 Task: Look for space in Chortkiv, Ukraine from 6th September, 2023 to 12th September, 2023 for 4 adults in price range Rs.10000 to Rs.14000. Place can be private room with 4 bedrooms having 4 beds and 4 bathrooms. Property type can be house, flat, guest house. Amenities needed are: wifi, TV, free parkinig on premises, gym, breakfast. Booking option can be shelf check-in. Required host language is English.
Action: Mouse moved to (588, 137)
Screenshot: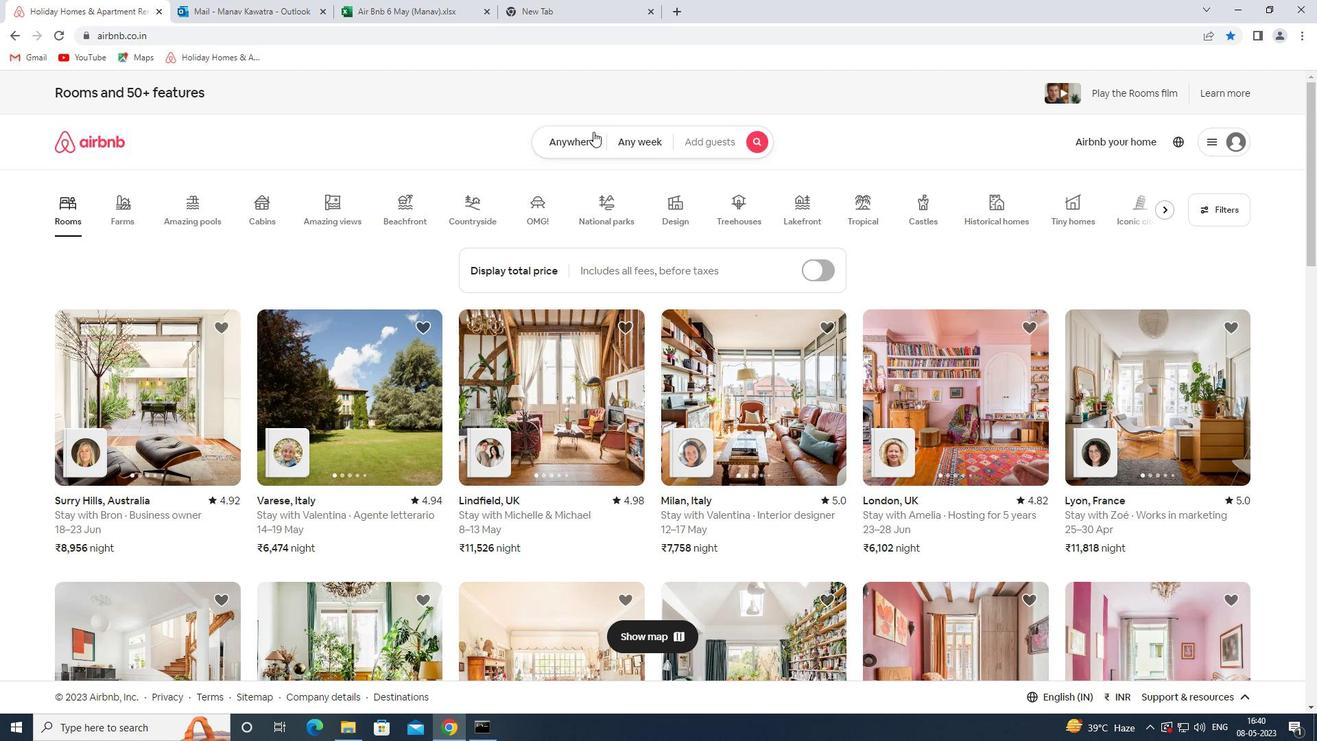 
Action: Mouse pressed left at (588, 137)
Screenshot: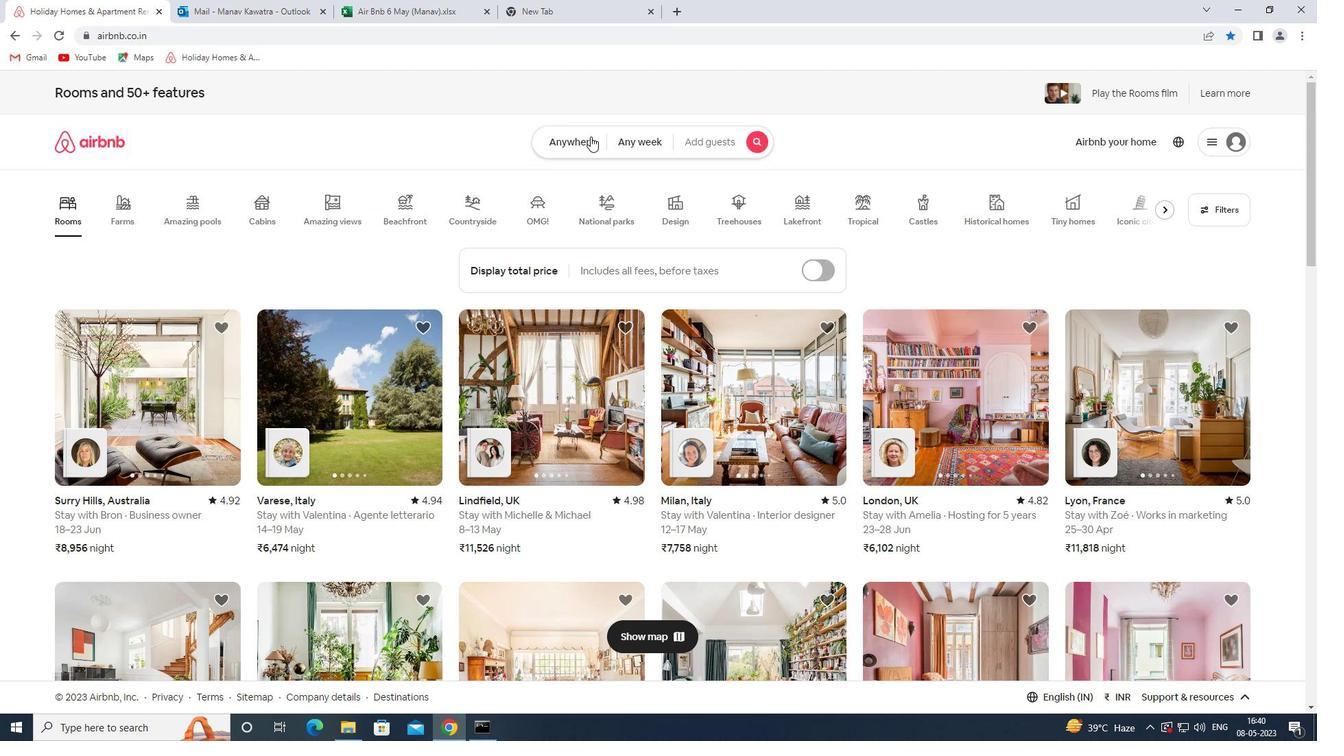 
Action: Mouse moved to (451, 203)
Screenshot: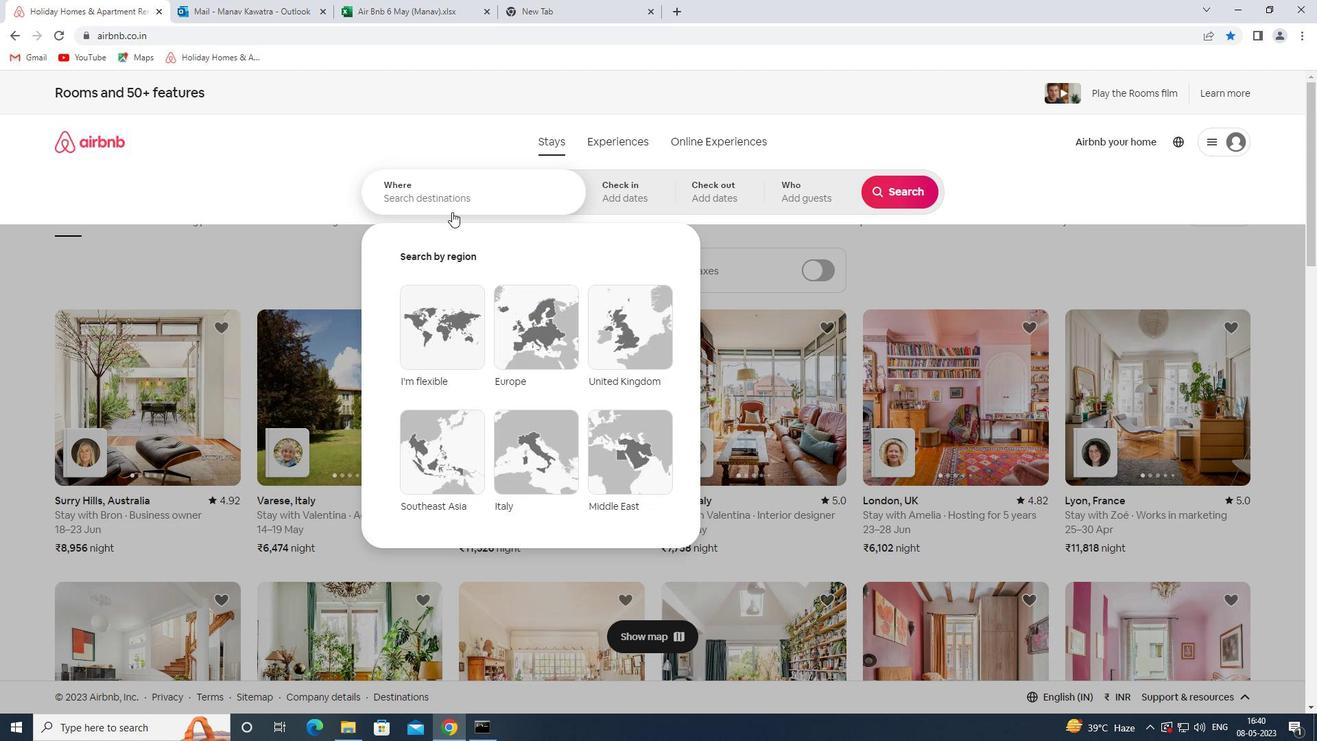 
Action: Mouse pressed left at (451, 203)
Screenshot: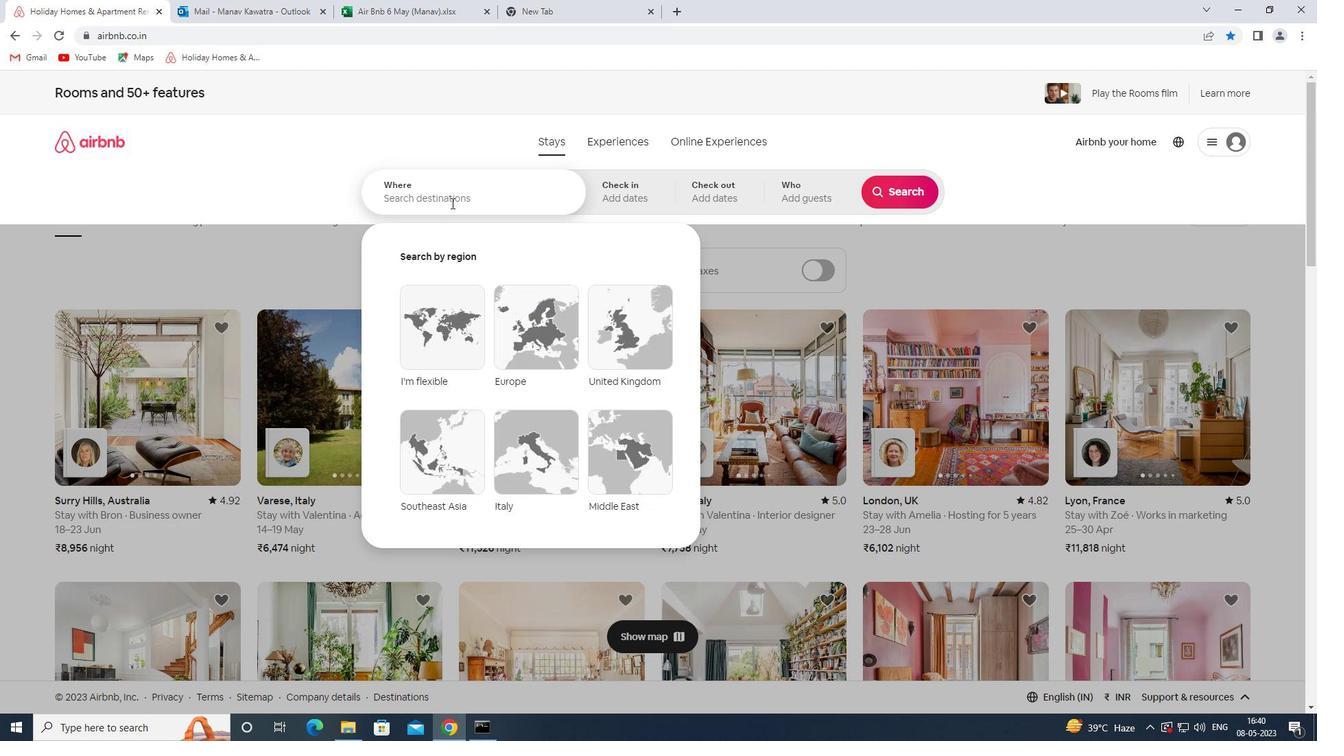 
Action: Key pressed <Key.shift>CHORT<Key.space><Key.backspace>KIV<Key.space><Key.shift>UKE<Key.backspace>RAINE<Key.space><Key.enter>
Screenshot: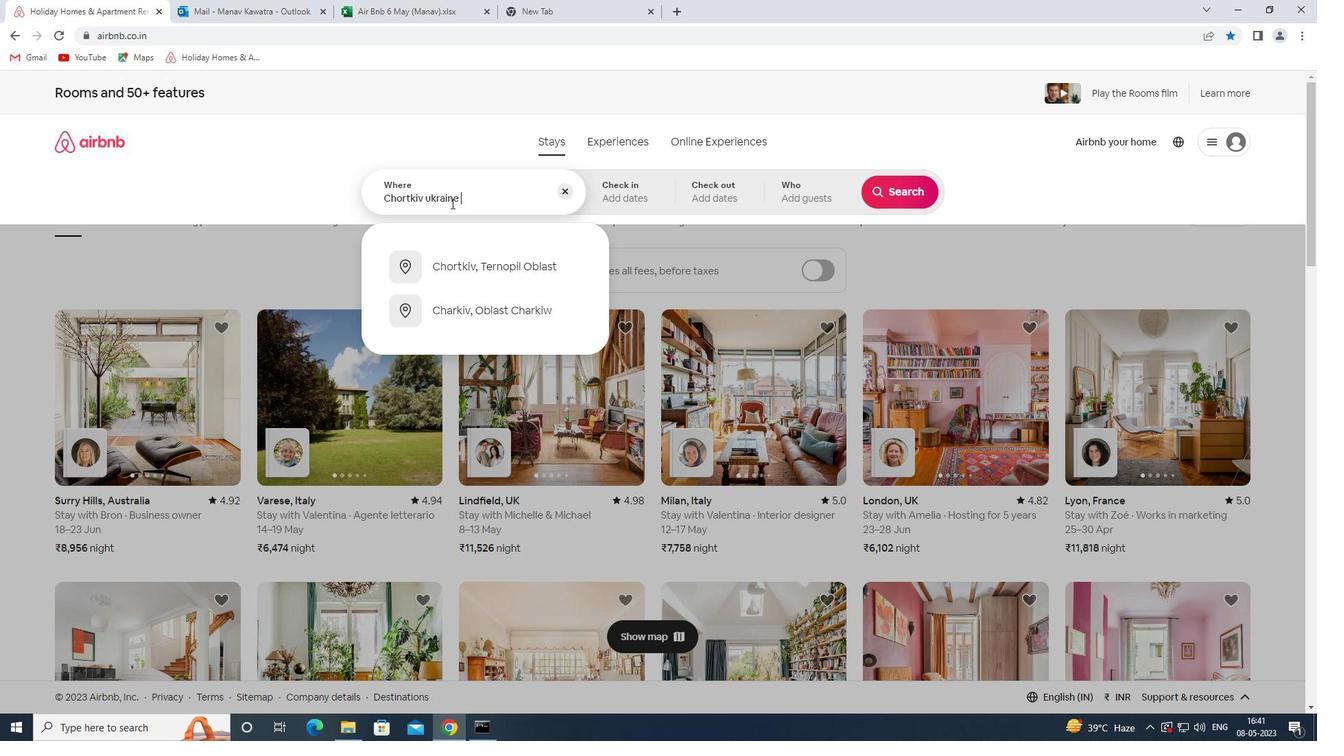 
Action: Mouse moved to (897, 303)
Screenshot: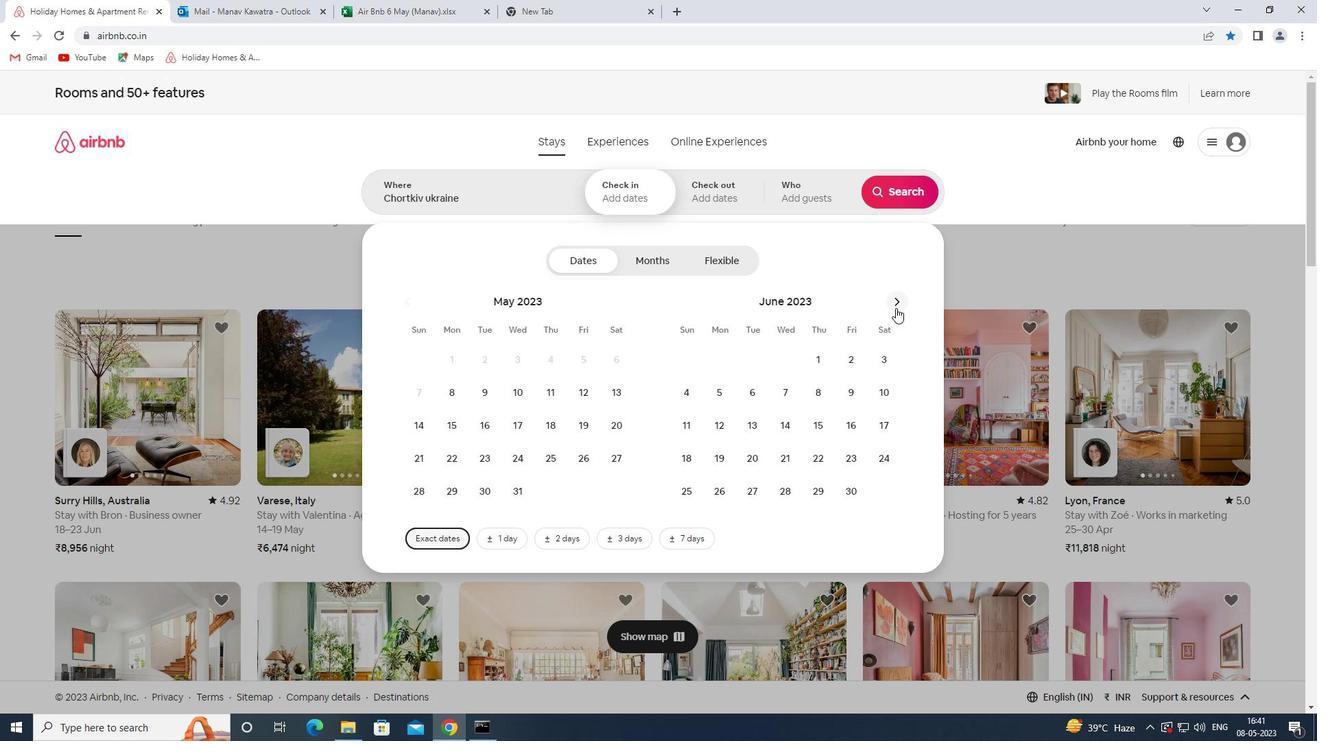 
Action: Mouse pressed left at (897, 303)
Screenshot: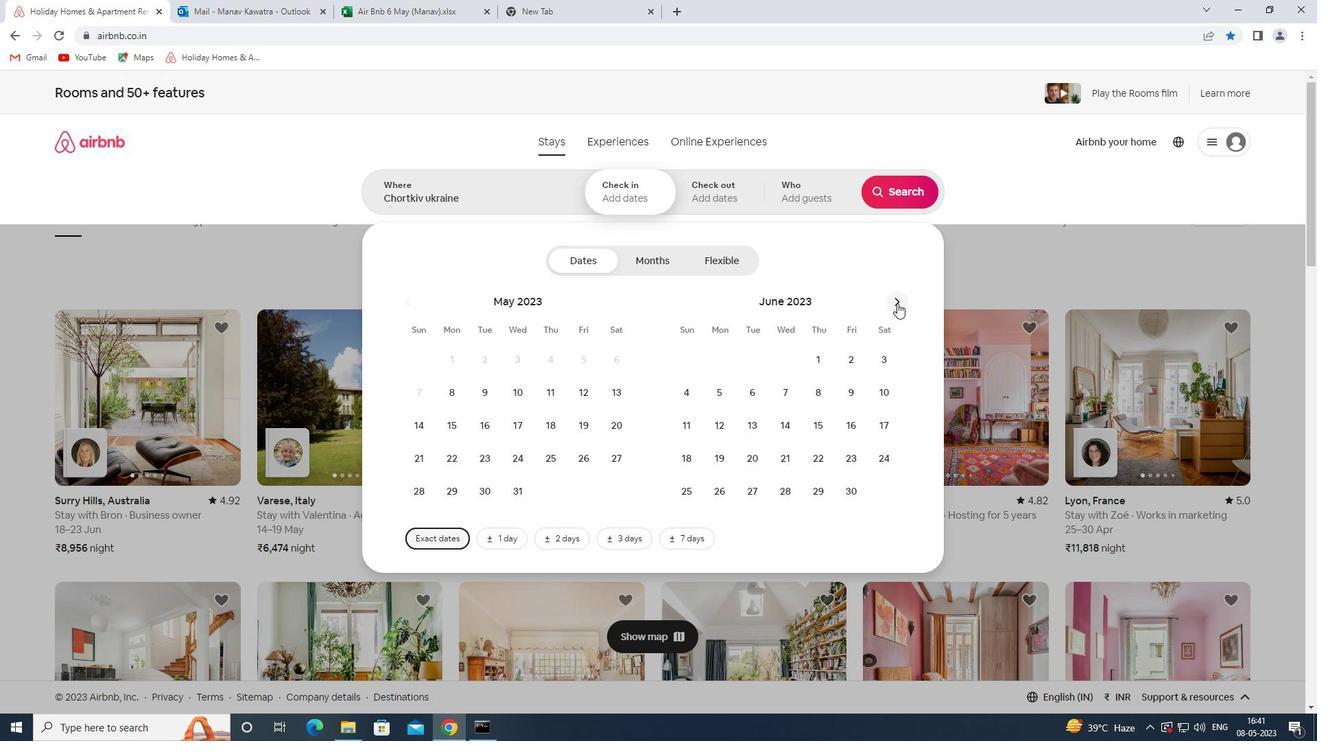
Action: Mouse pressed left at (897, 303)
Screenshot: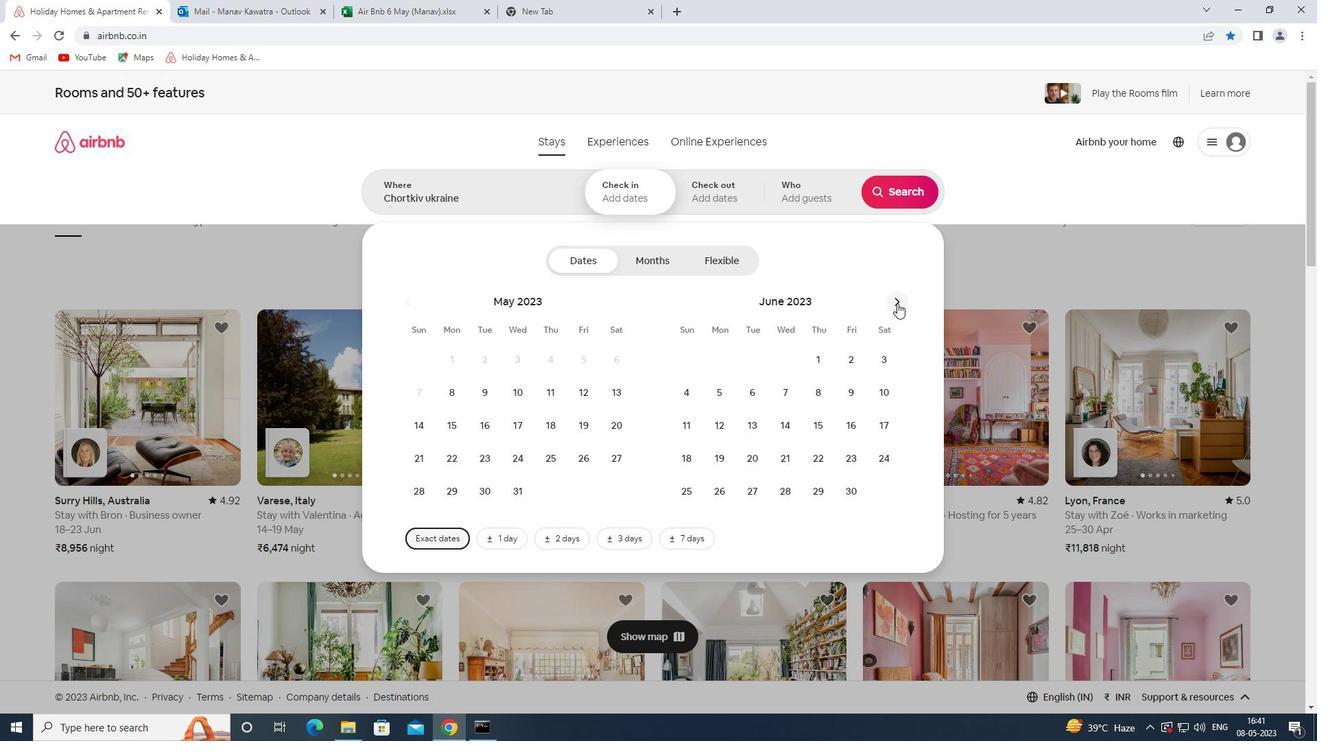 
Action: Mouse moved to (899, 302)
Screenshot: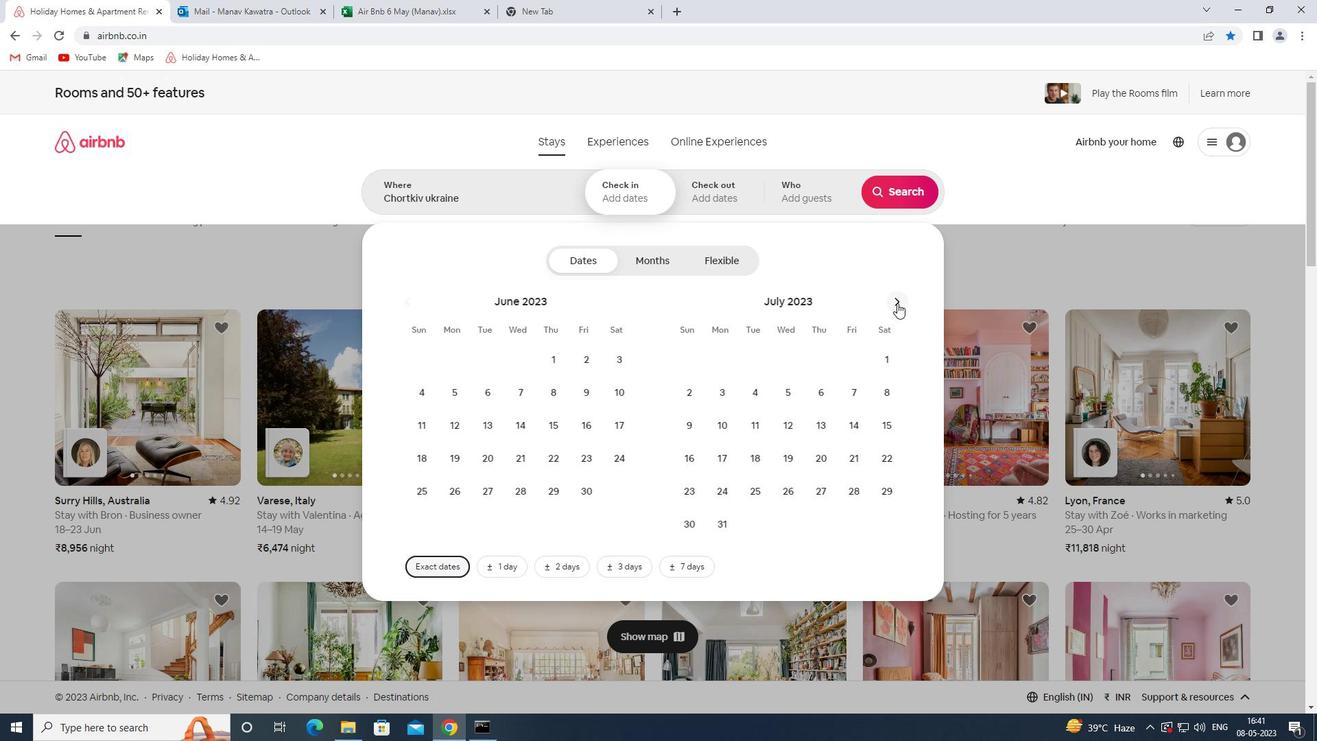 
Action: Mouse pressed left at (899, 302)
Screenshot: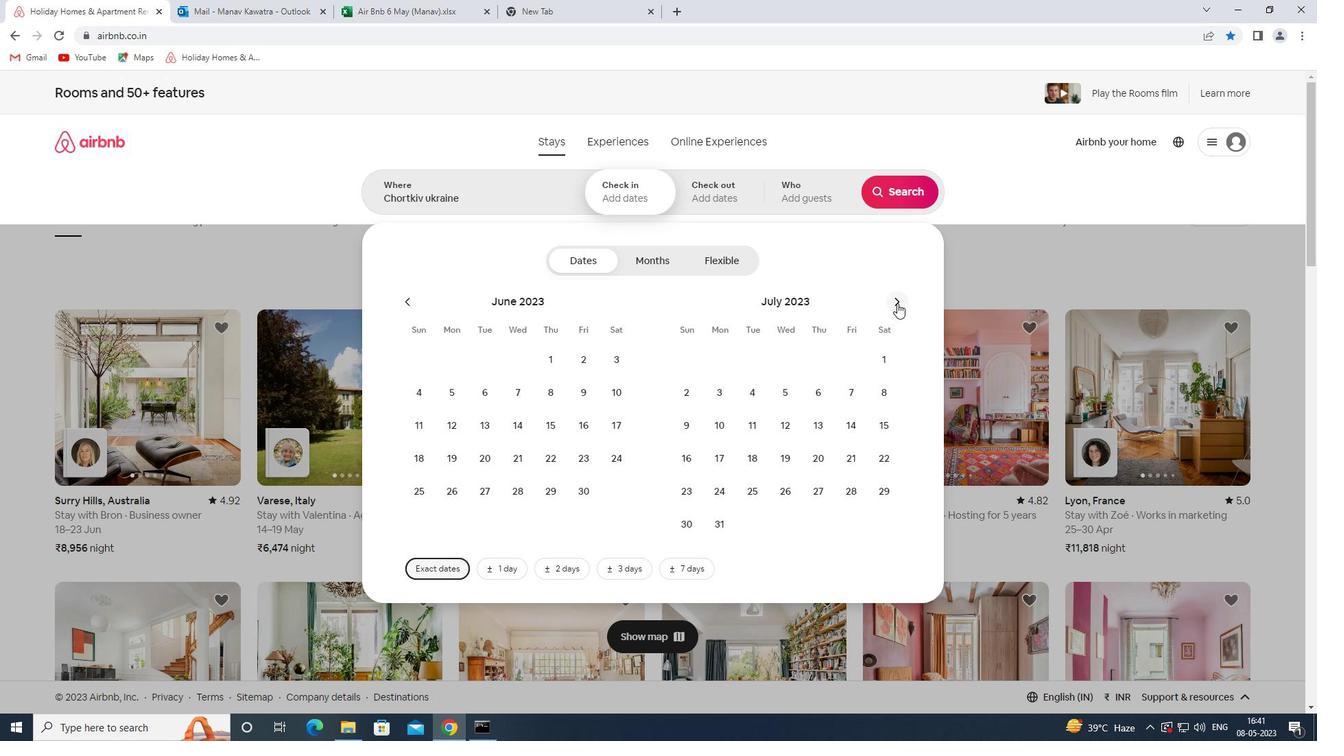 
Action: Mouse moved to (899, 302)
Screenshot: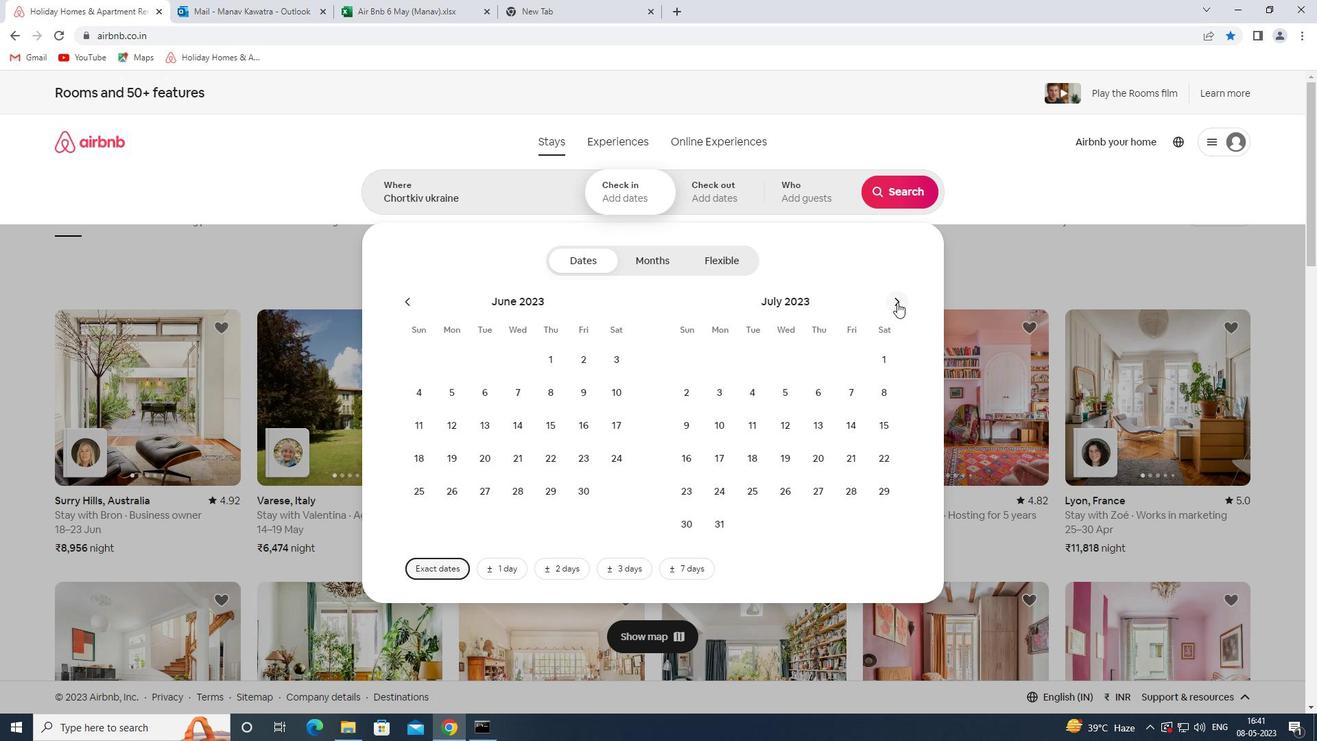 
Action: Mouse pressed left at (899, 302)
Screenshot: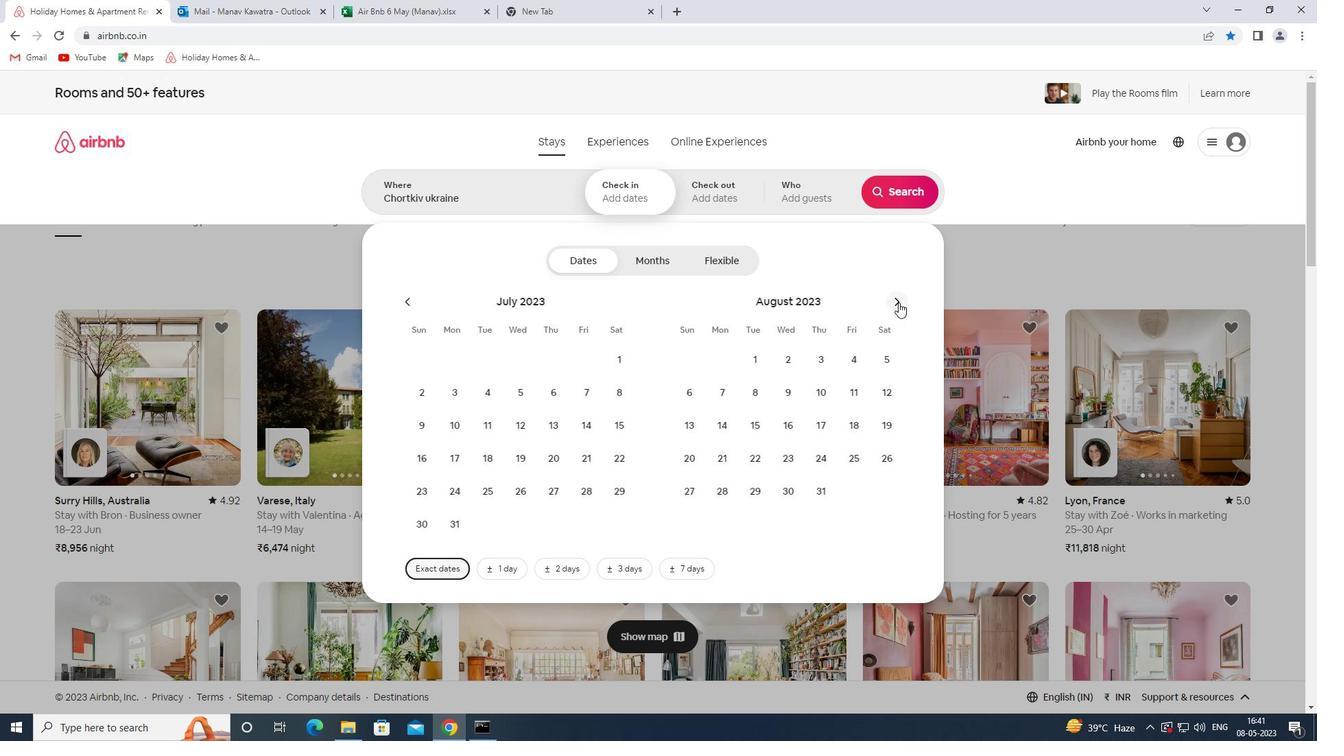 
Action: Mouse moved to (788, 395)
Screenshot: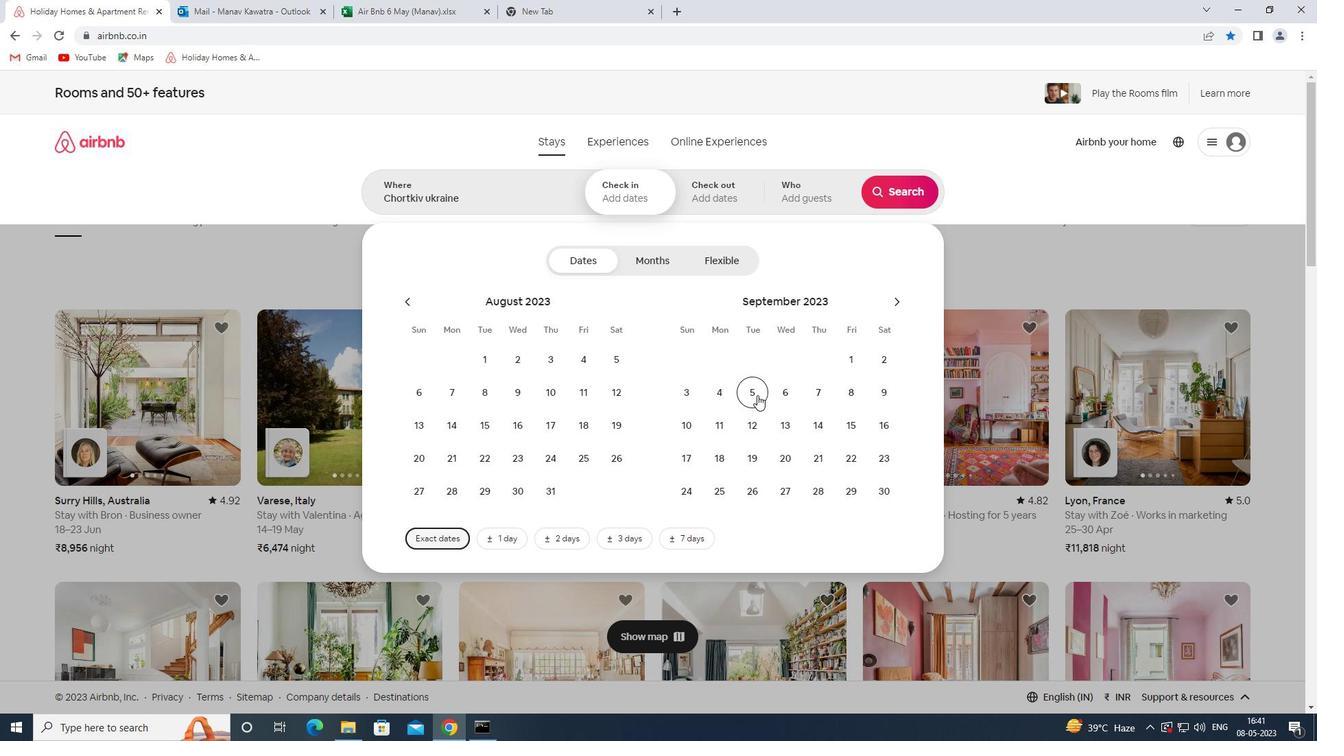 
Action: Mouse pressed left at (788, 395)
Screenshot: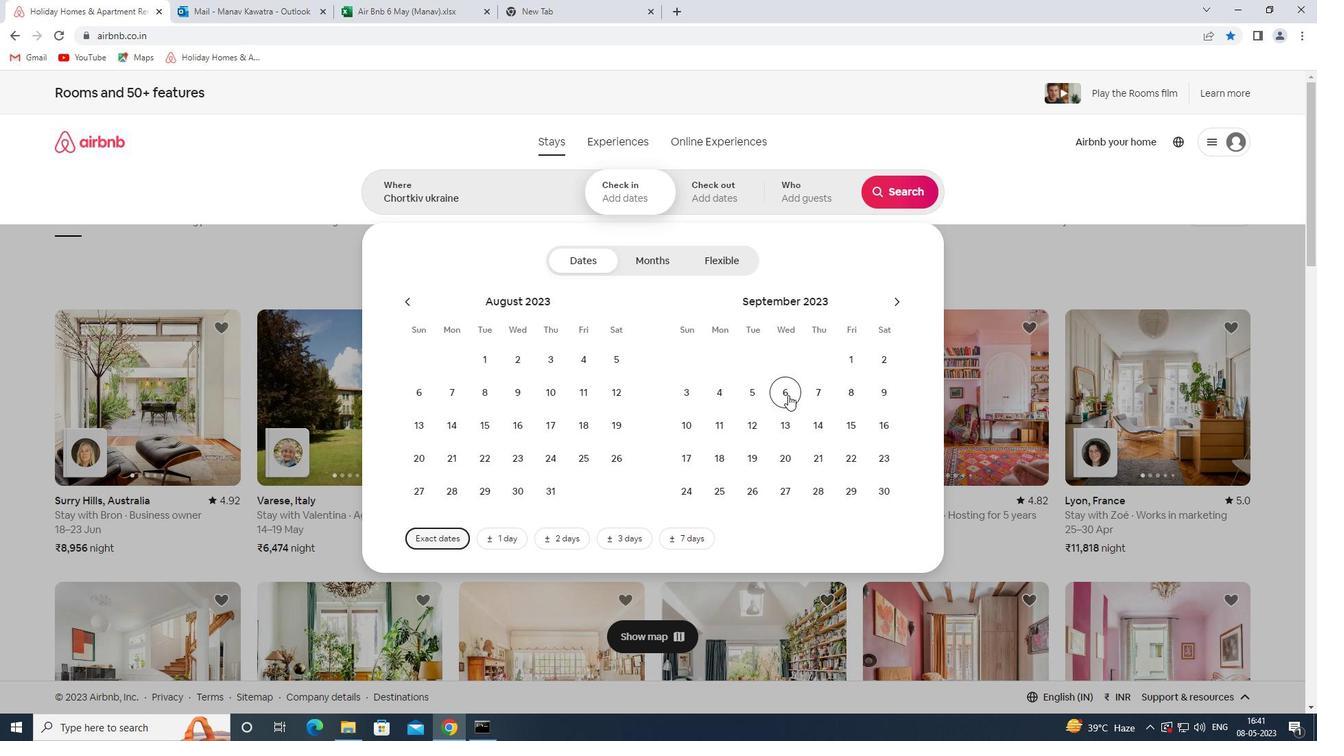 
Action: Mouse moved to (746, 423)
Screenshot: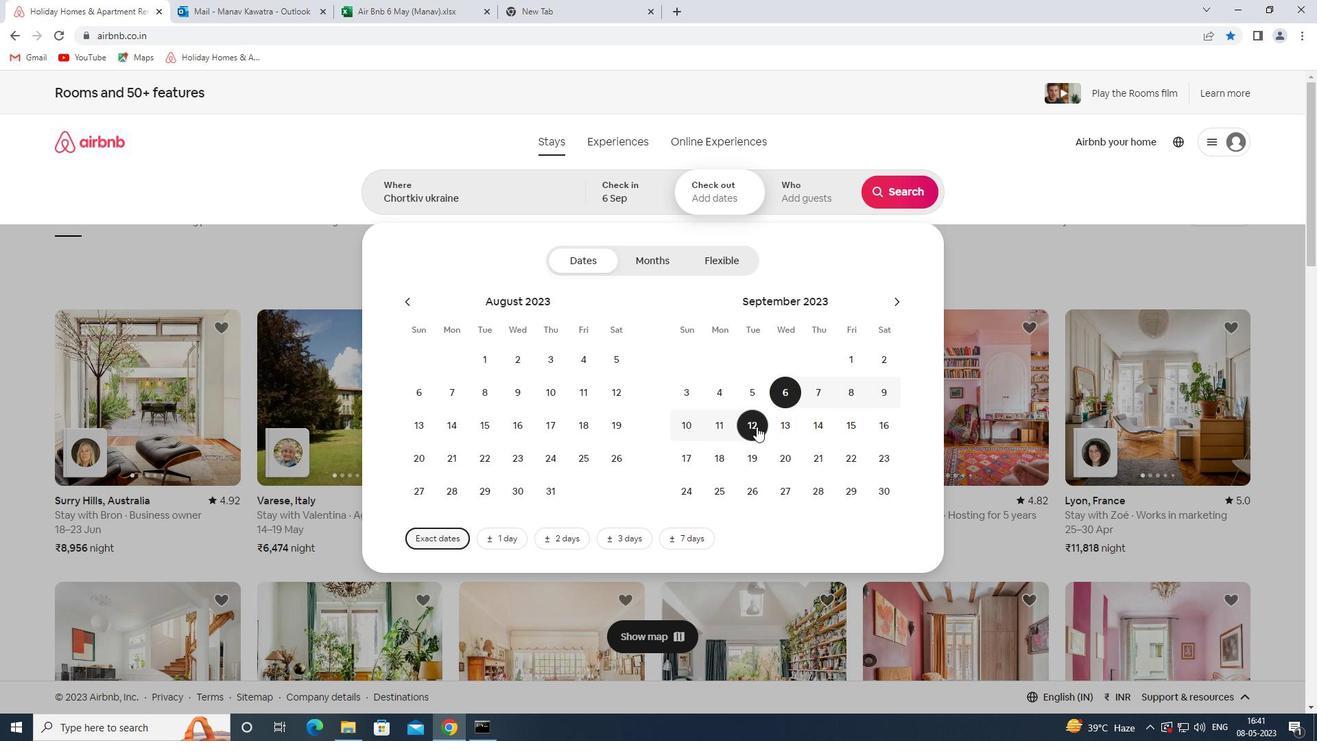 
Action: Mouse pressed left at (746, 423)
Screenshot: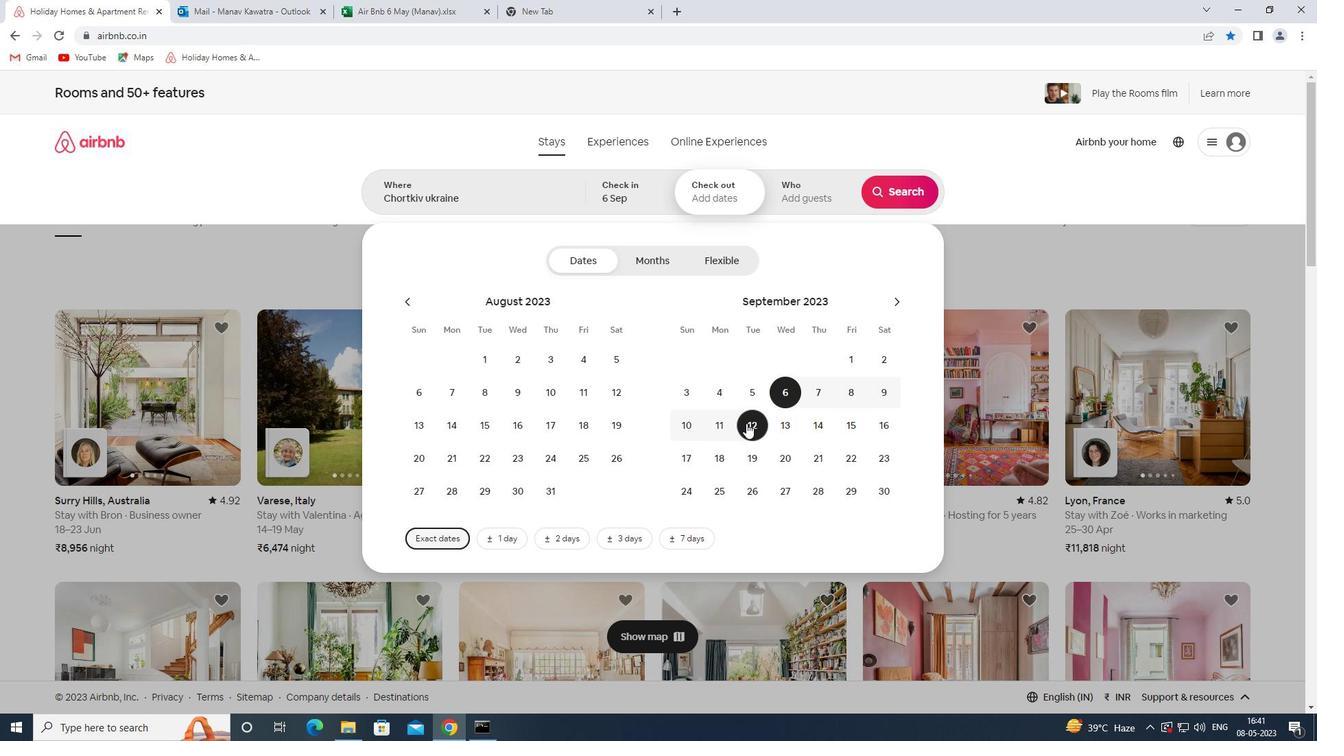 
Action: Mouse moved to (801, 200)
Screenshot: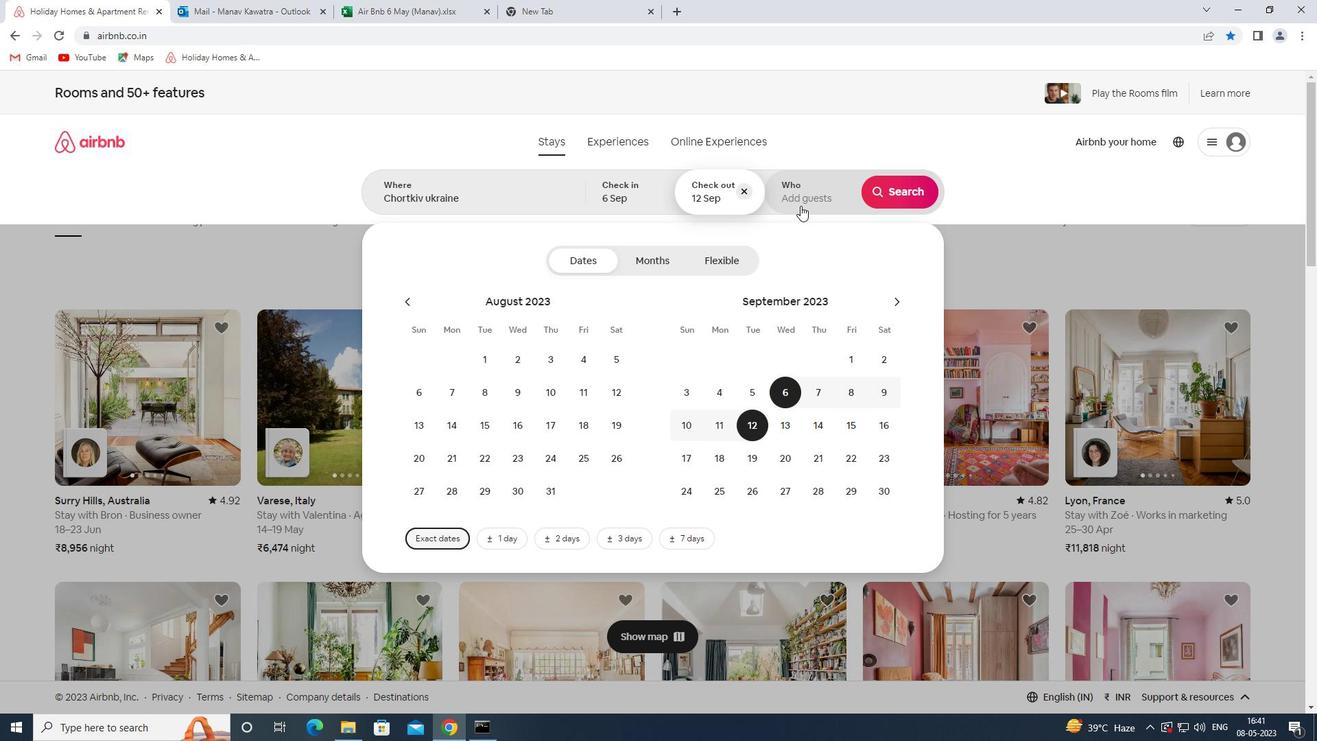 
Action: Mouse pressed left at (801, 200)
Screenshot: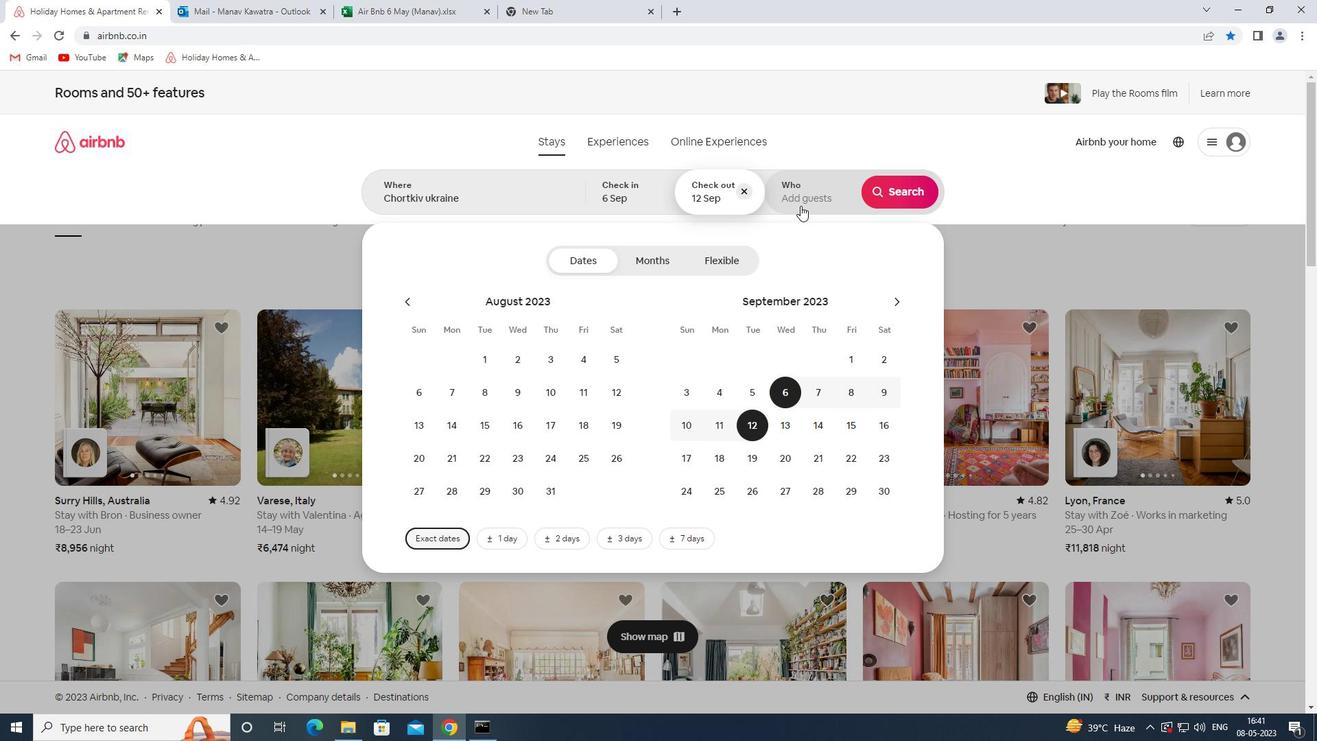 
Action: Mouse moved to (890, 262)
Screenshot: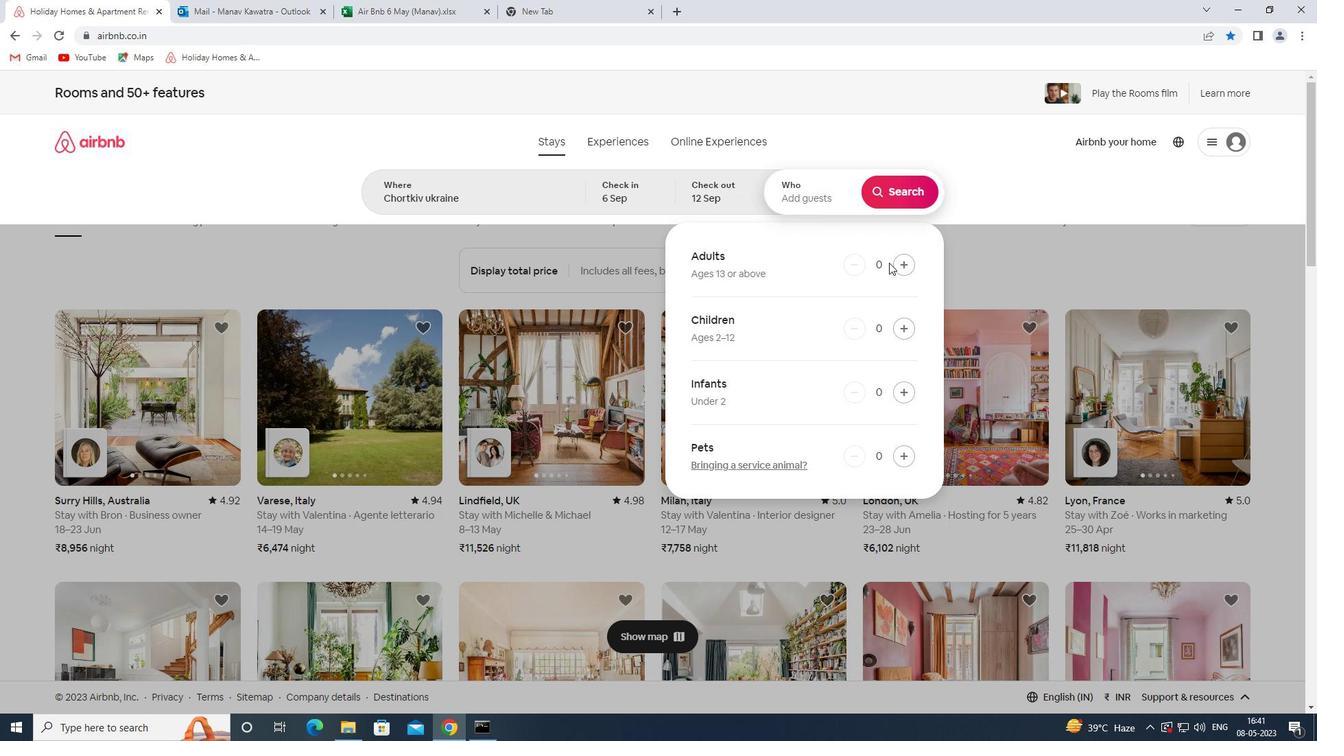 
Action: Mouse pressed left at (890, 262)
Screenshot: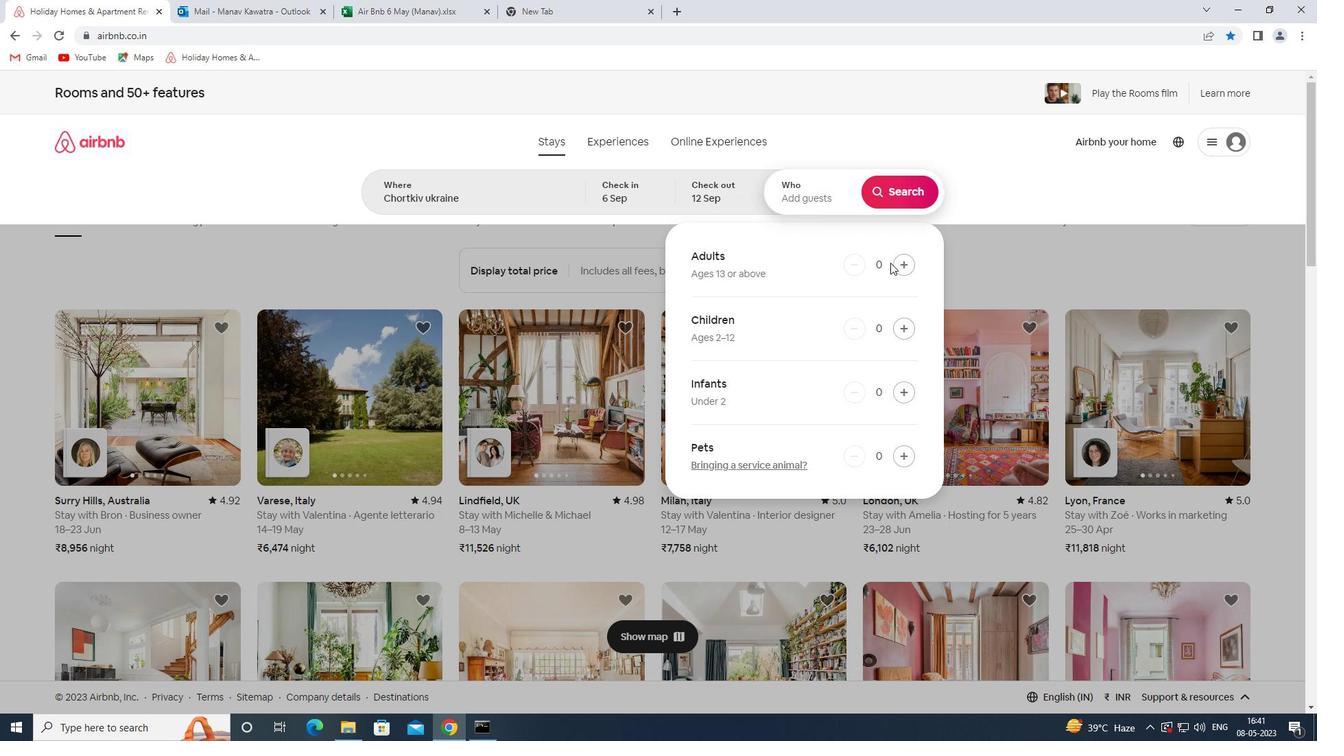 
Action: Mouse pressed left at (890, 262)
Screenshot: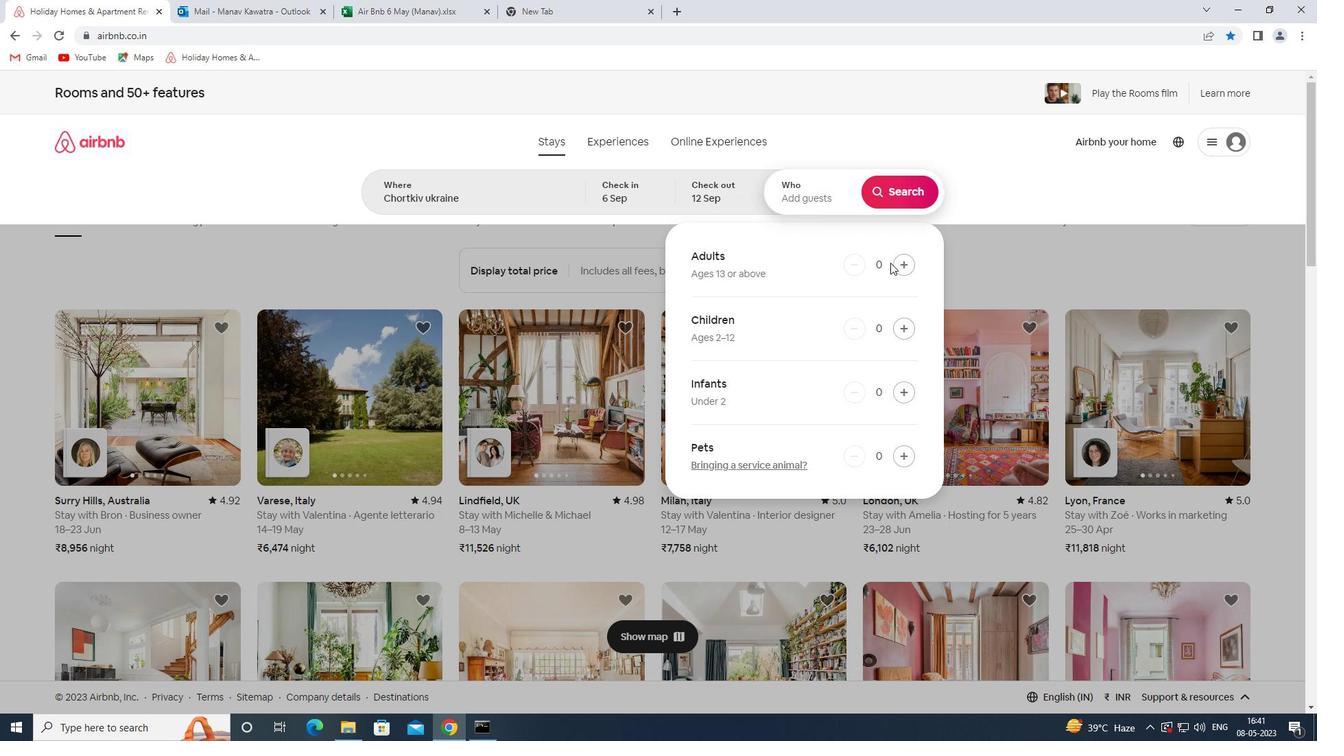 
Action: Mouse moved to (903, 263)
Screenshot: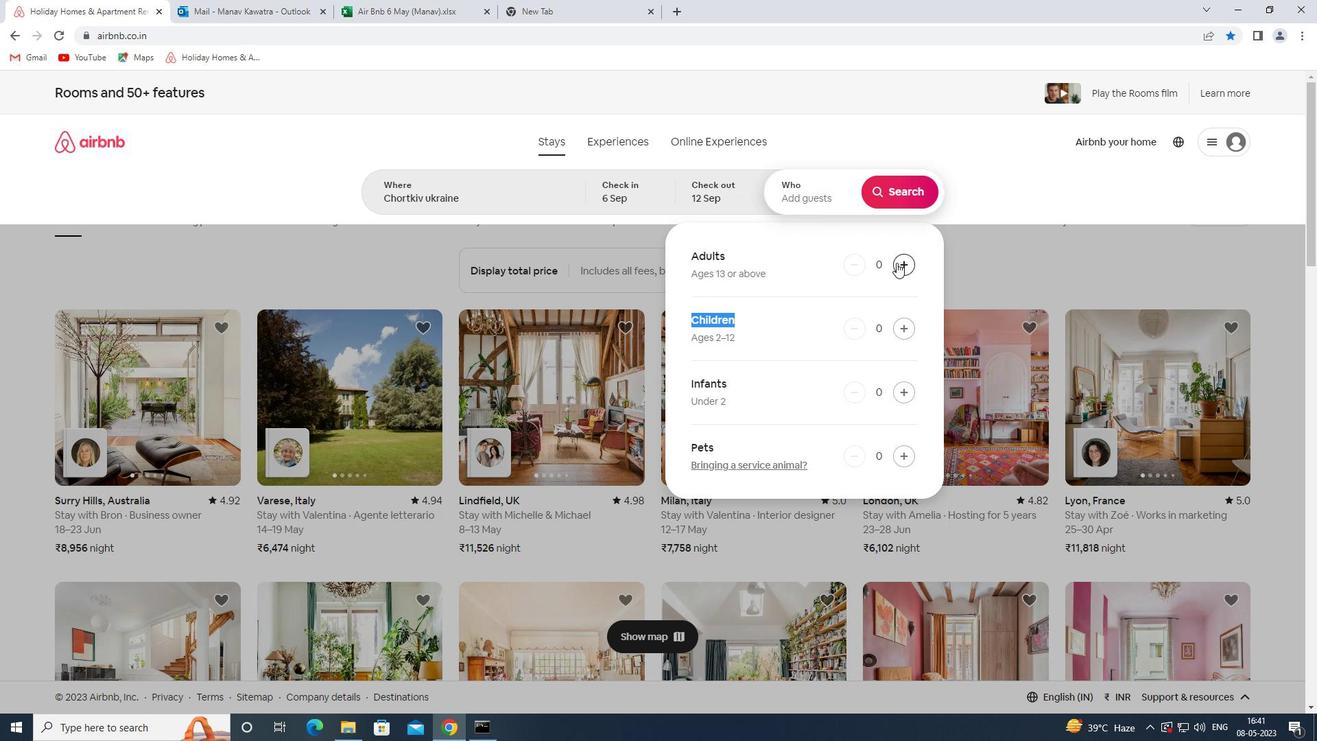 
Action: Mouse pressed left at (903, 263)
Screenshot: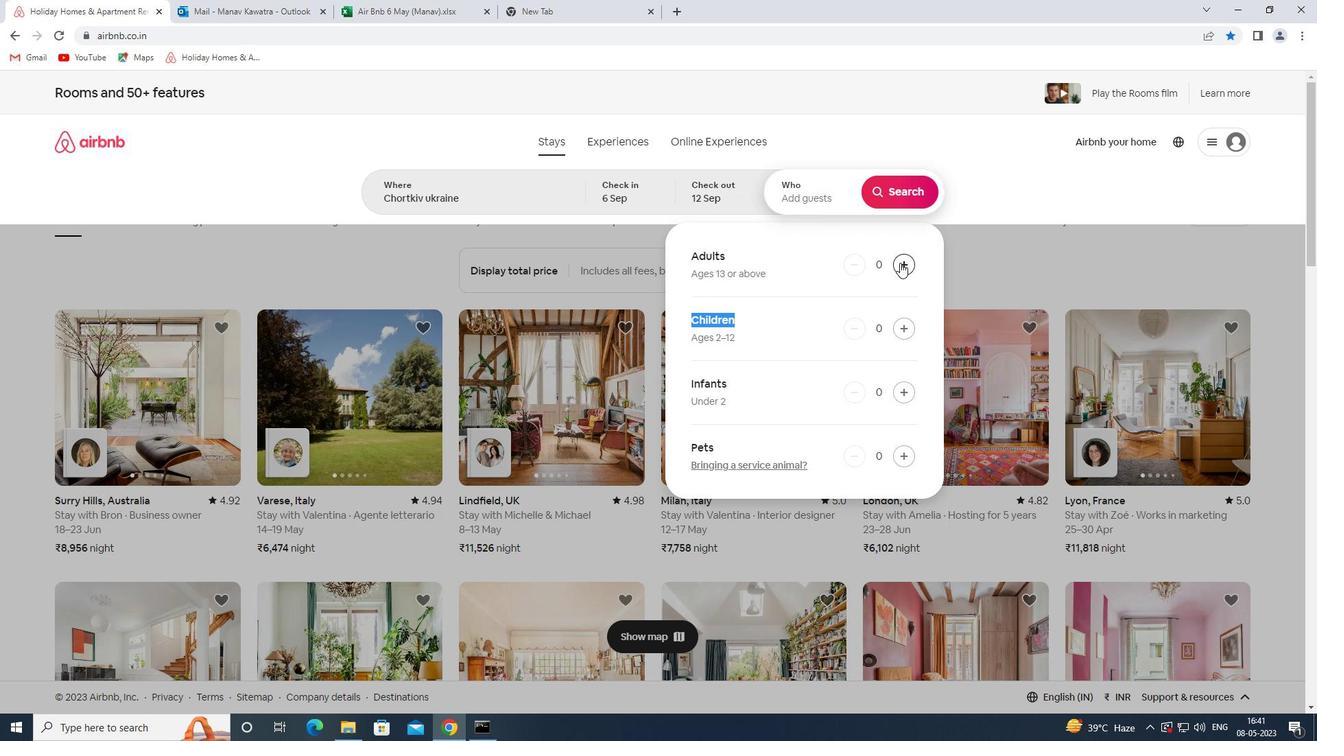 
Action: Mouse pressed left at (903, 263)
Screenshot: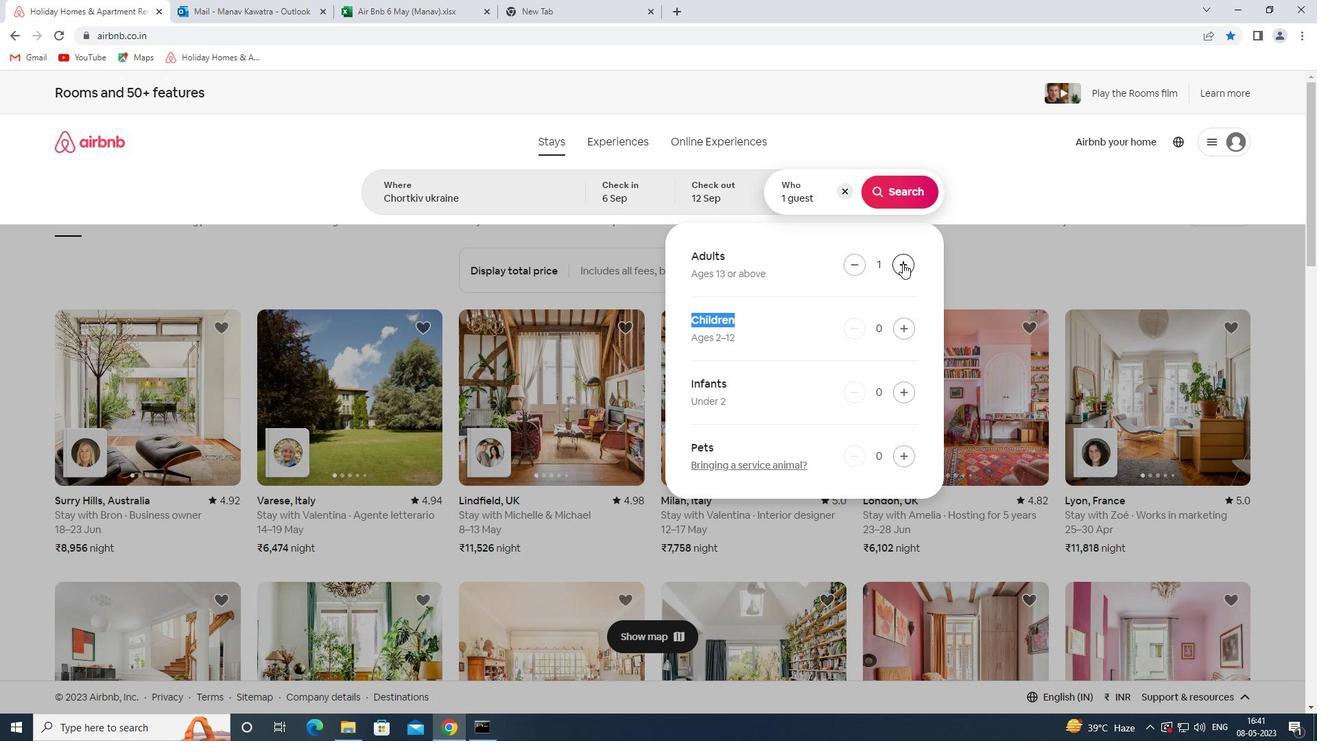 
Action: Mouse pressed left at (903, 263)
Screenshot: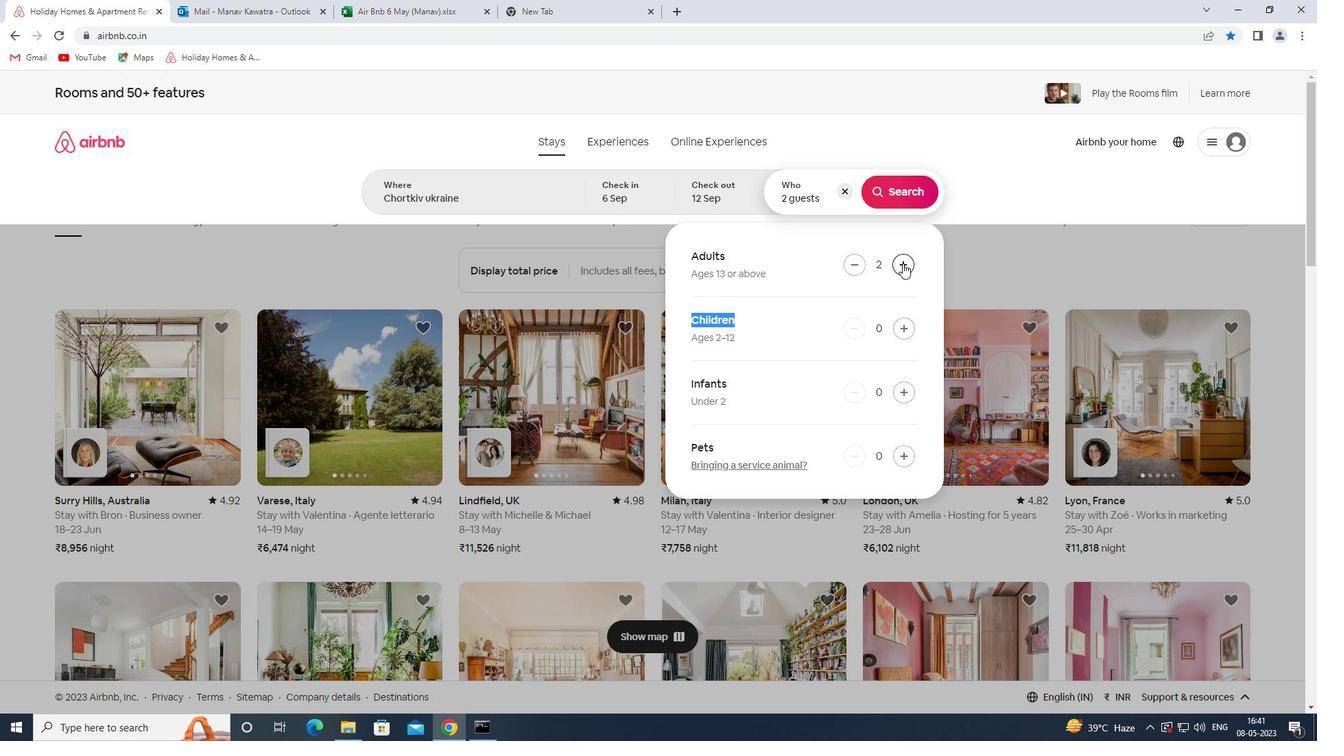 
Action: Mouse pressed left at (903, 263)
Screenshot: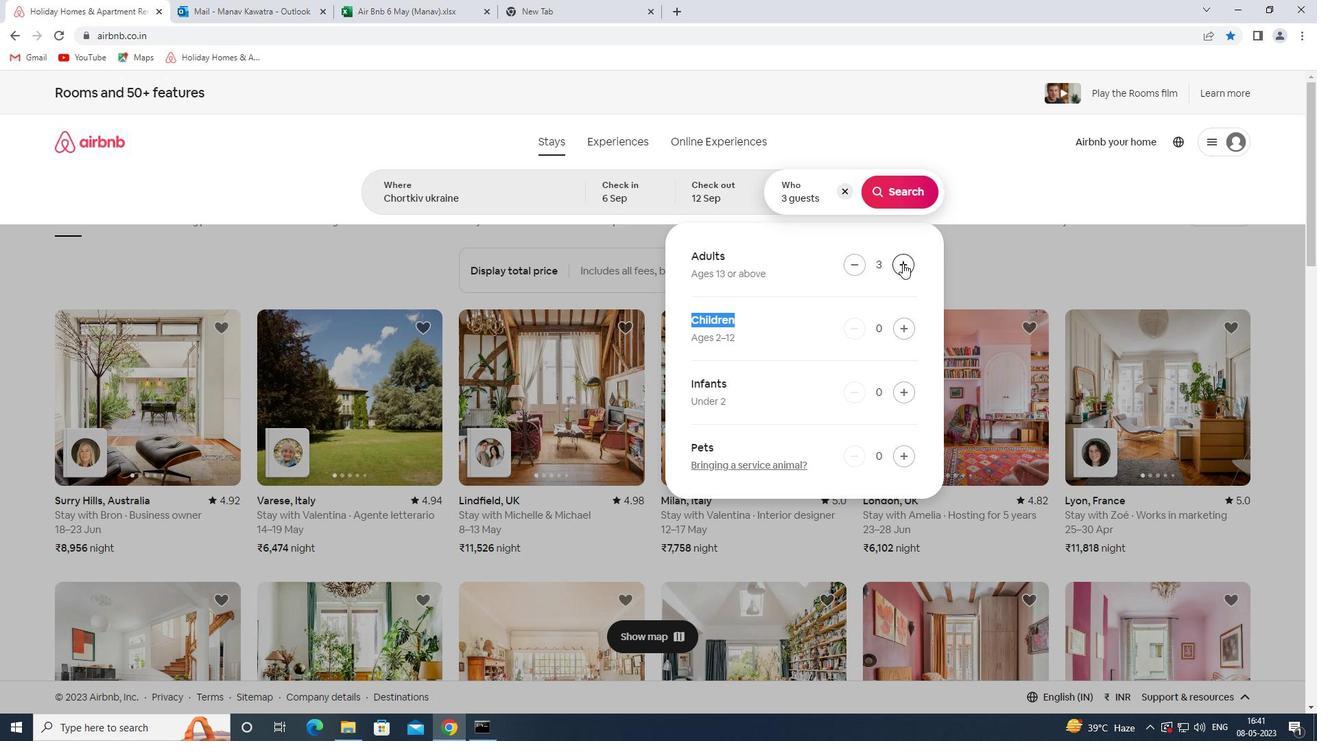 
Action: Mouse moved to (893, 204)
Screenshot: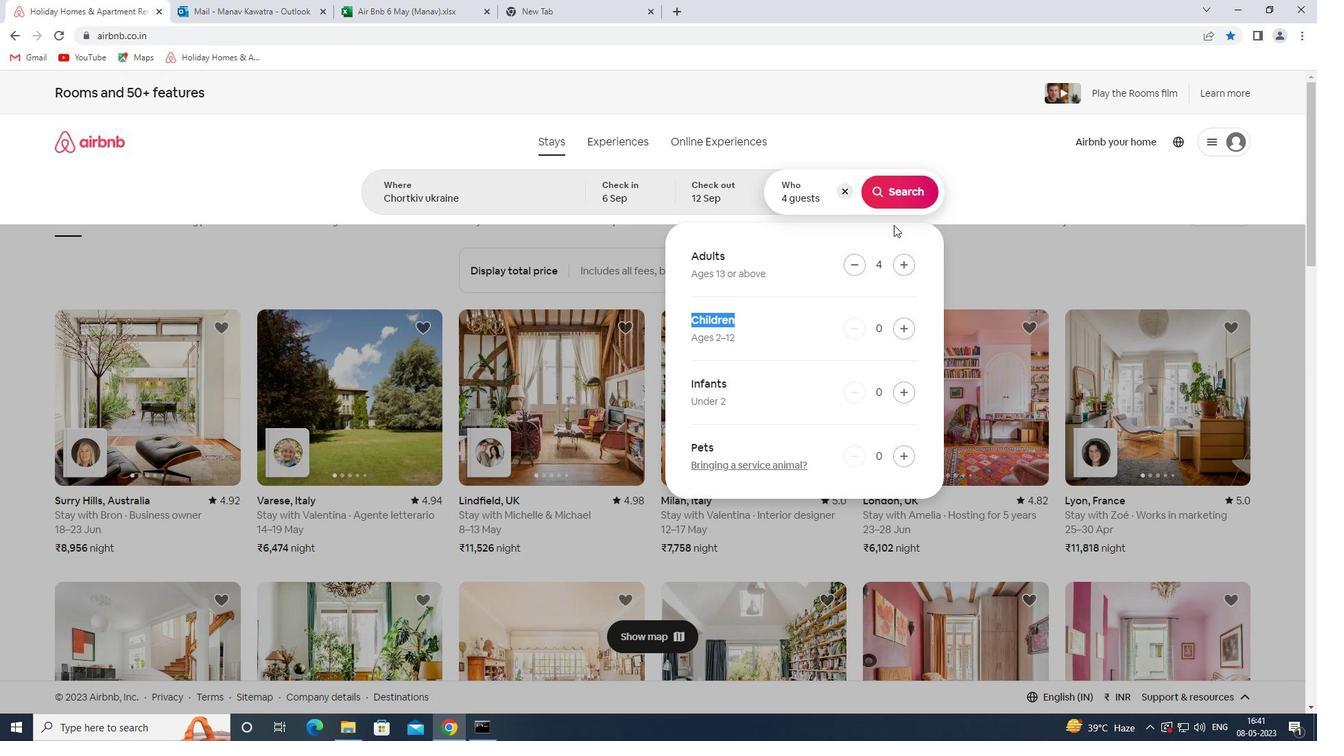 
Action: Mouse pressed left at (893, 204)
Screenshot: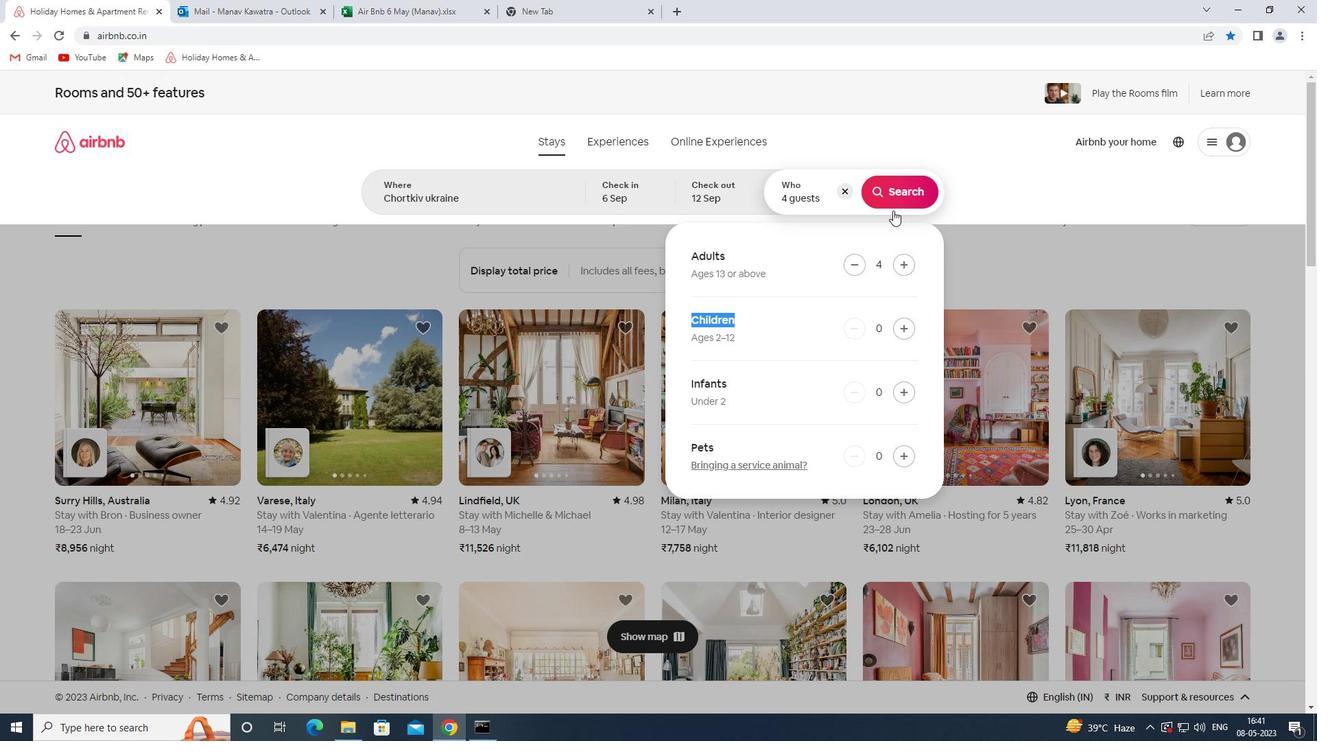 
Action: Mouse moved to (1239, 150)
Screenshot: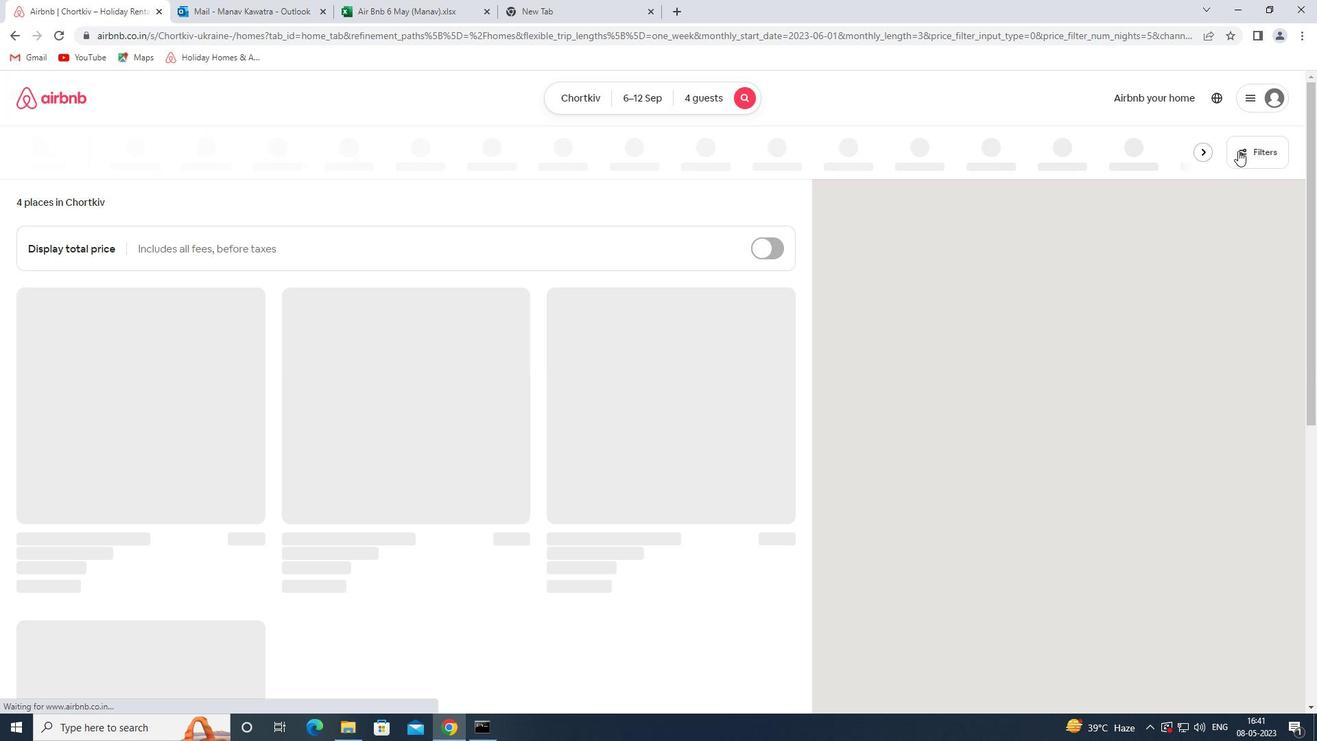 
Action: Mouse pressed left at (1239, 150)
Screenshot: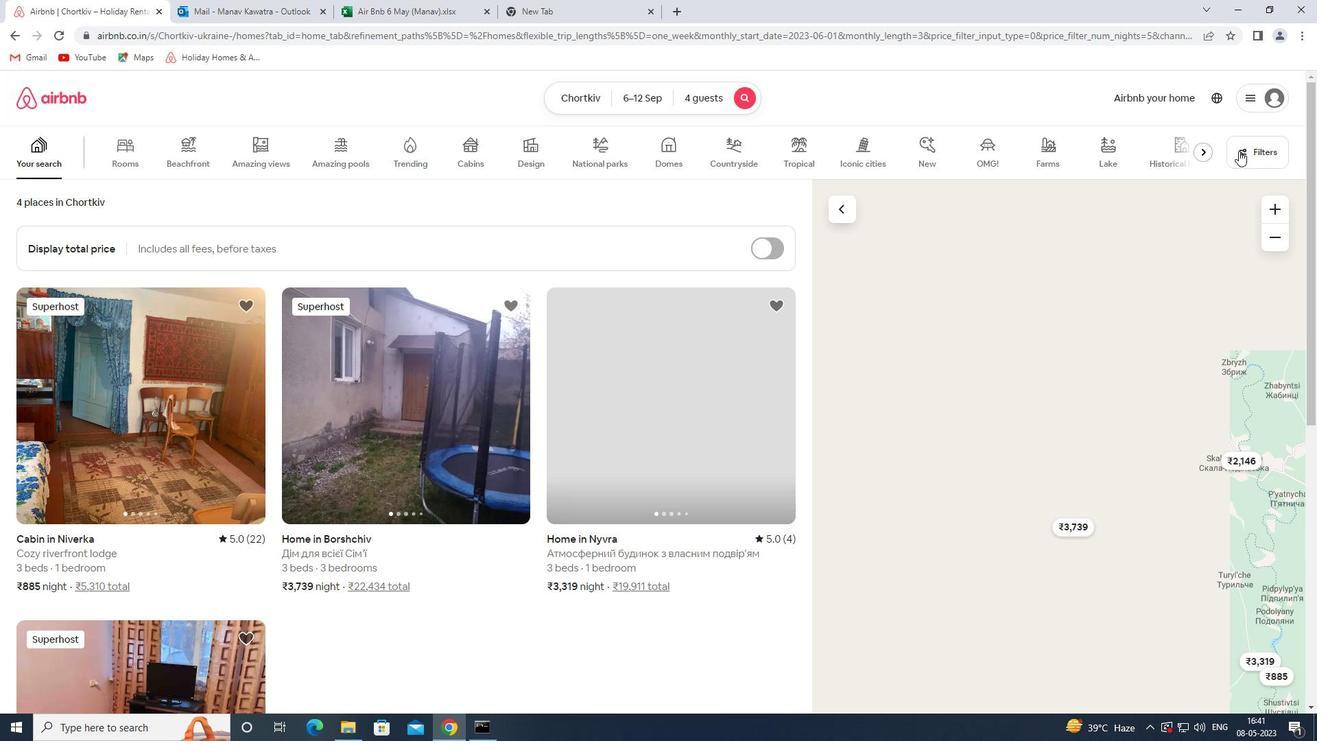 
Action: Mouse moved to (491, 493)
Screenshot: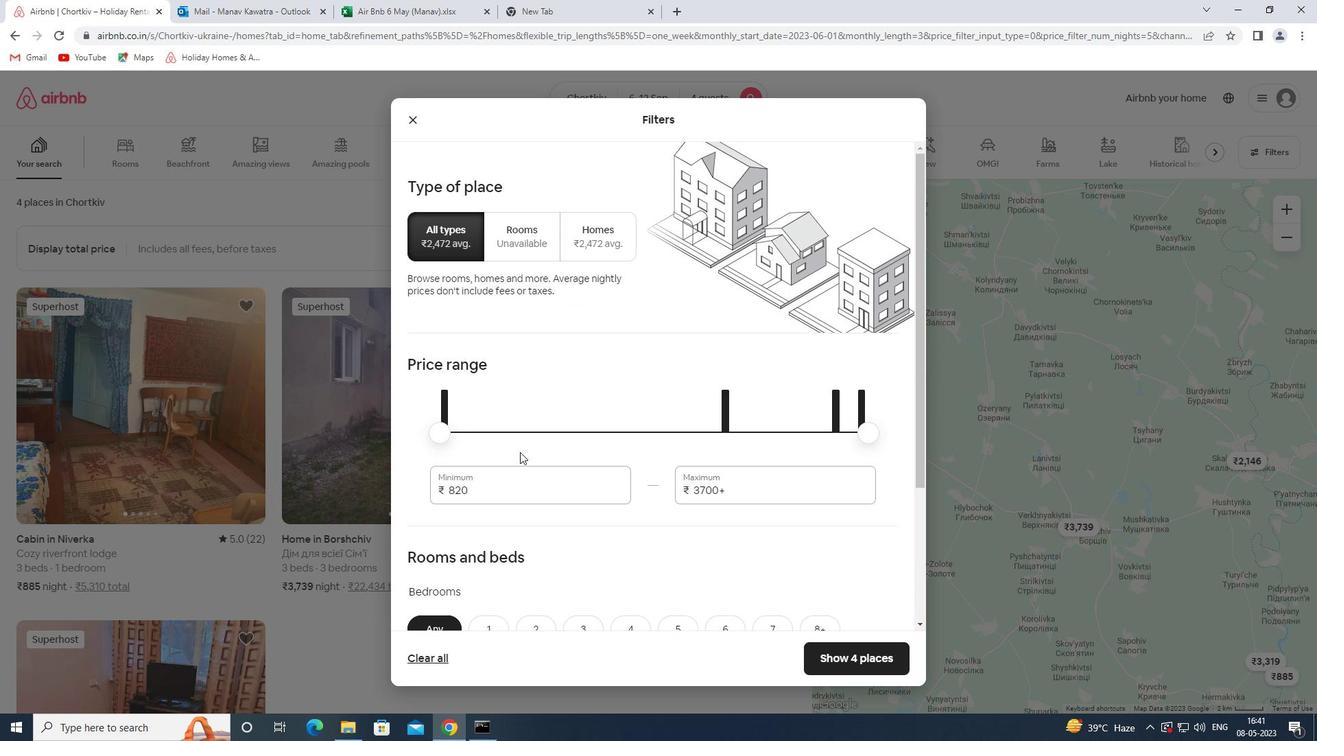 
Action: Mouse pressed left at (491, 493)
Screenshot: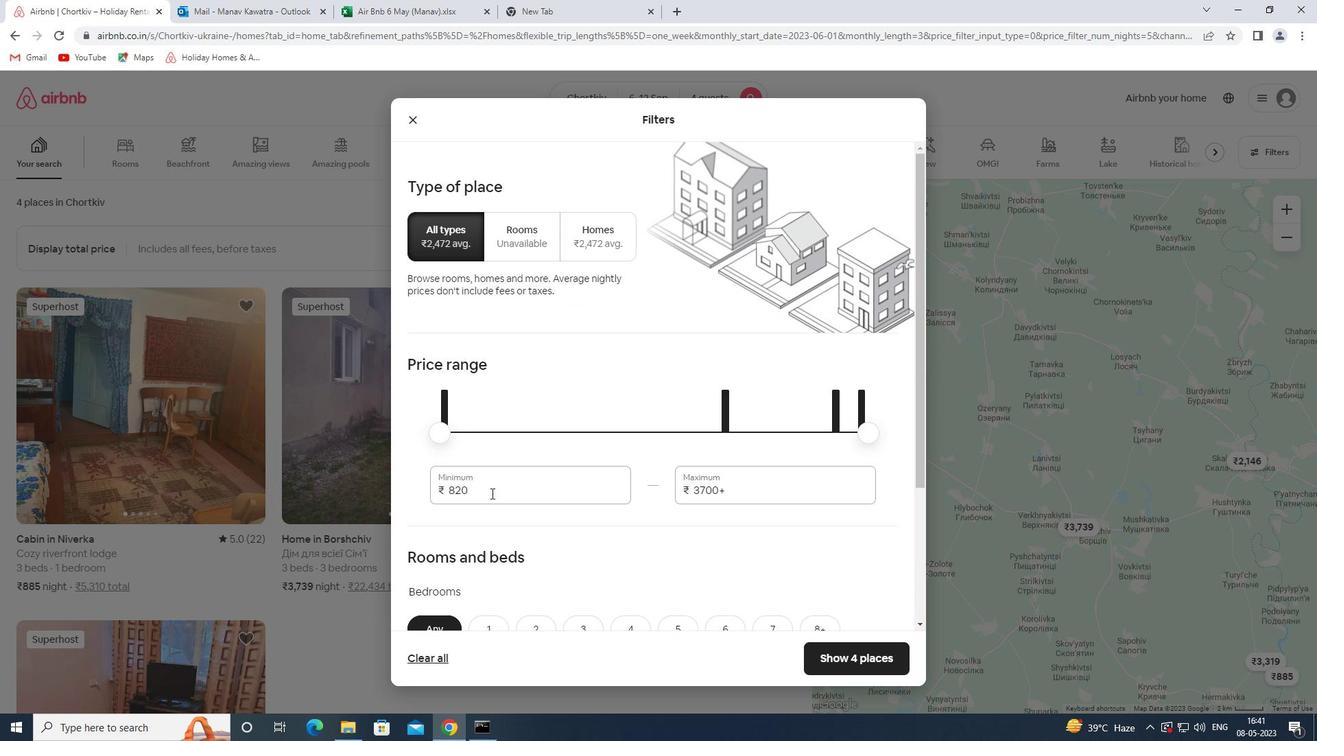 
Action: Mouse pressed left at (491, 493)
Screenshot: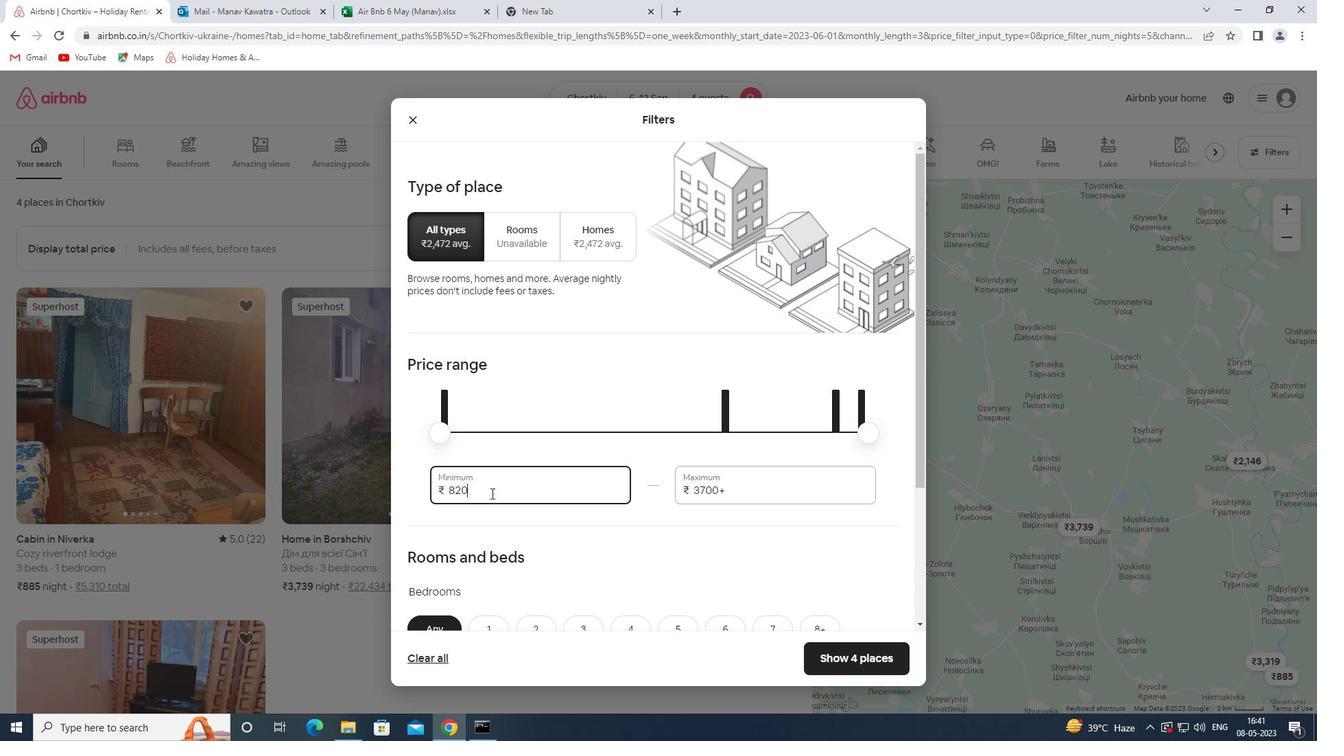 
Action: Key pressed 10000<Key.tab>14000
Screenshot: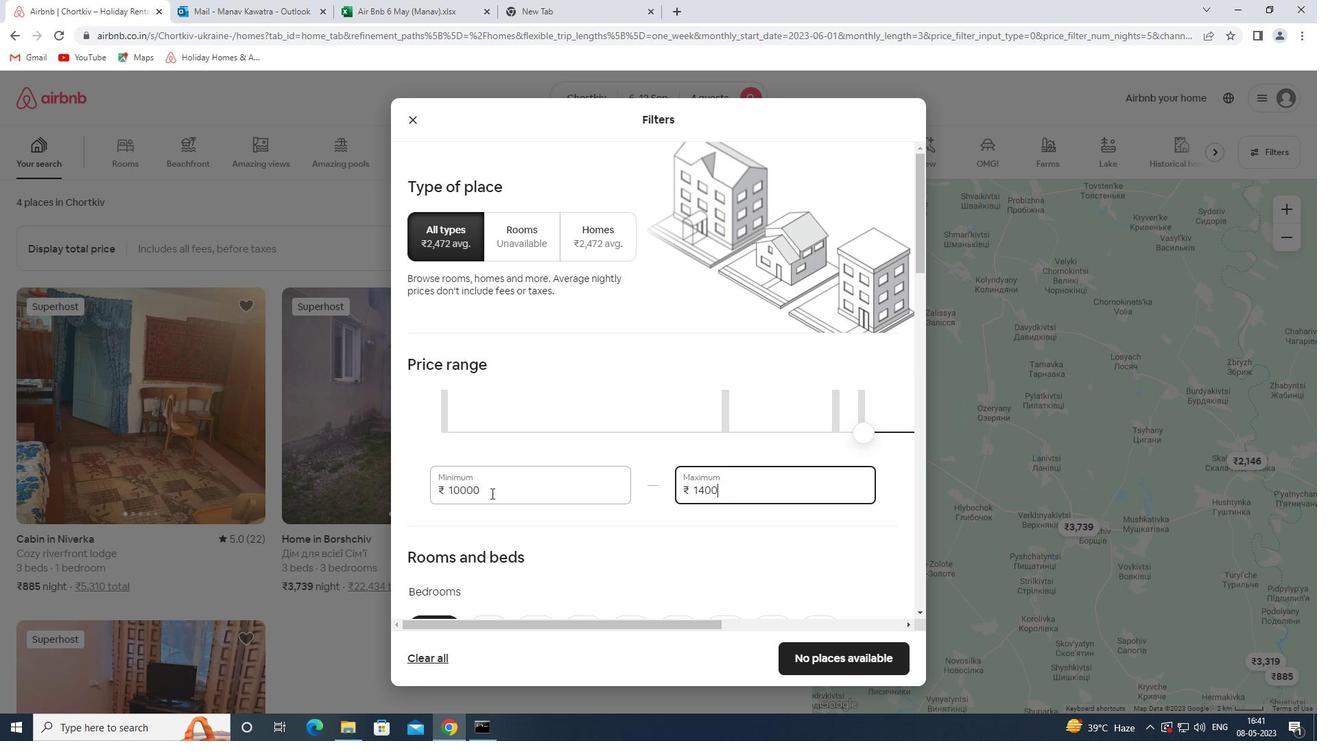 
Action: Mouse scrolled (491, 492) with delta (0, 0)
Screenshot: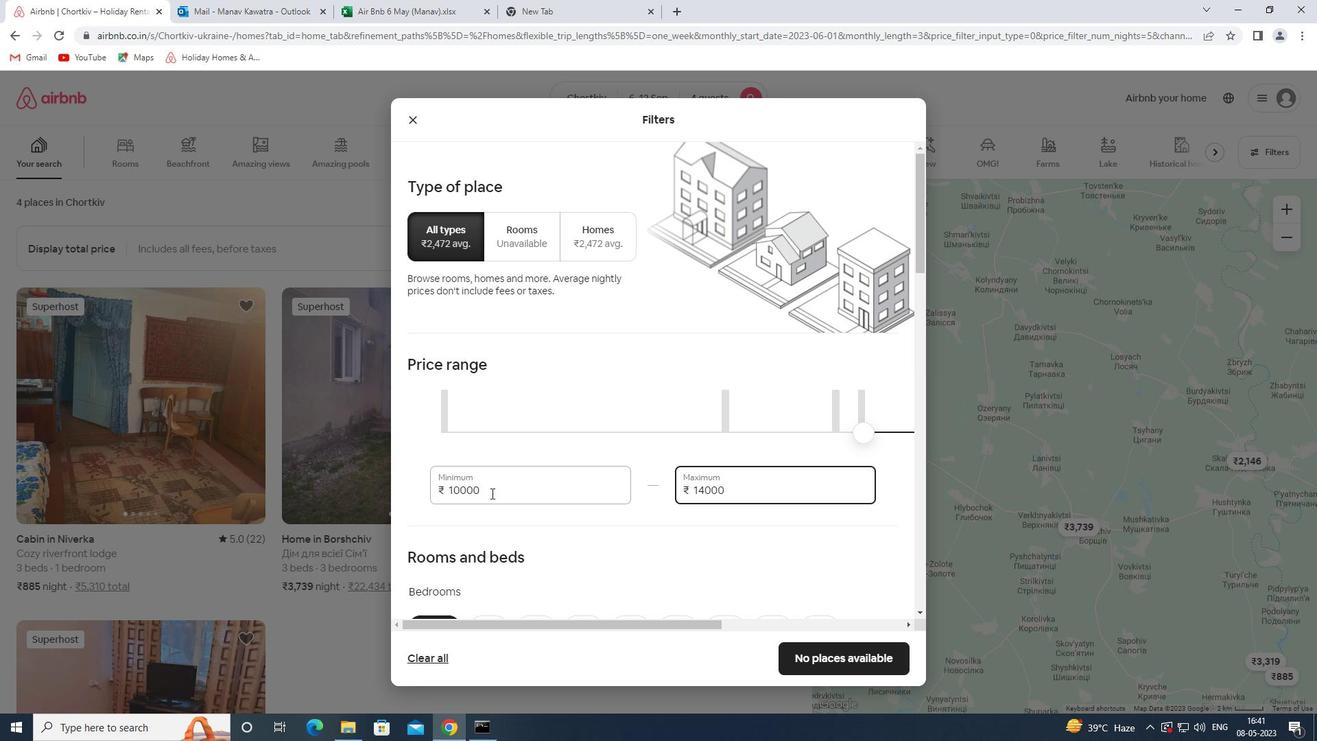 
Action: Mouse scrolled (491, 492) with delta (0, 0)
Screenshot: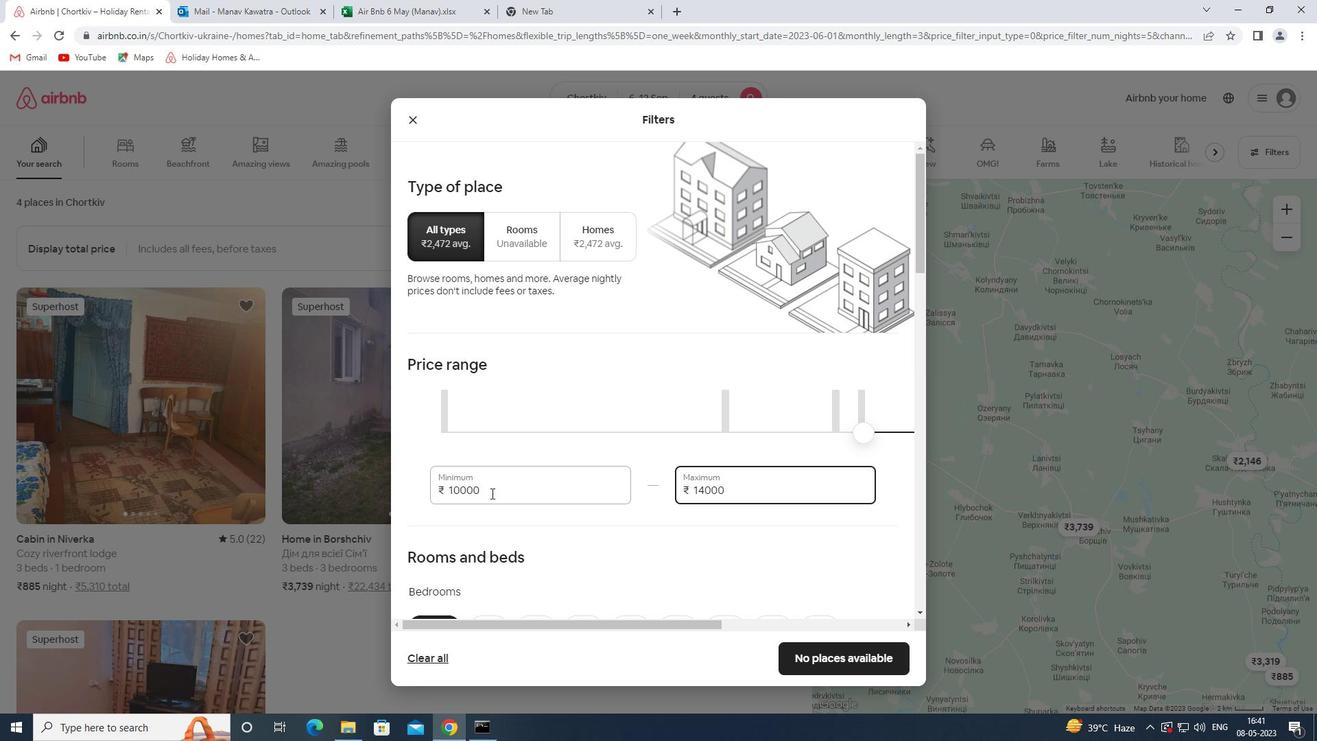 
Action: Mouse scrolled (491, 492) with delta (0, 0)
Screenshot: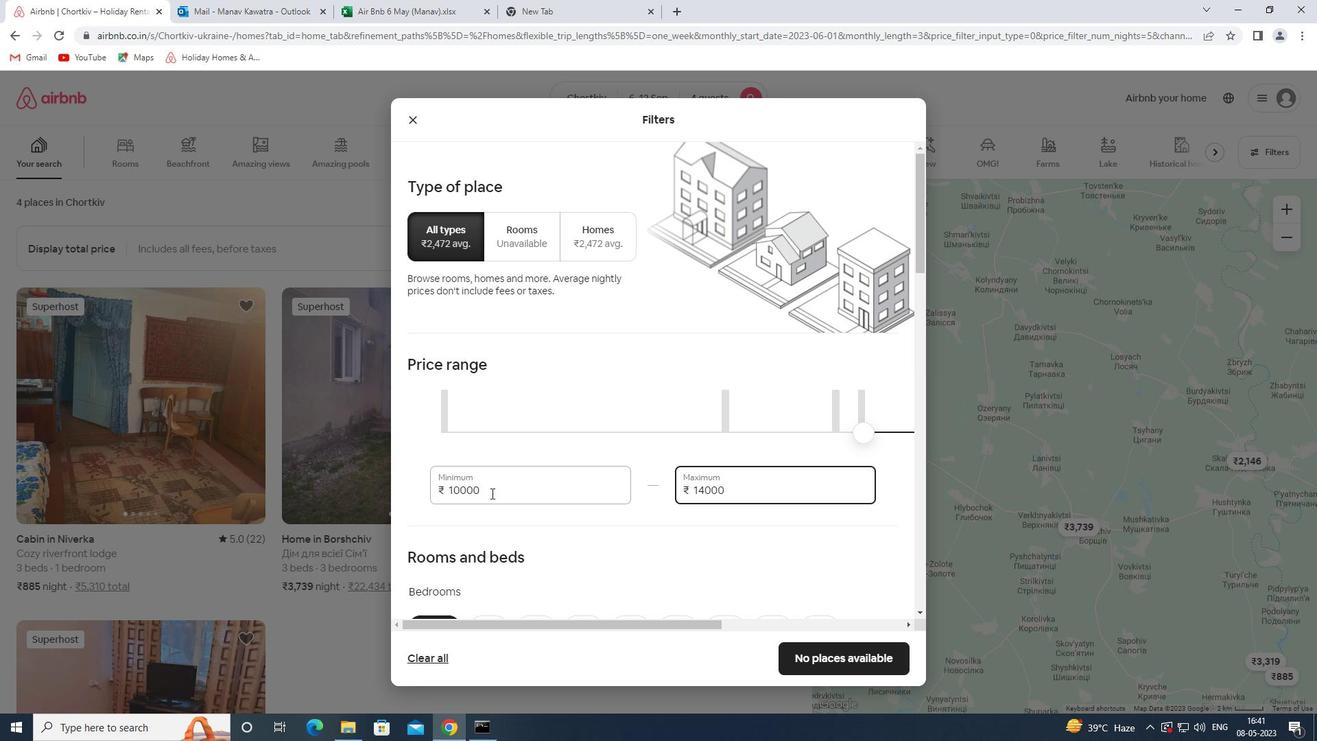 
Action: Mouse moved to (638, 419)
Screenshot: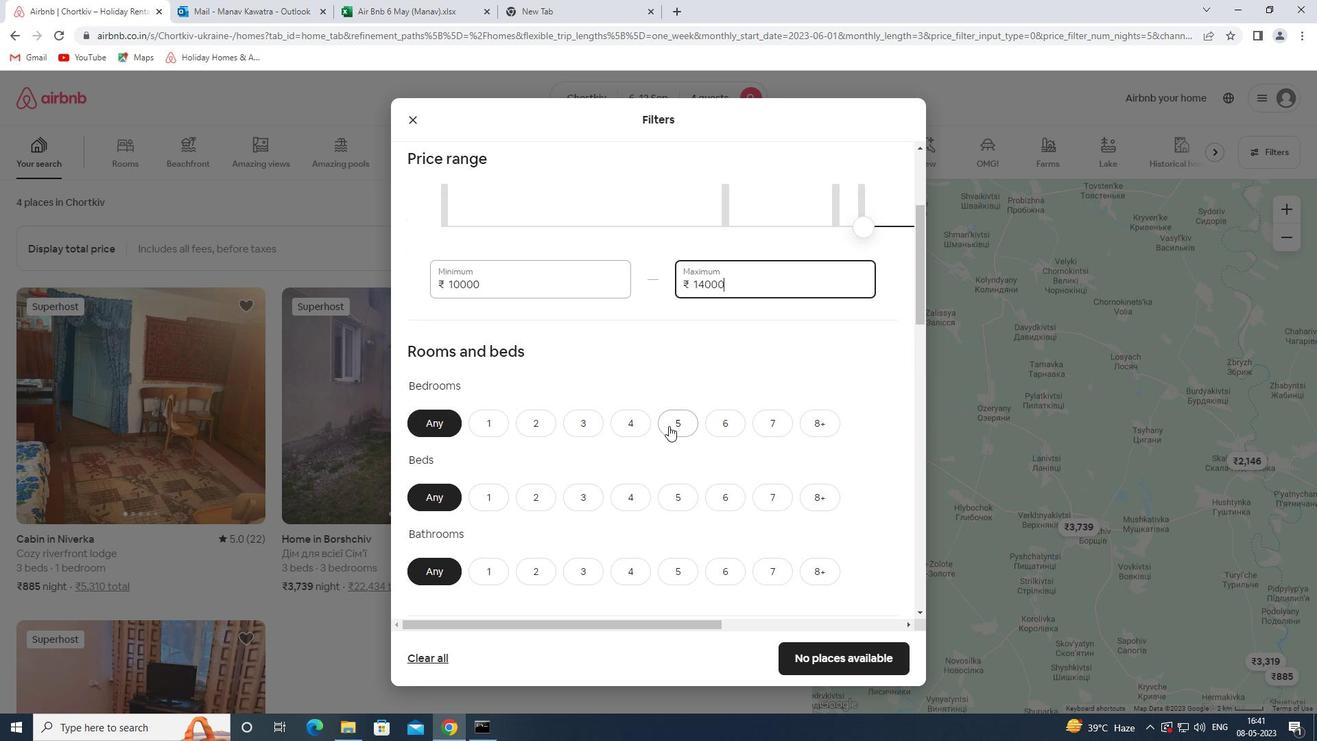 
Action: Mouse pressed left at (638, 419)
Screenshot: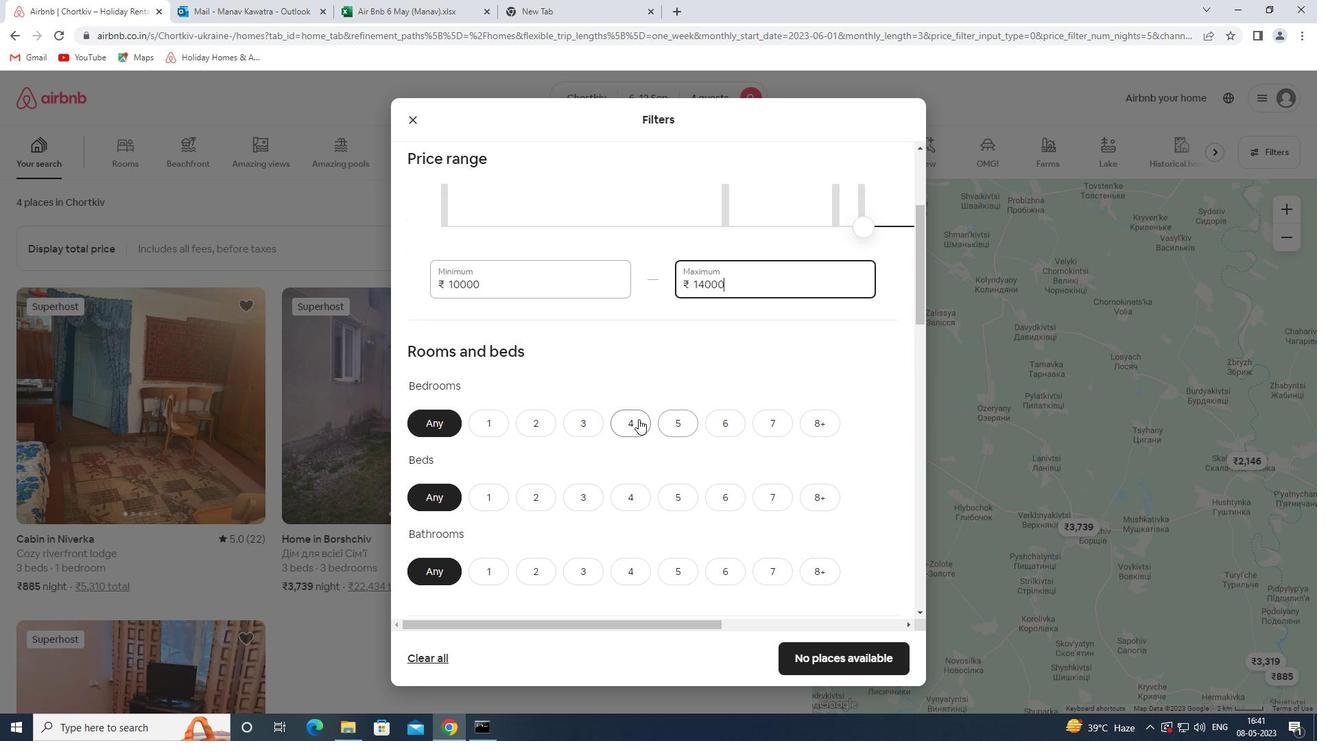 
Action: Mouse moved to (633, 498)
Screenshot: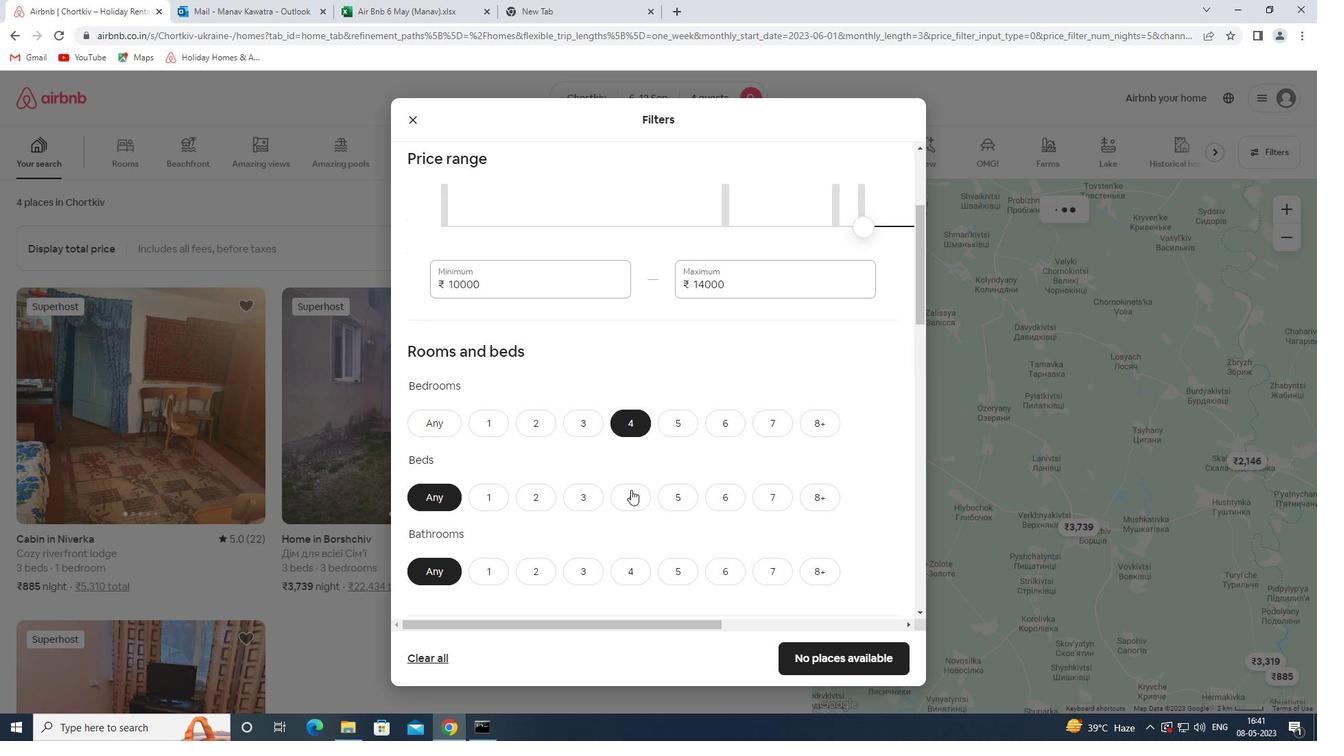 
Action: Mouse pressed left at (633, 498)
Screenshot: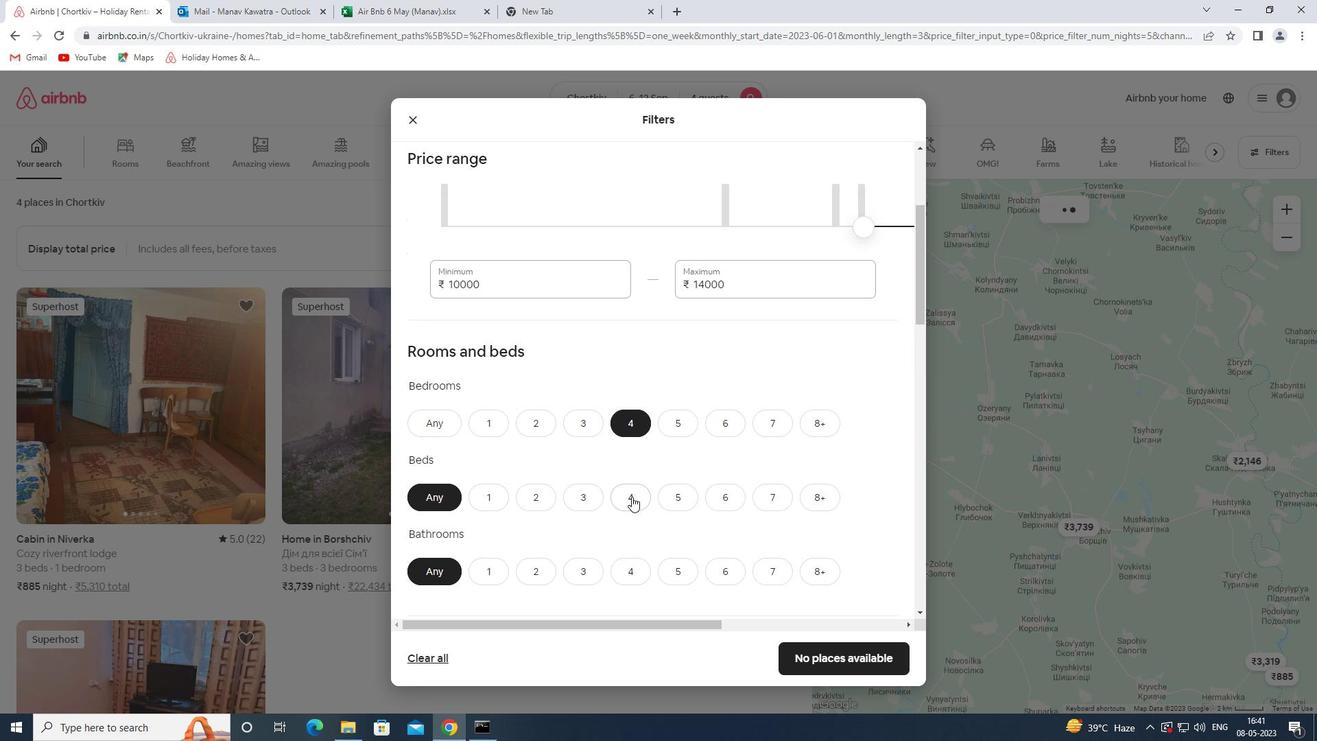 
Action: Mouse moved to (633, 578)
Screenshot: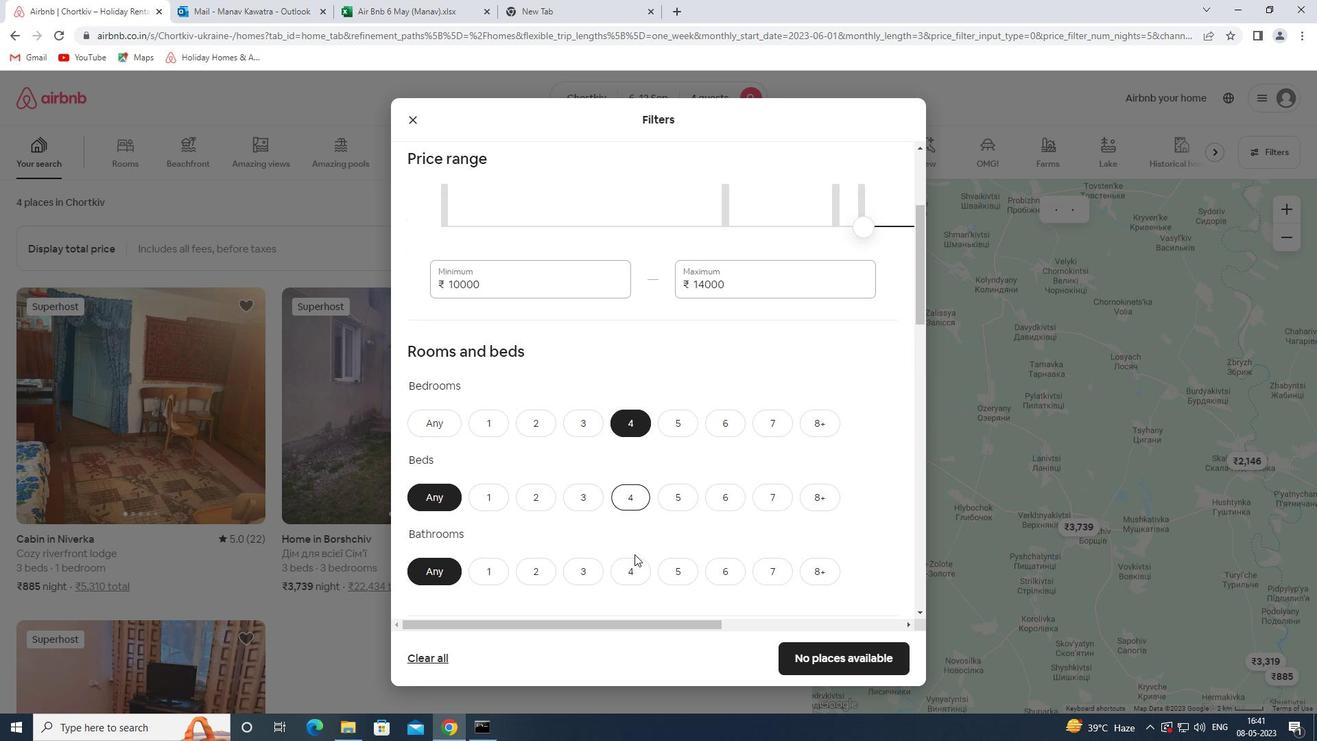
Action: Mouse pressed left at (633, 578)
Screenshot: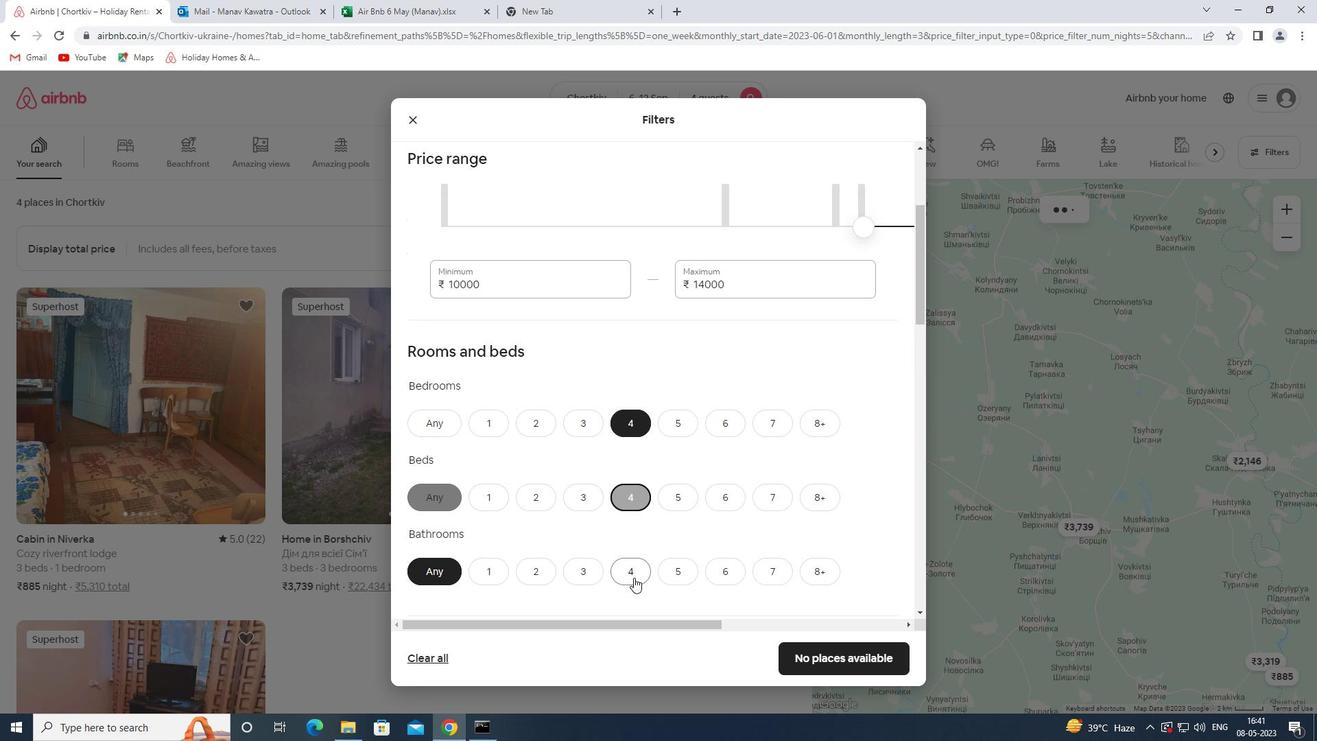 
Action: Mouse moved to (669, 503)
Screenshot: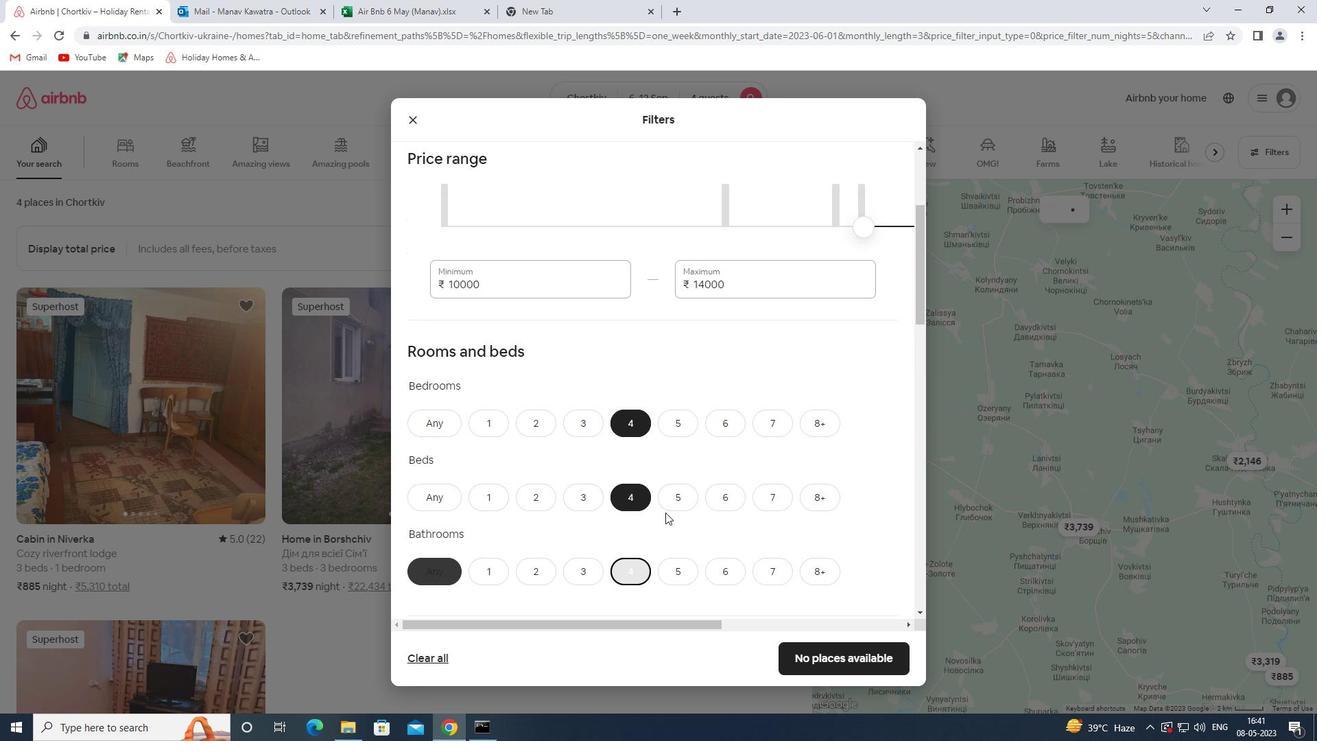 
Action: Mouse scrolled (669, 502) with delta (0, 0)
Screenshot: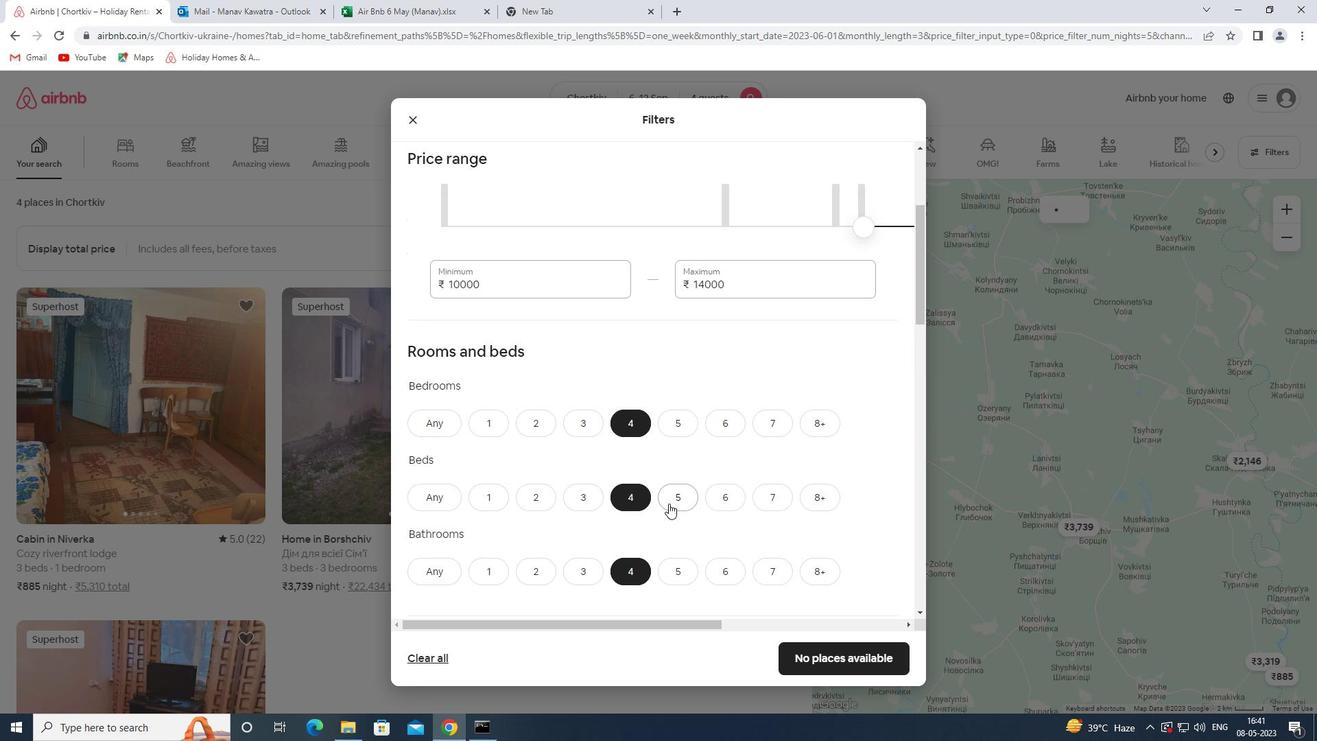
Action: Mouse scrolled (669, 502) with delta (0, 0)
Screenshot: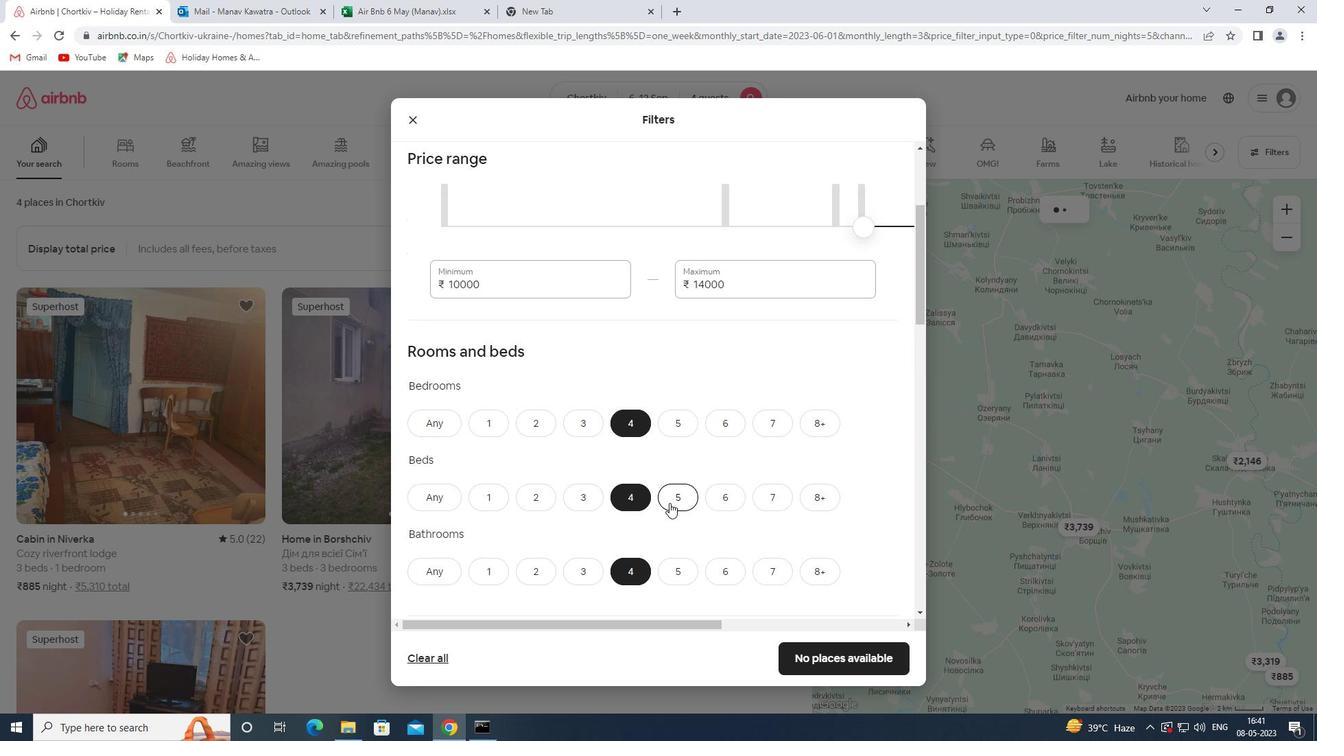 
Action: Mouse scrolled (669, 502) with delta (0, 0)
Screenshot: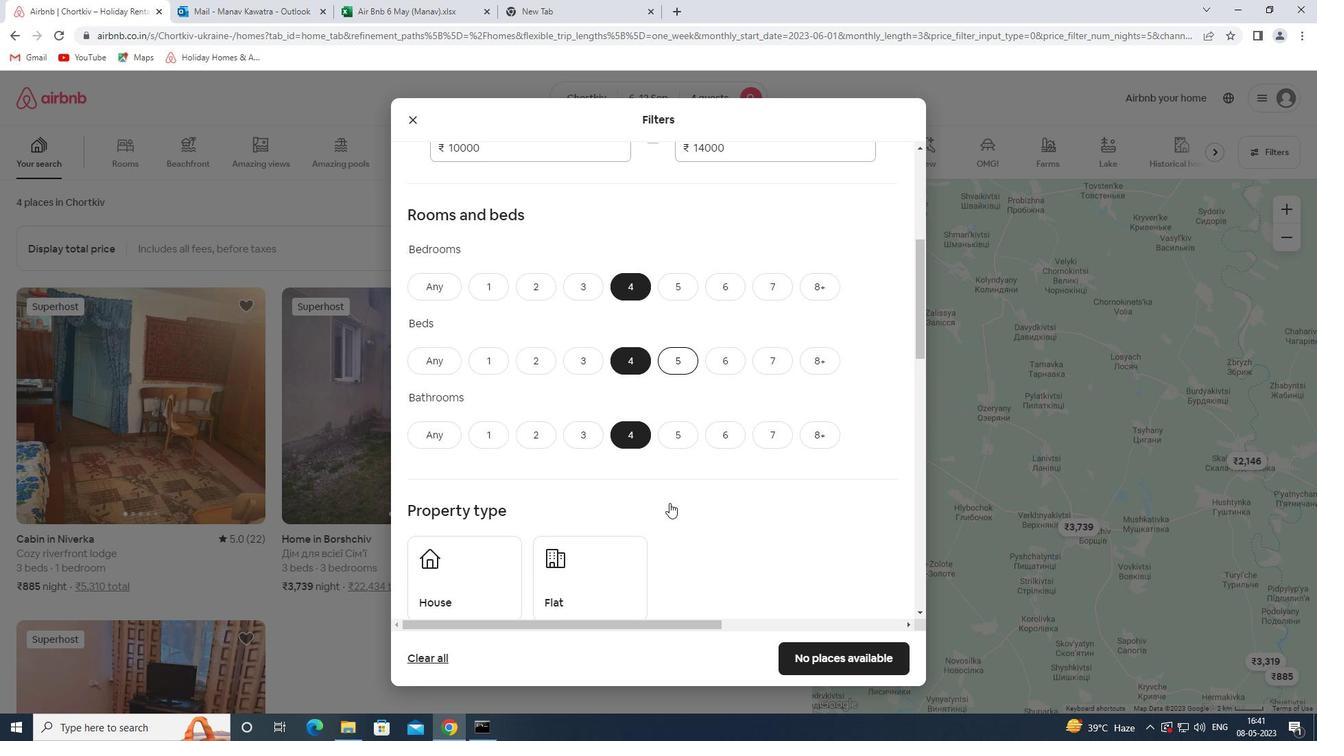 
Action: Mouse scrolled (669, 502) with delta (0, 0)
Screenshot: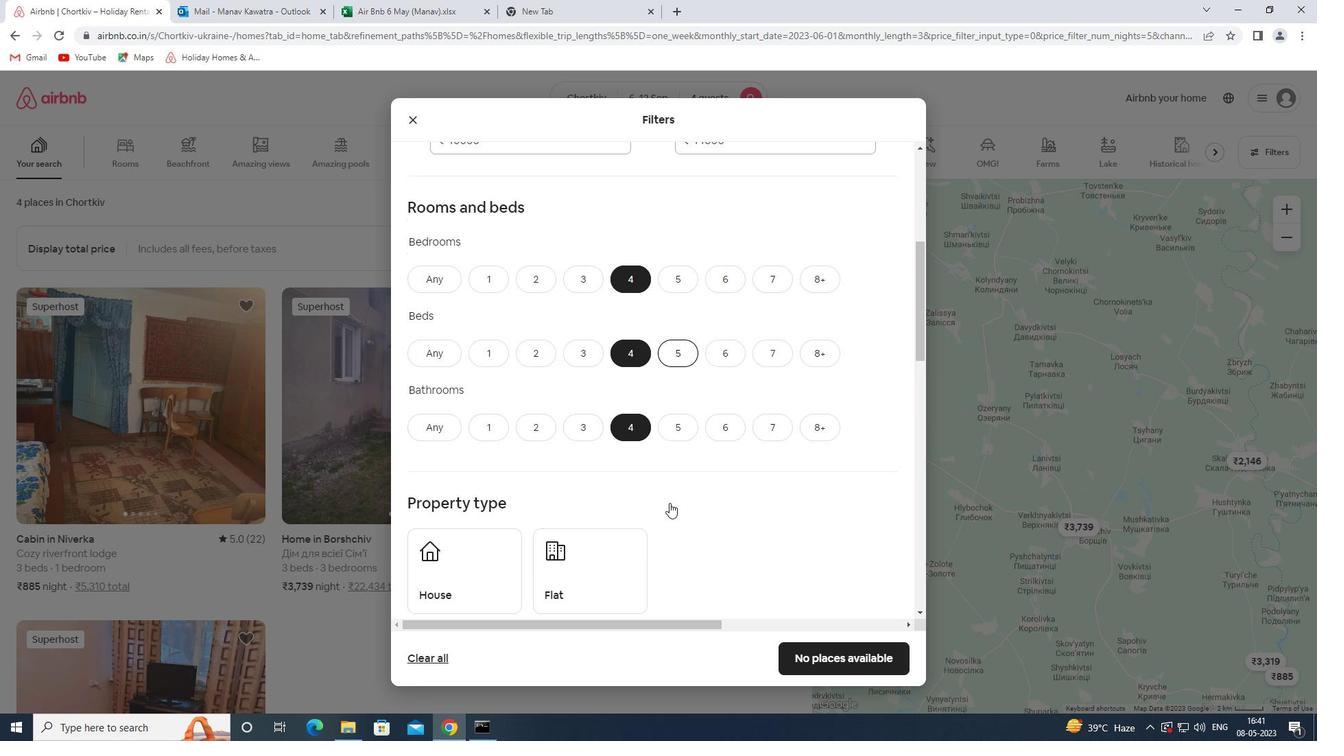 
Action: Mouse scrolled (669, 502) with delta (0, 0)
Screenshot: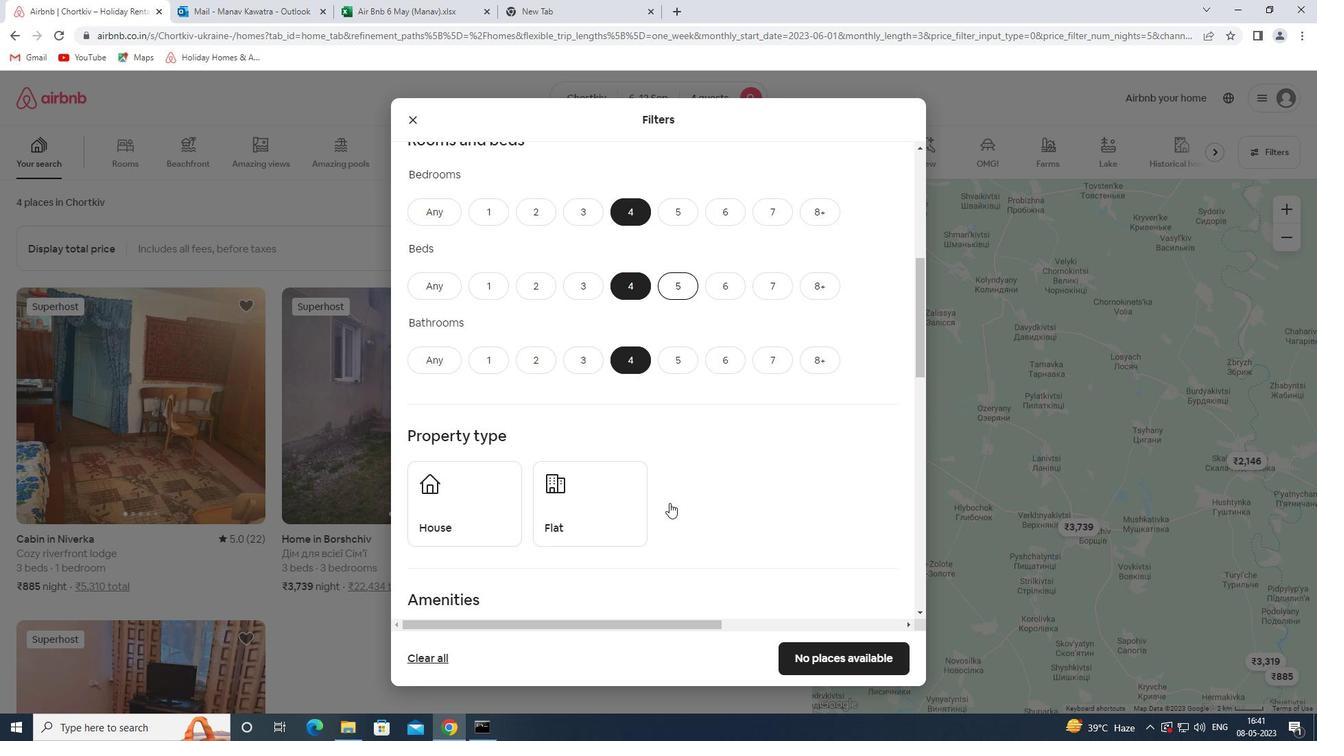 
Action: Mouse moved to (470, 367)
Screenshot: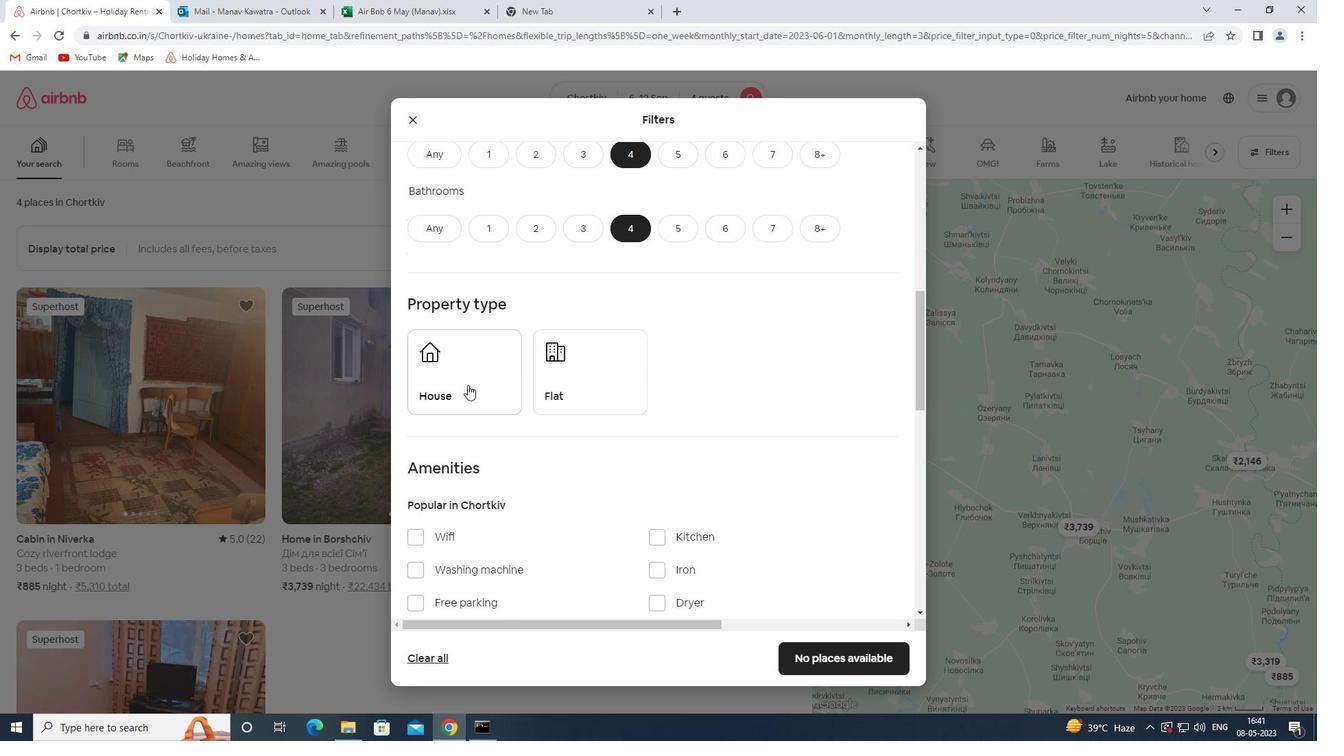 
Action: Mouse pressed left at (470, 367)
Screenshot: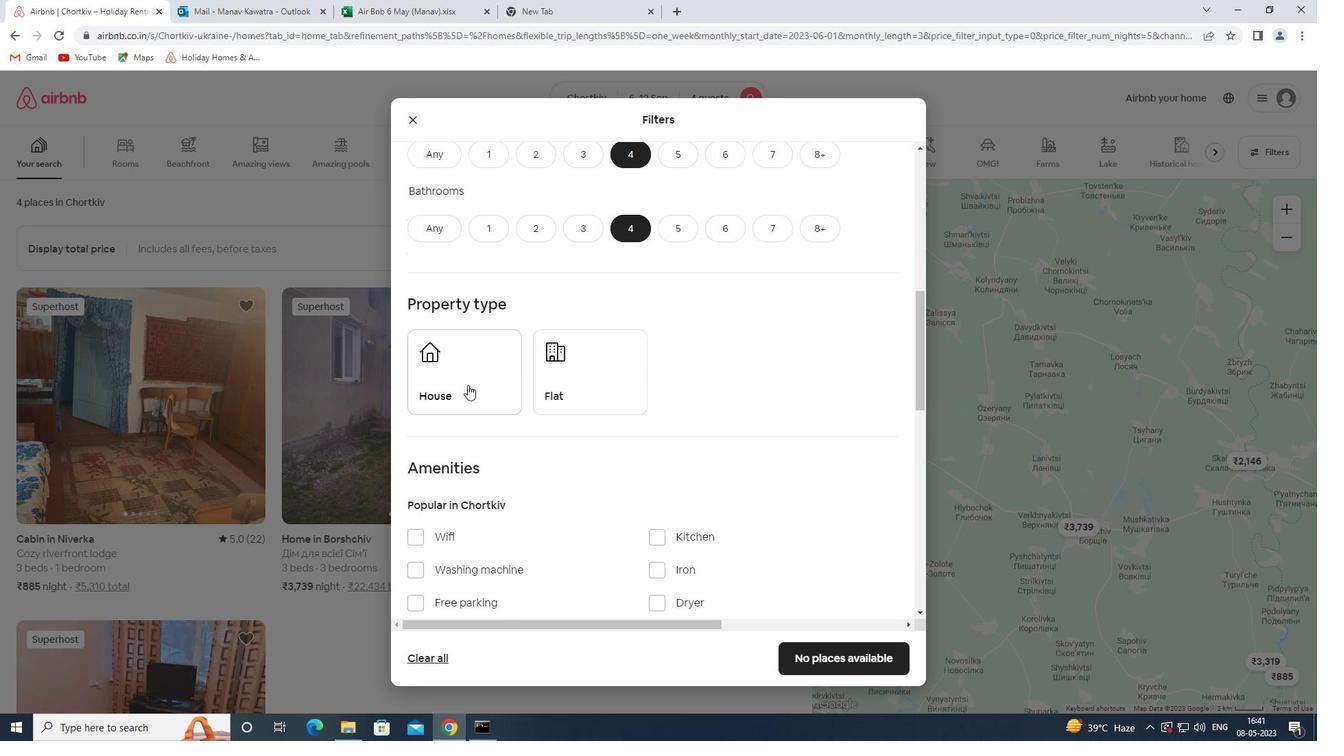
Action: Mouse moved to (581, 396)
Screenshot: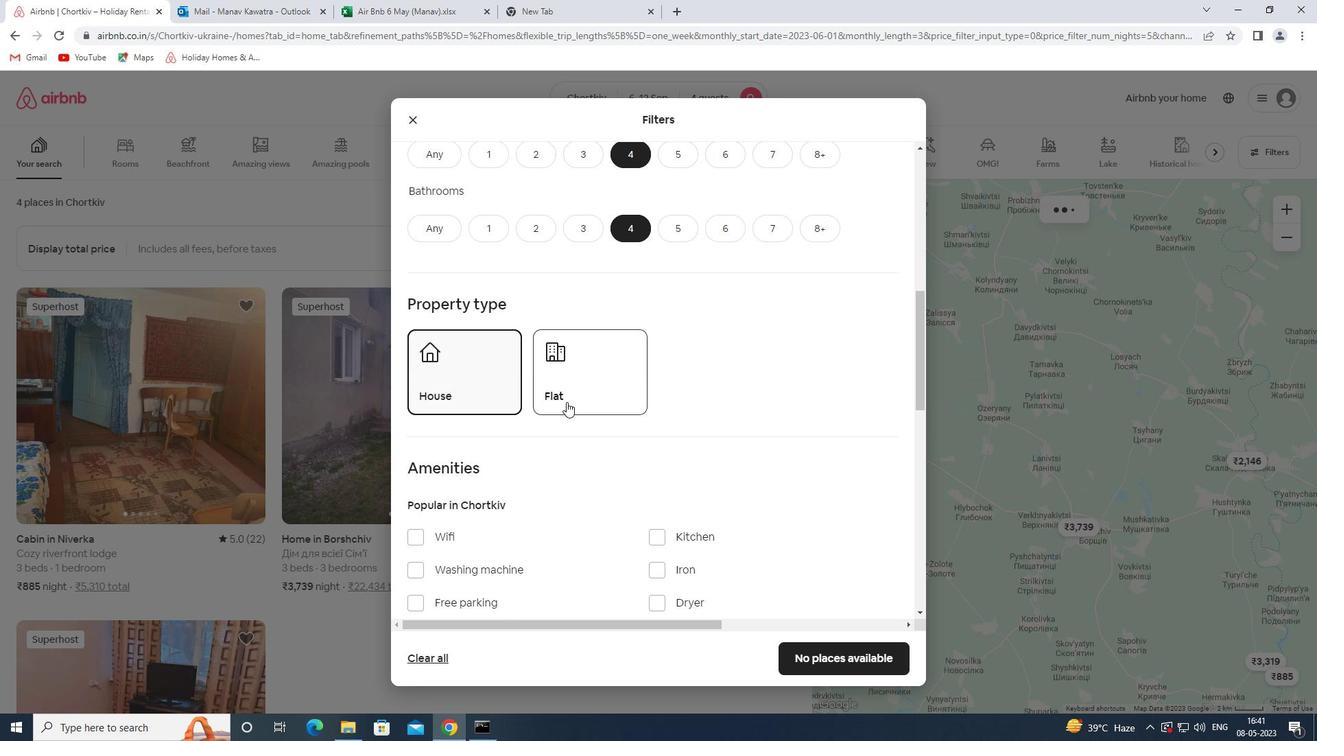 
Action: Mouse pressed left at (581, 396)
Screenshot: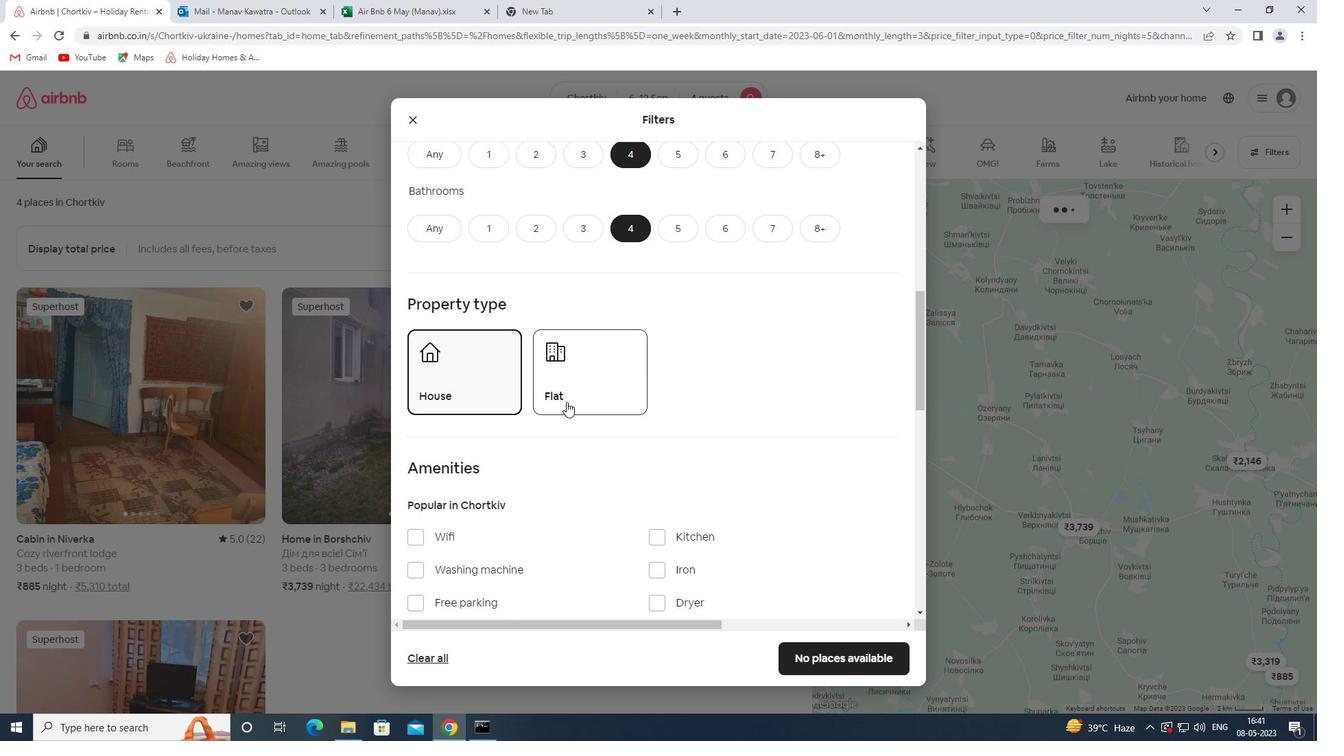 
Action: Mouse moved to (618, 427)
Screenshot: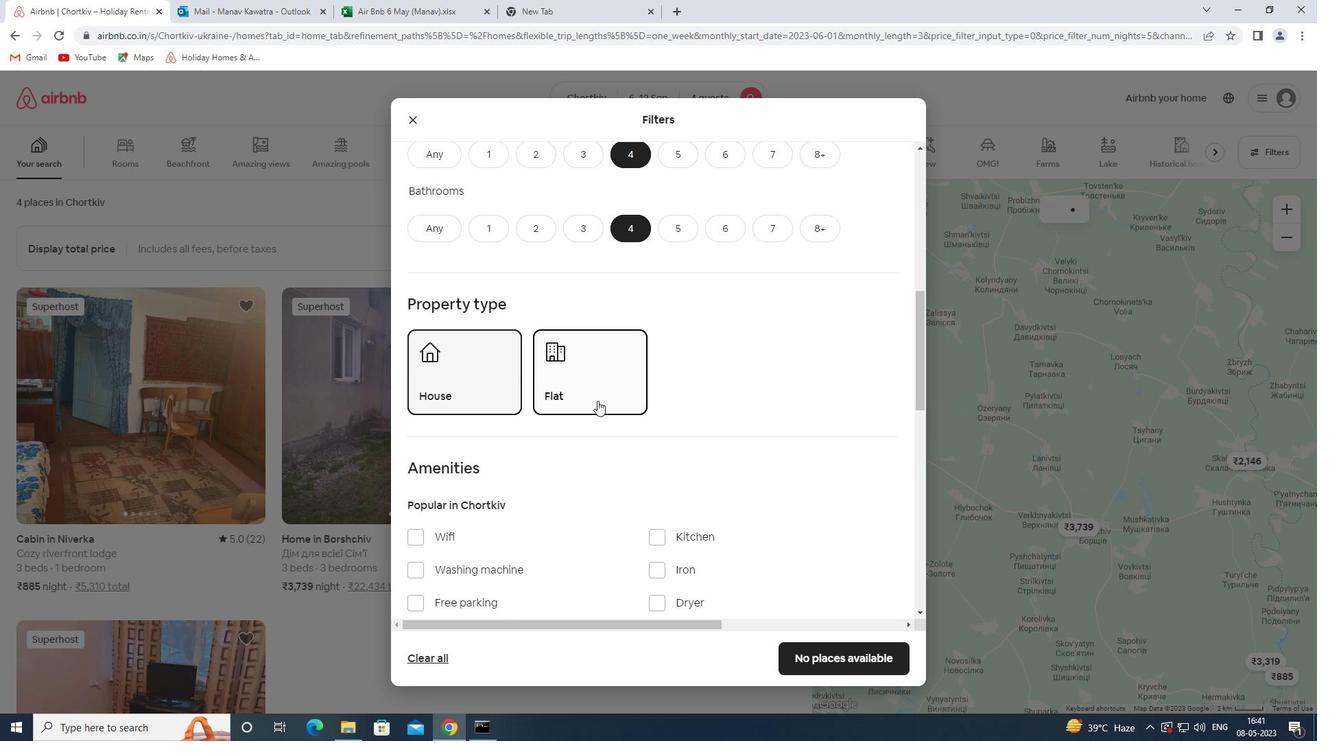 
Action: Mouse scrolled (618, 426) with delta (0, 0)
Screenshot: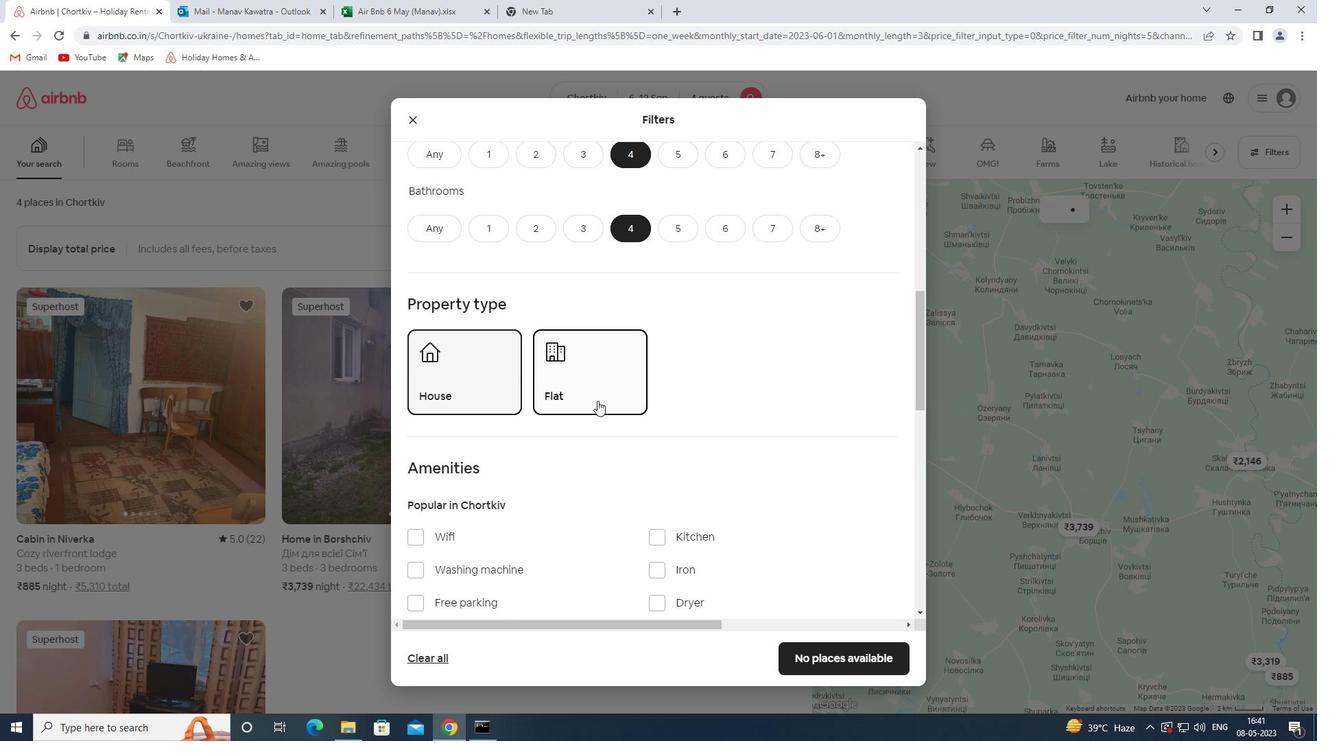 
Action: Mouse scrolled (618, 426) with delta (0, 0)
Screenshot: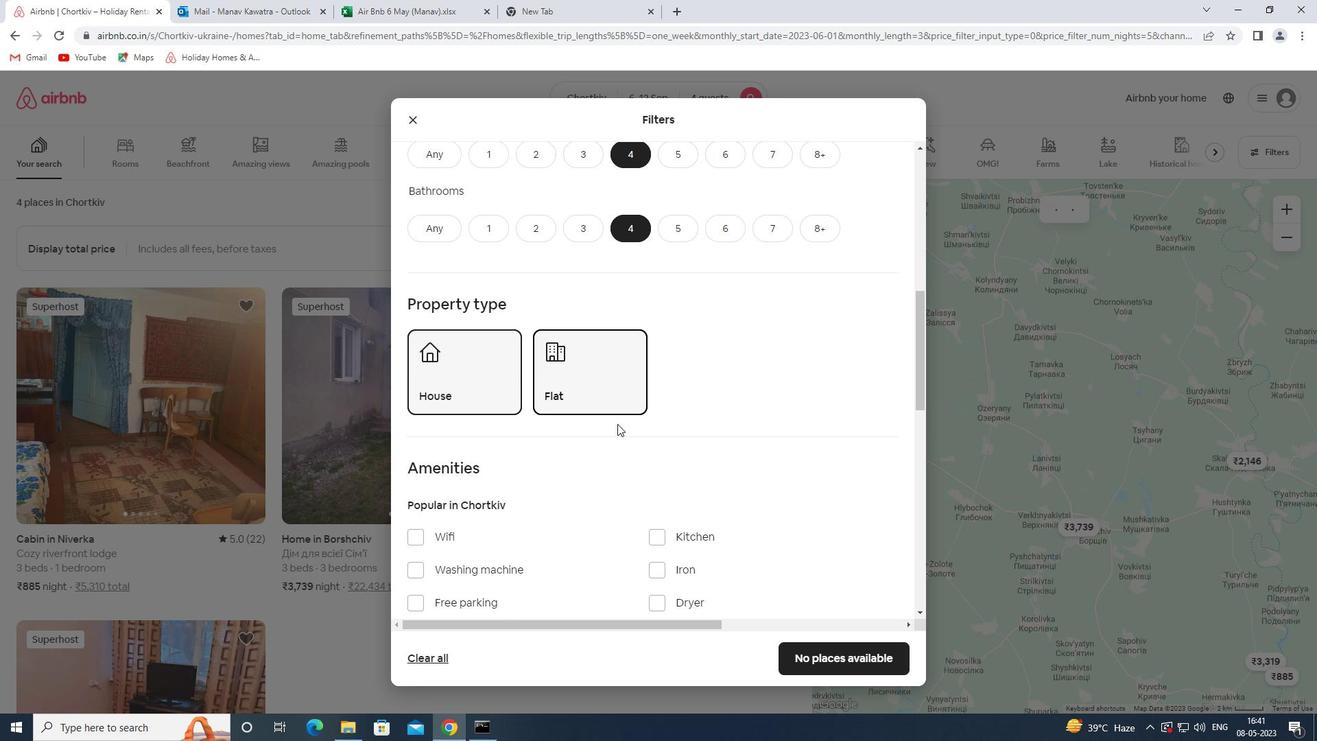 
Action: Mouse scrolled (618, 426) with delta (0, 0)
Screenshot: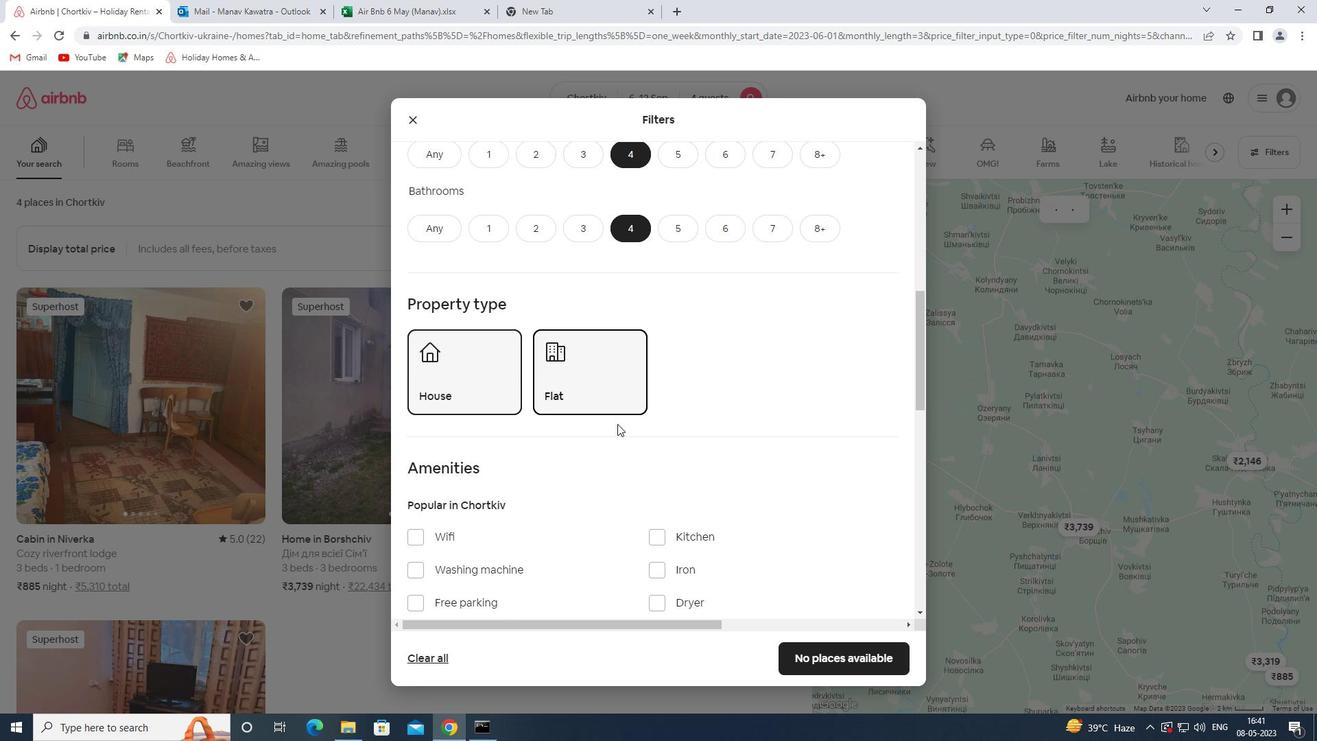 
Action: Mouse moved to (436, 395)
Screenshot: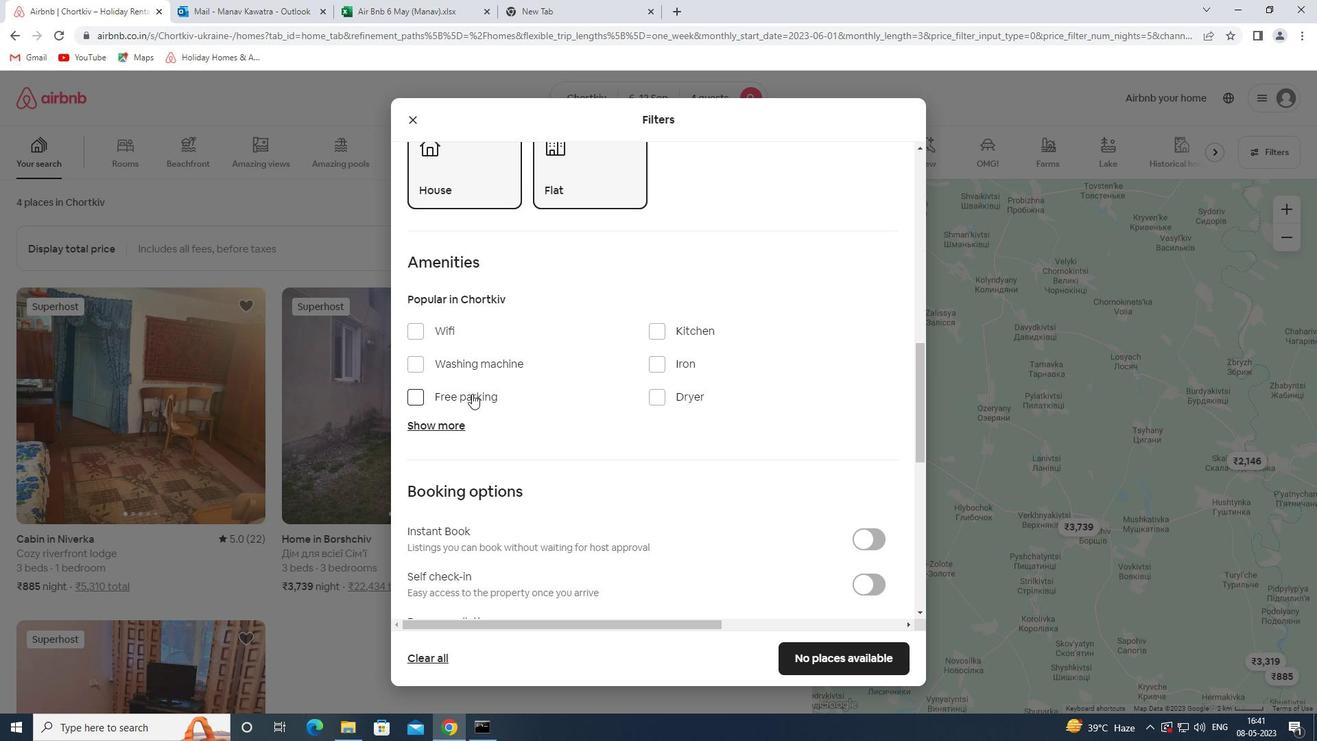 
Action: Mouse pressed left at (436, 395)
Screenshot: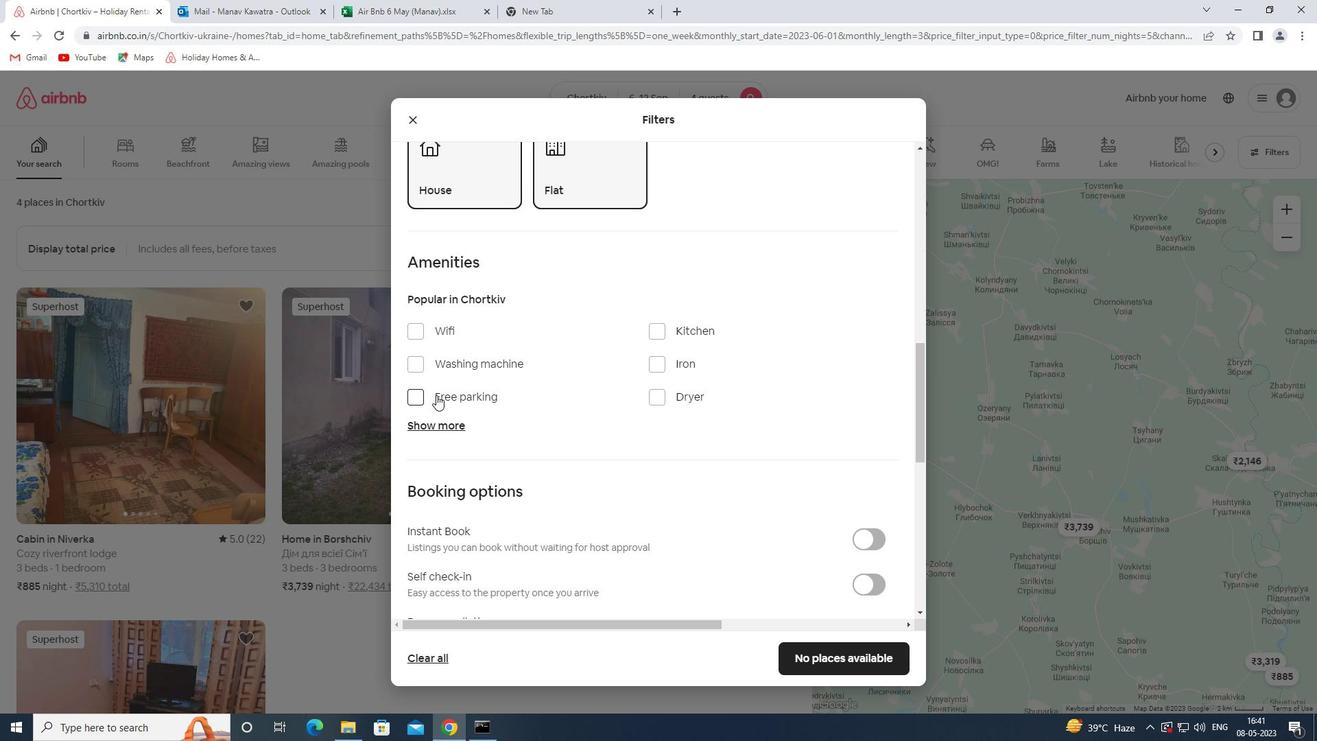 
Action: Mouse moved to (445, 328)
Screenshot: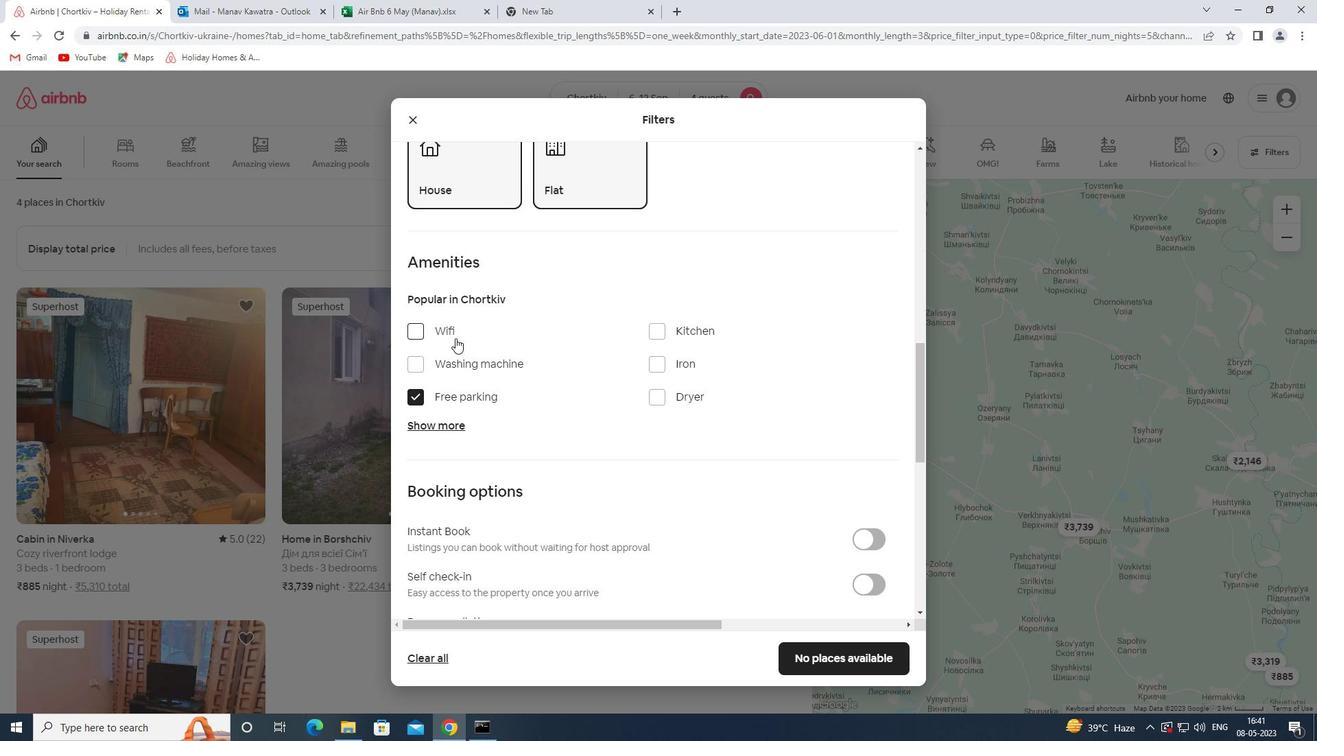 
Action: Mouse pressed left at (445, 328)
Screenshot: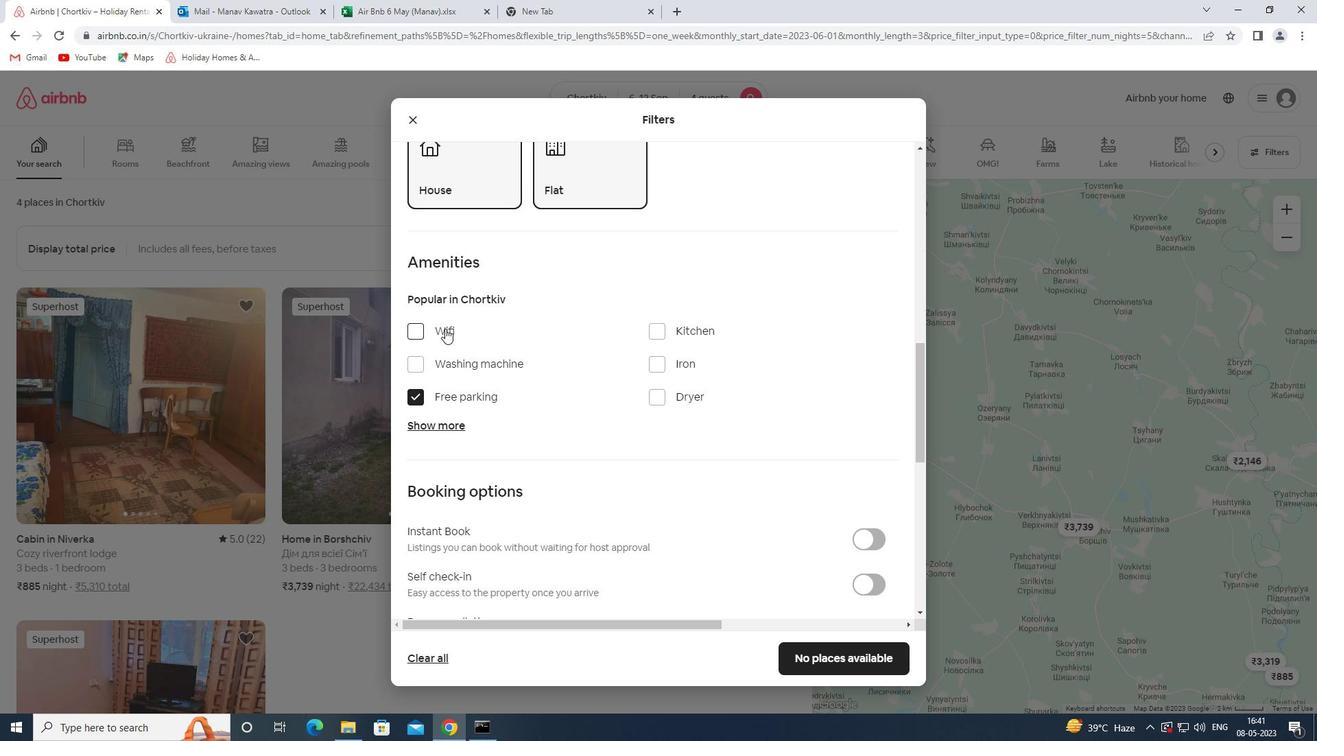 
Action: Mouse moved to (457, 426)
Screenshot: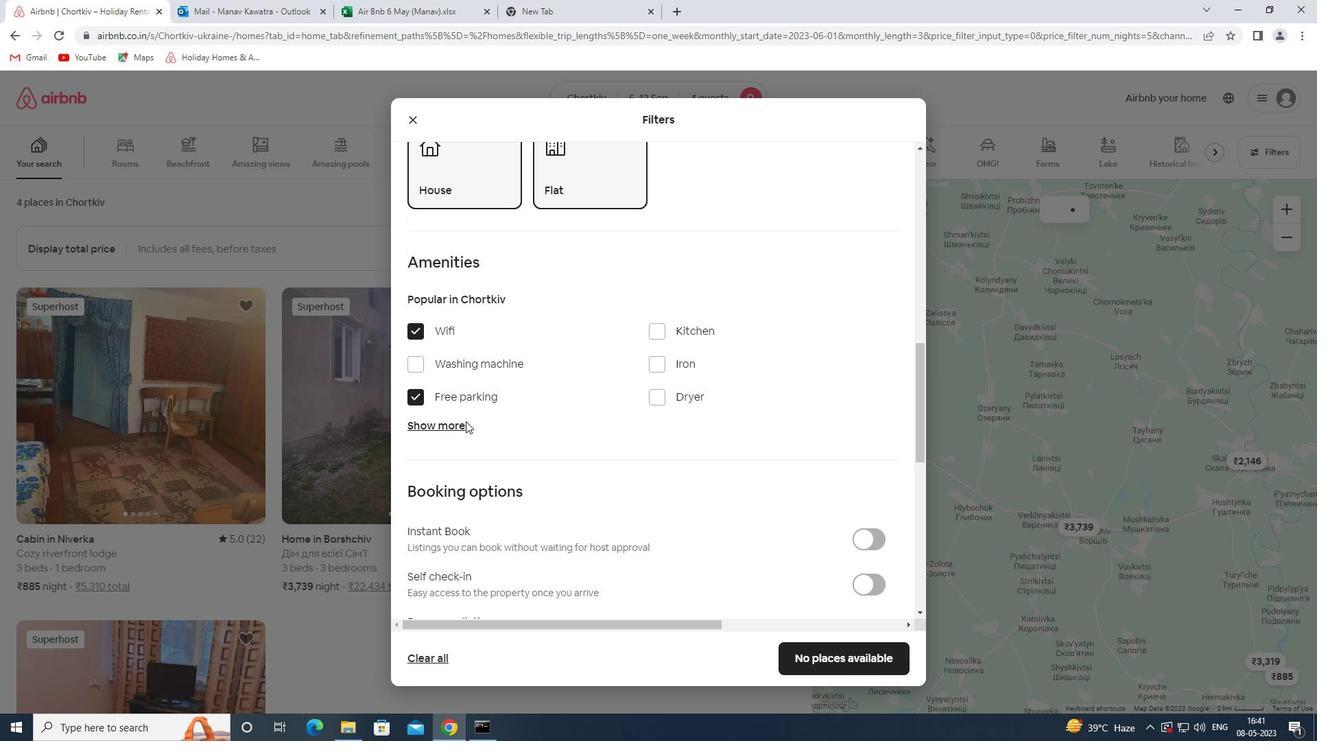 
Action: Mouse pressed left at (457, 426)
Screenshot: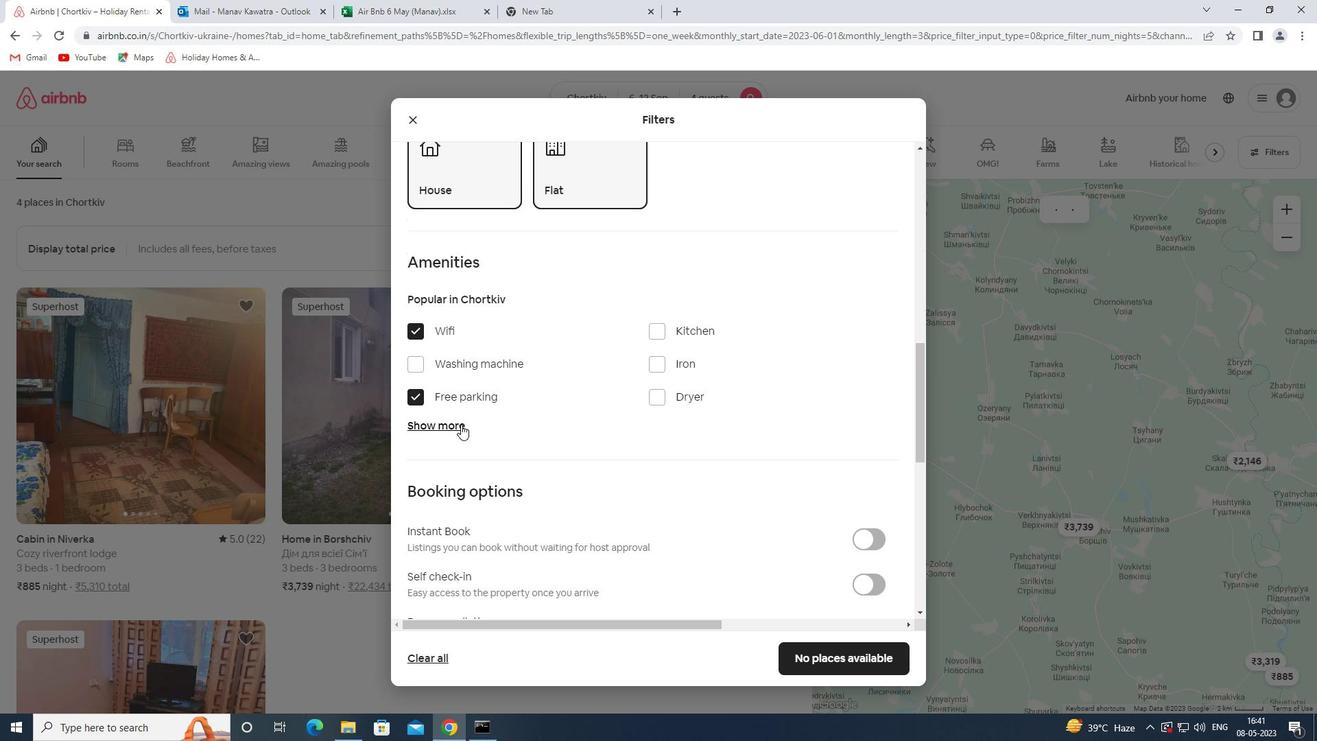 
Action: Mouse moved to (660, 436)
Screenshot: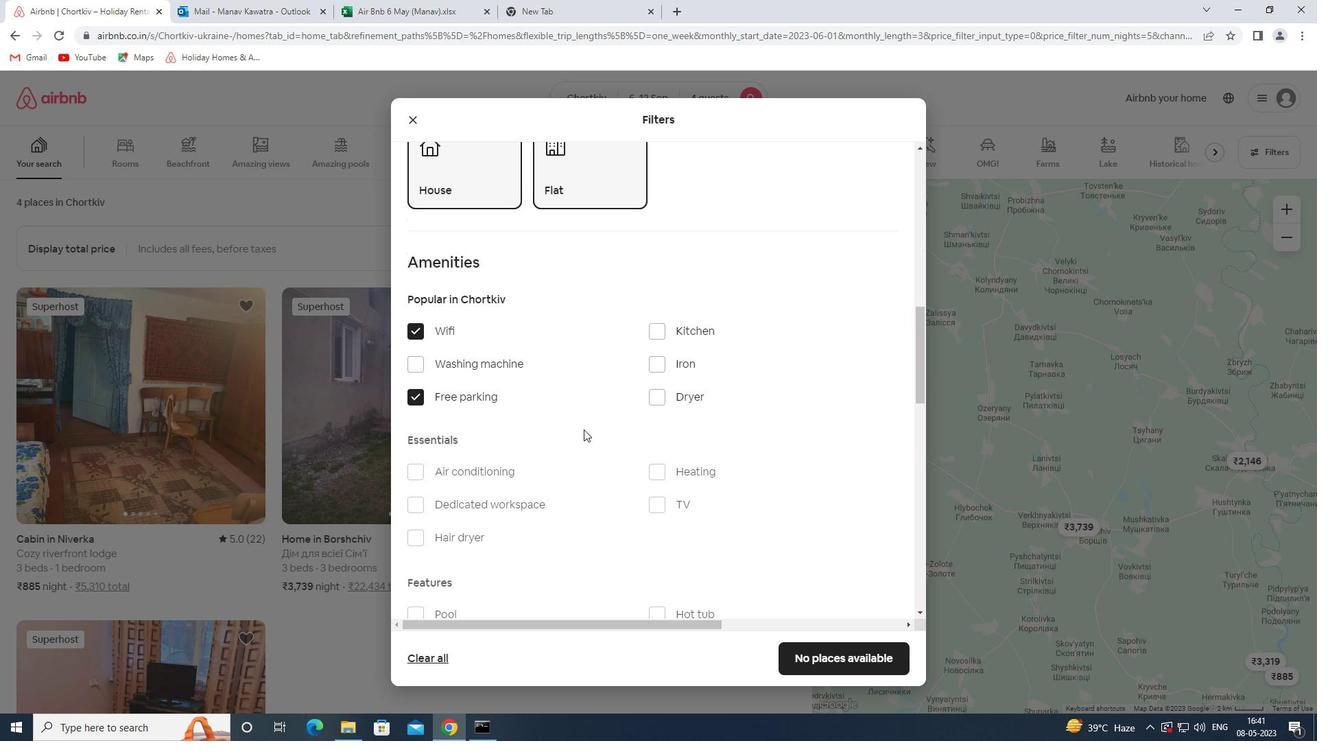 
Action: Mouse scrolled (660, 435) with delta (0, 0)
Screenshot: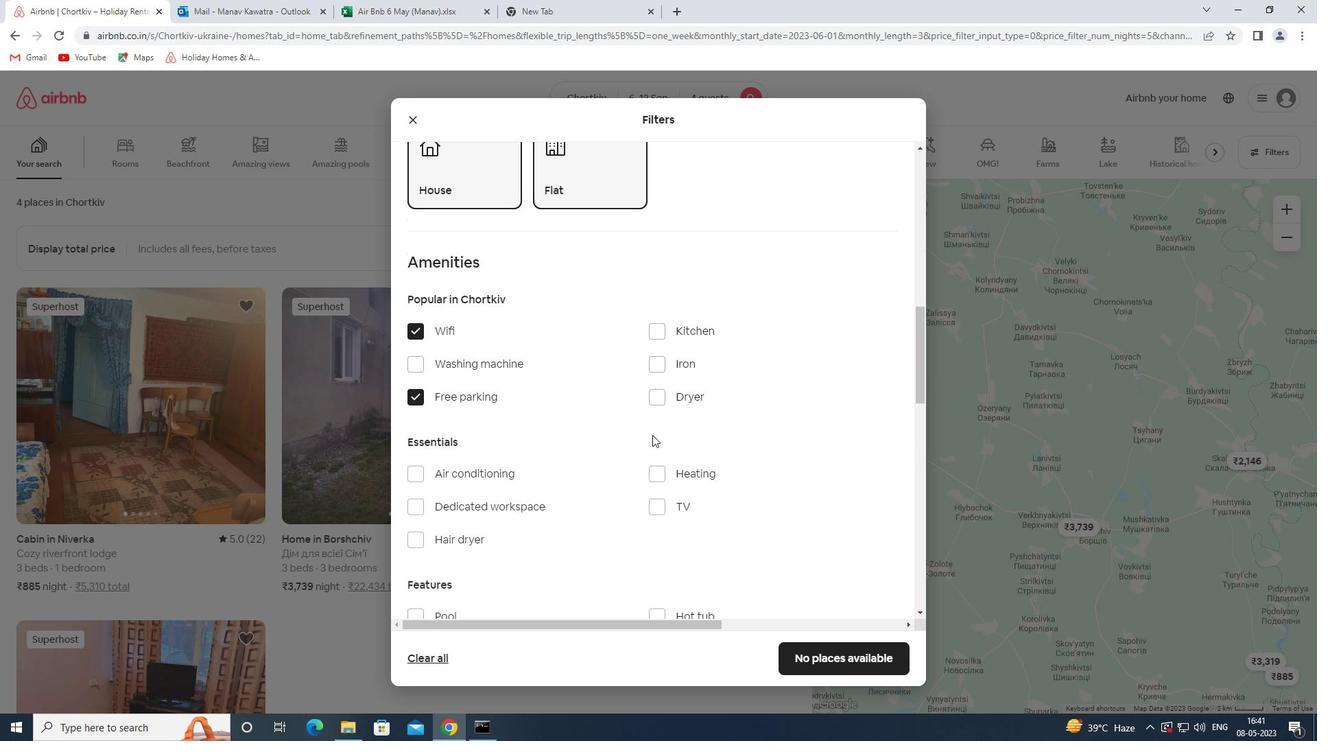 
Action: Mouse scrolled (660, 435) with delta (0, 0)
Screenshot: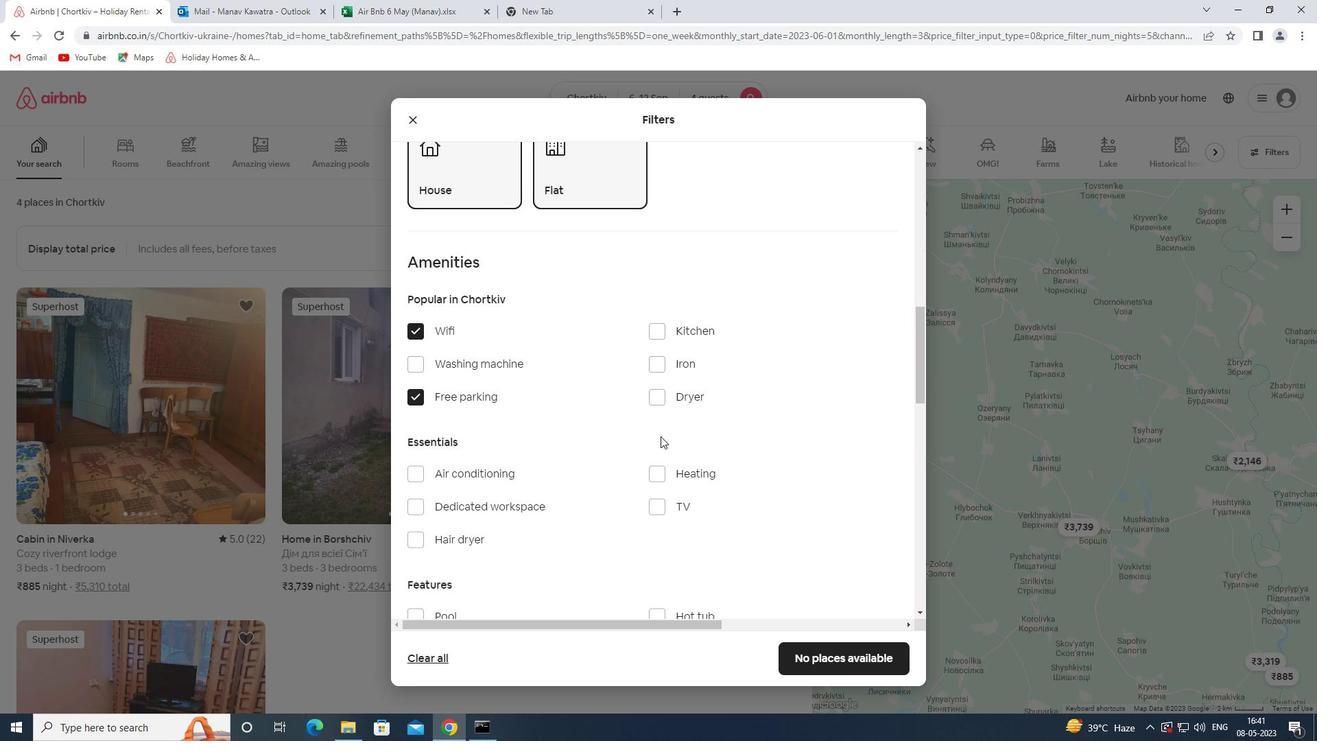 
Action: Mouse scrolled (660, 435) with delta (0, 0)
Screenshot: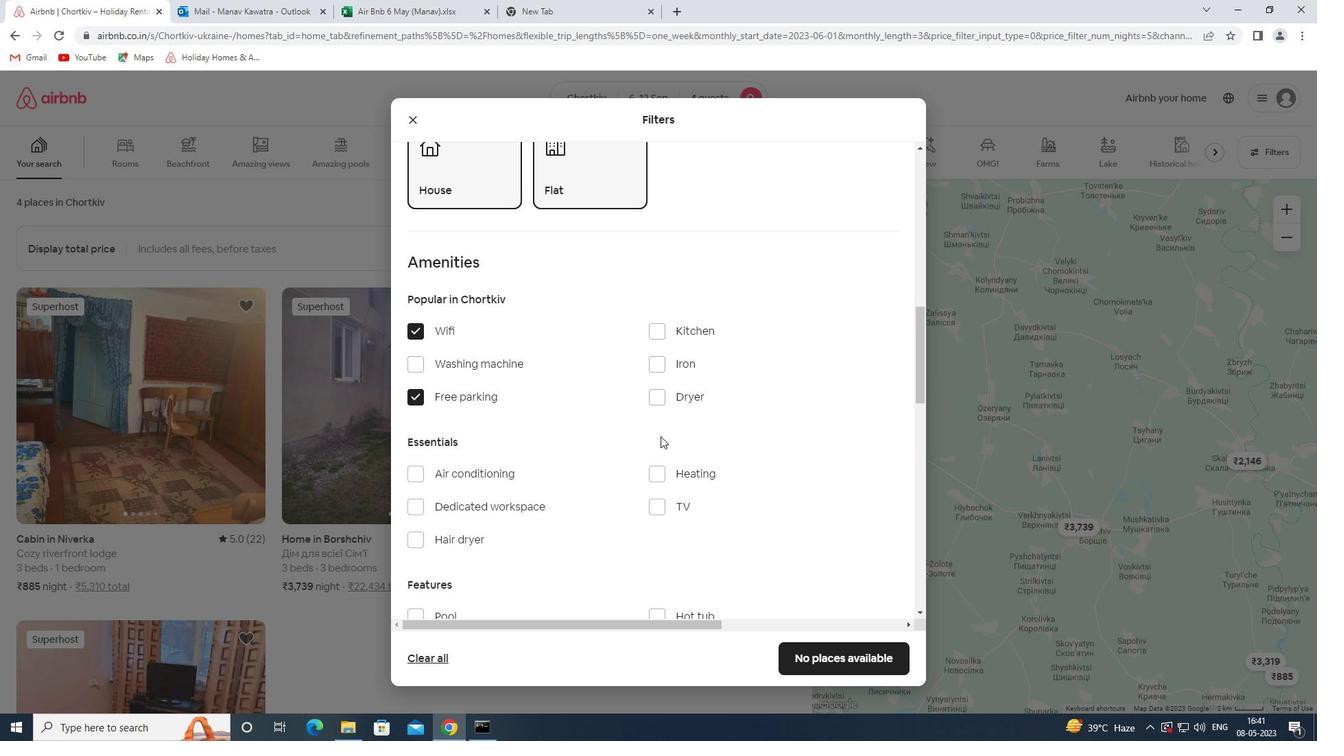 
Action: Mouse moved to (668, 300)
Screenshot: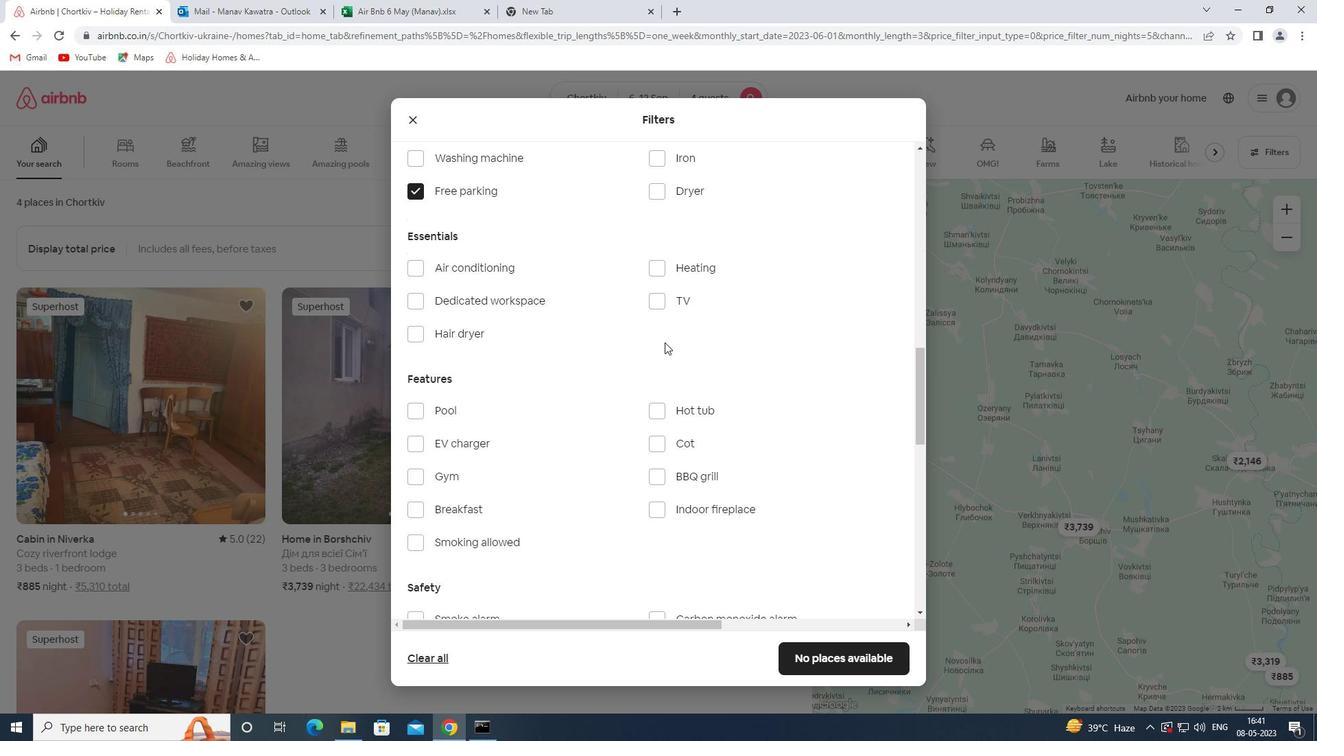 
Action: Mouse pressed left at (668, 300)
Screenshot: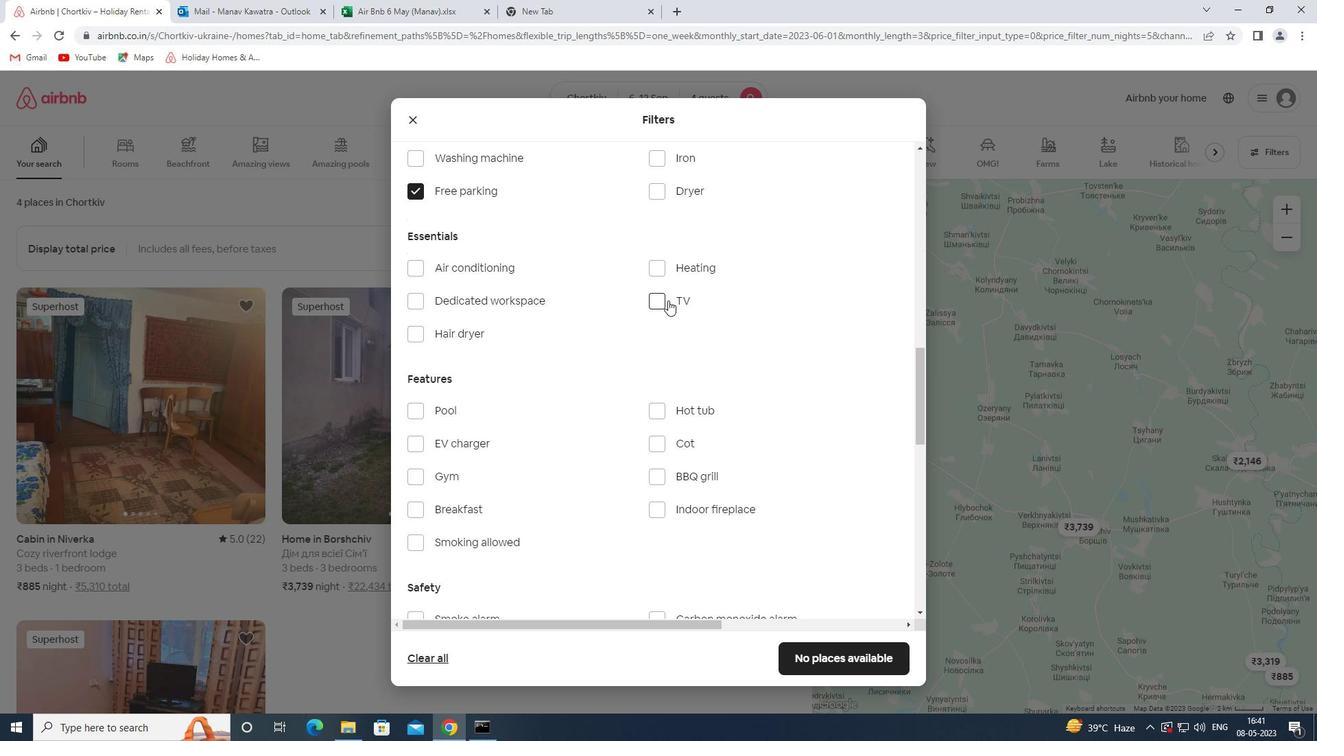 
Action: Mouse moved to (451, 477)
Screenshot: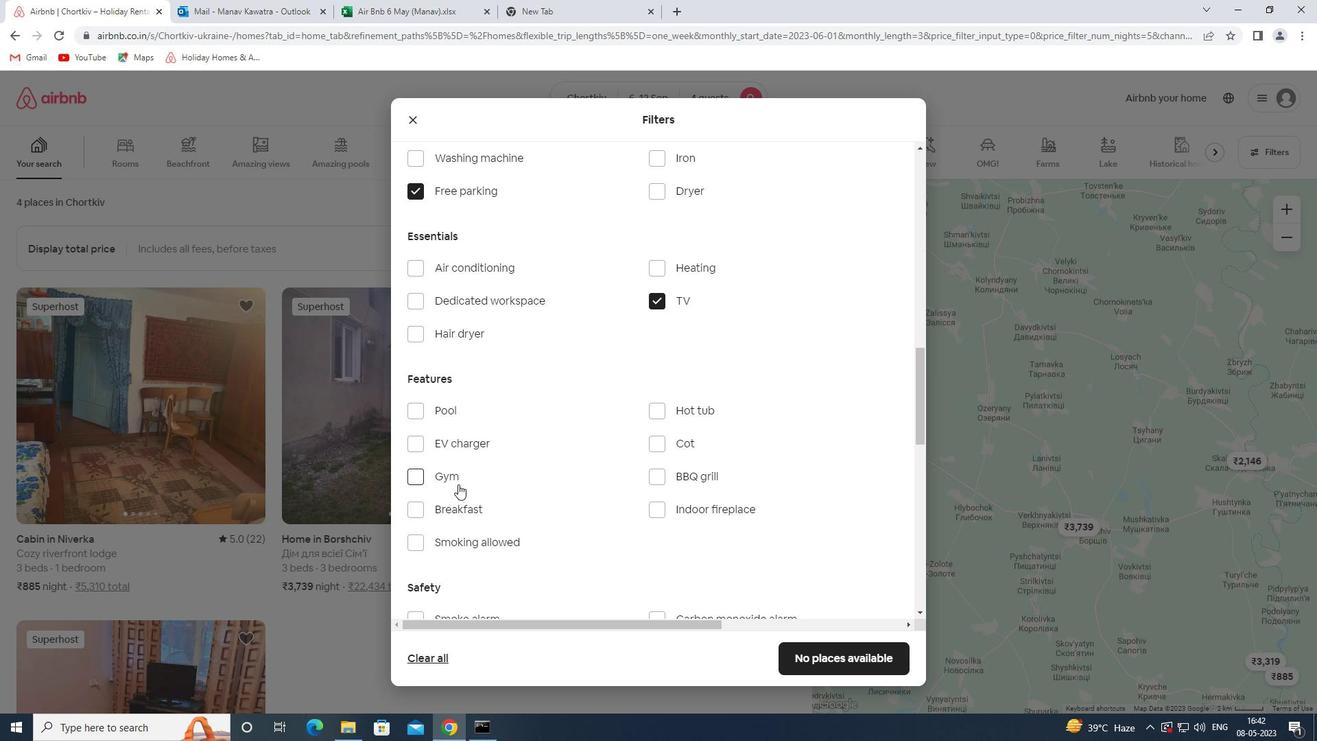
Action: Mouse pressed left at (451, 477)
Screenshot: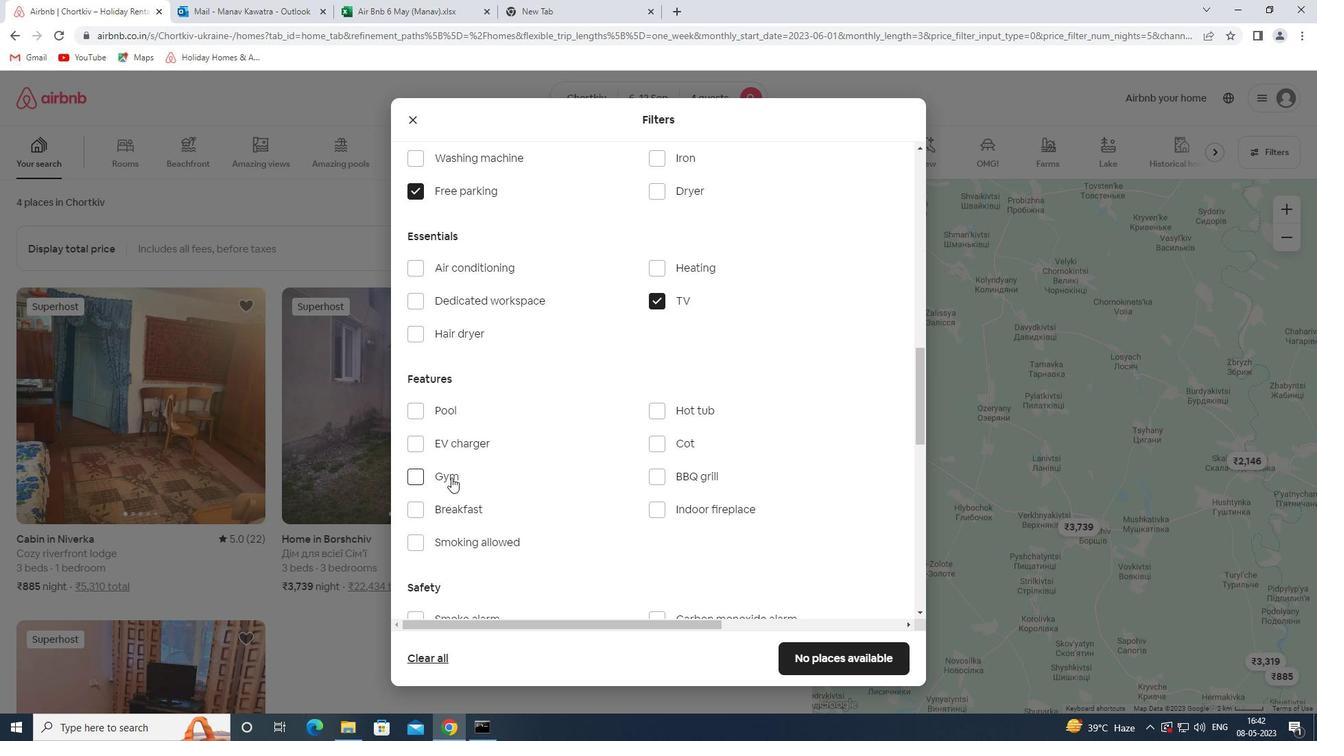 
Action: Mouse moved to (463, 513)
Screenshot: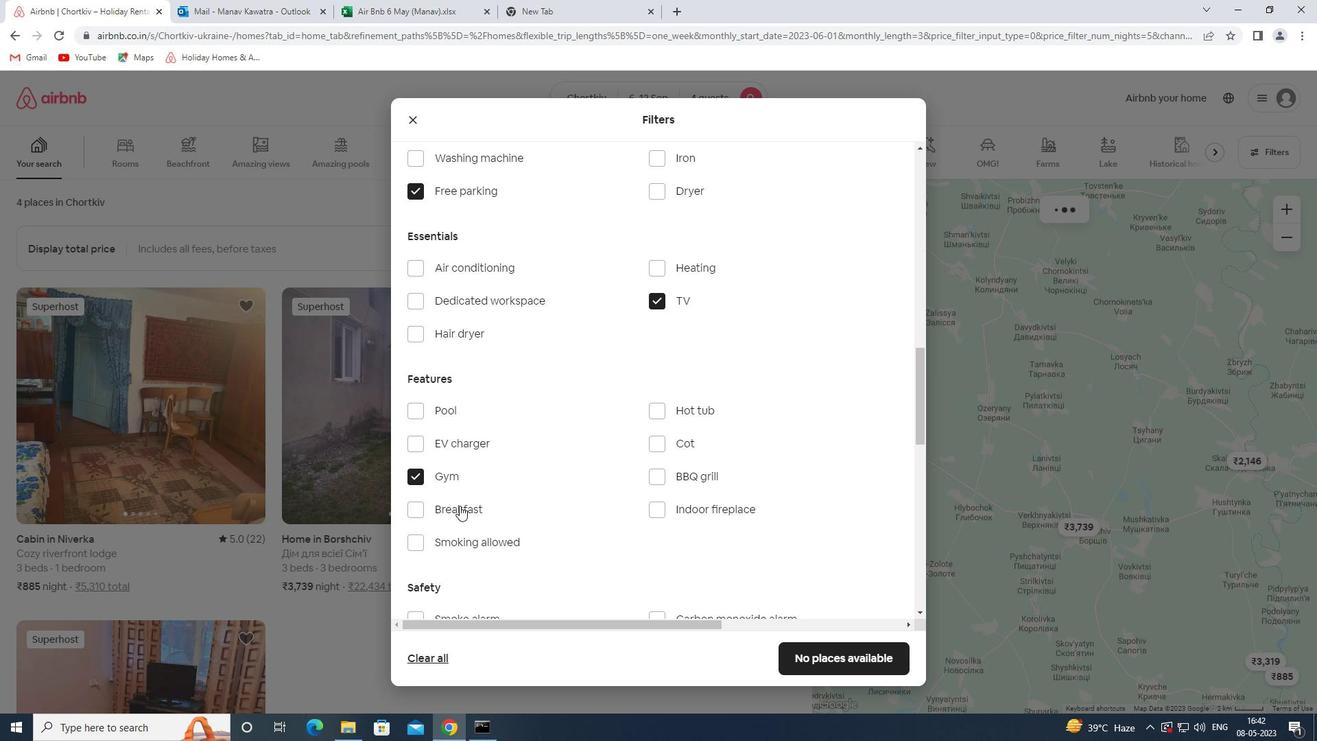 
Action: Mouse pressed left at (463, 513)
Screenshot: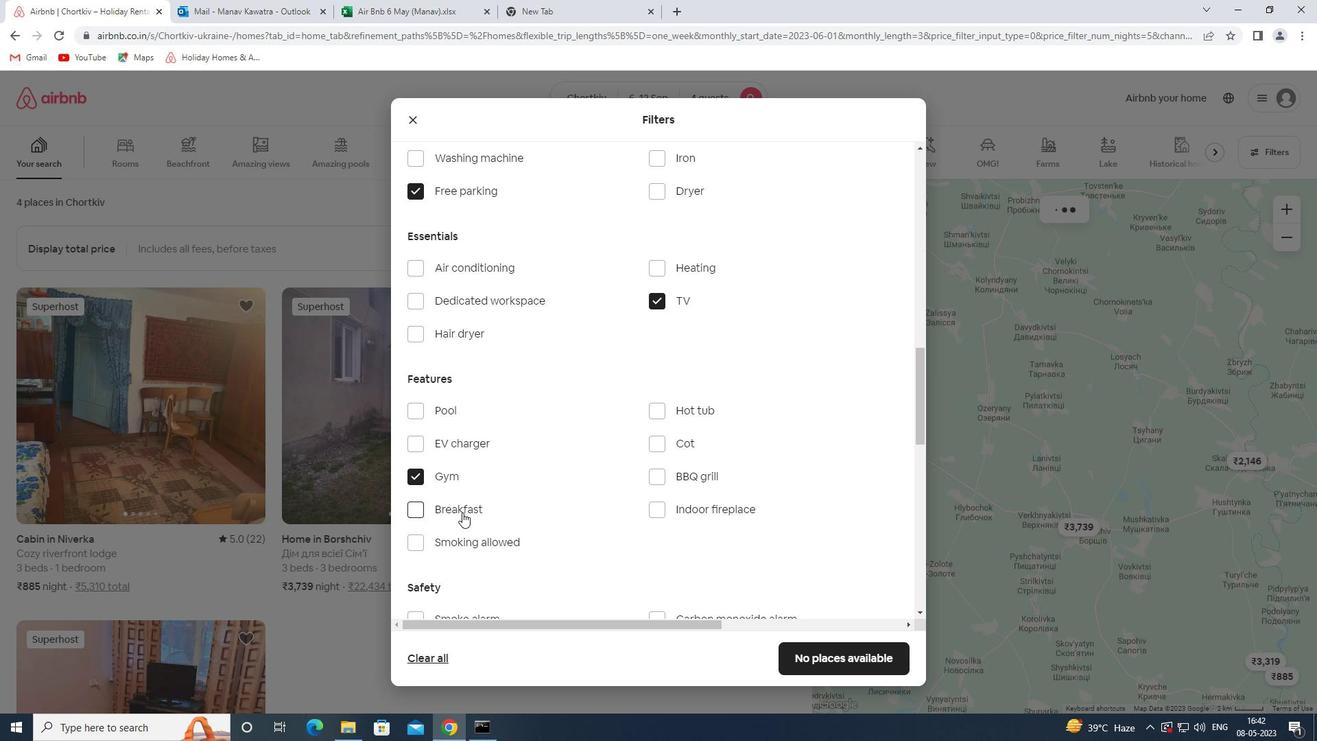
Action: Mouse moved to (589, 452)
Screenshot: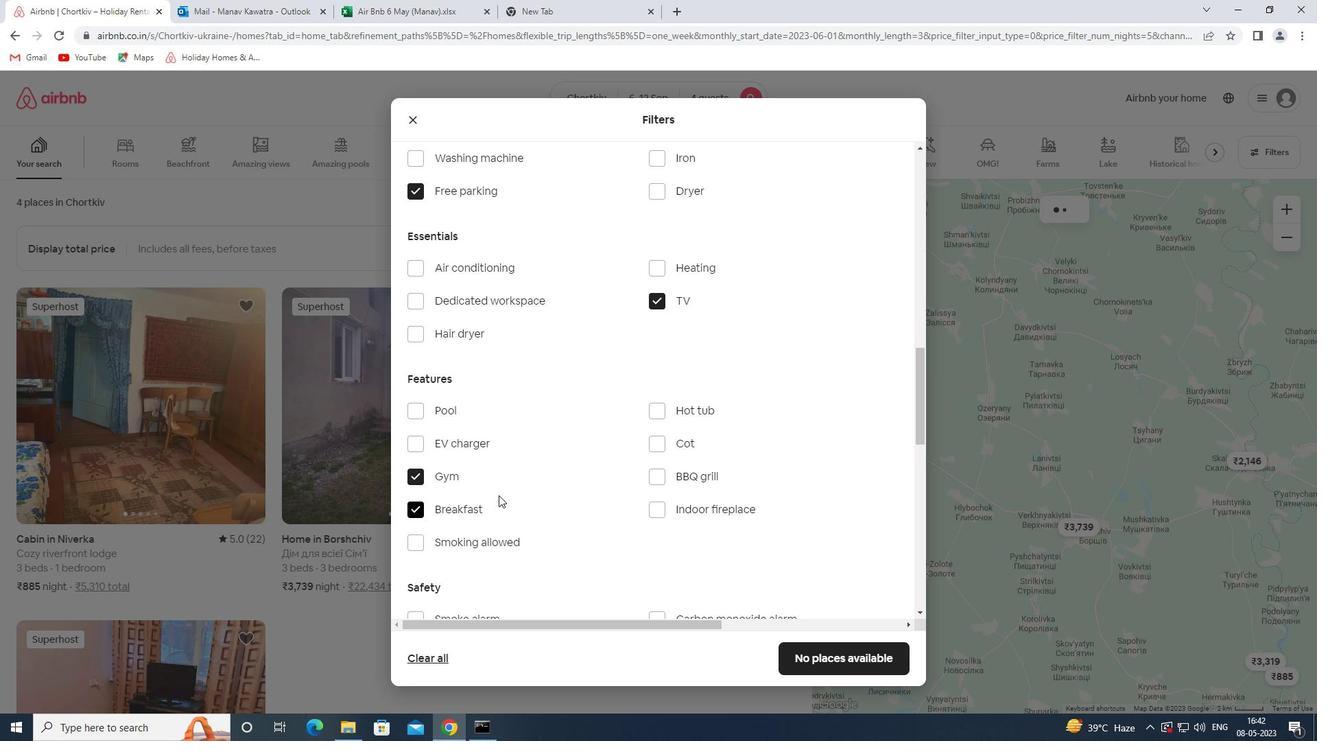 
Action: Mouse scrolled (589, 452) with delta (0, 0)
Screenshot: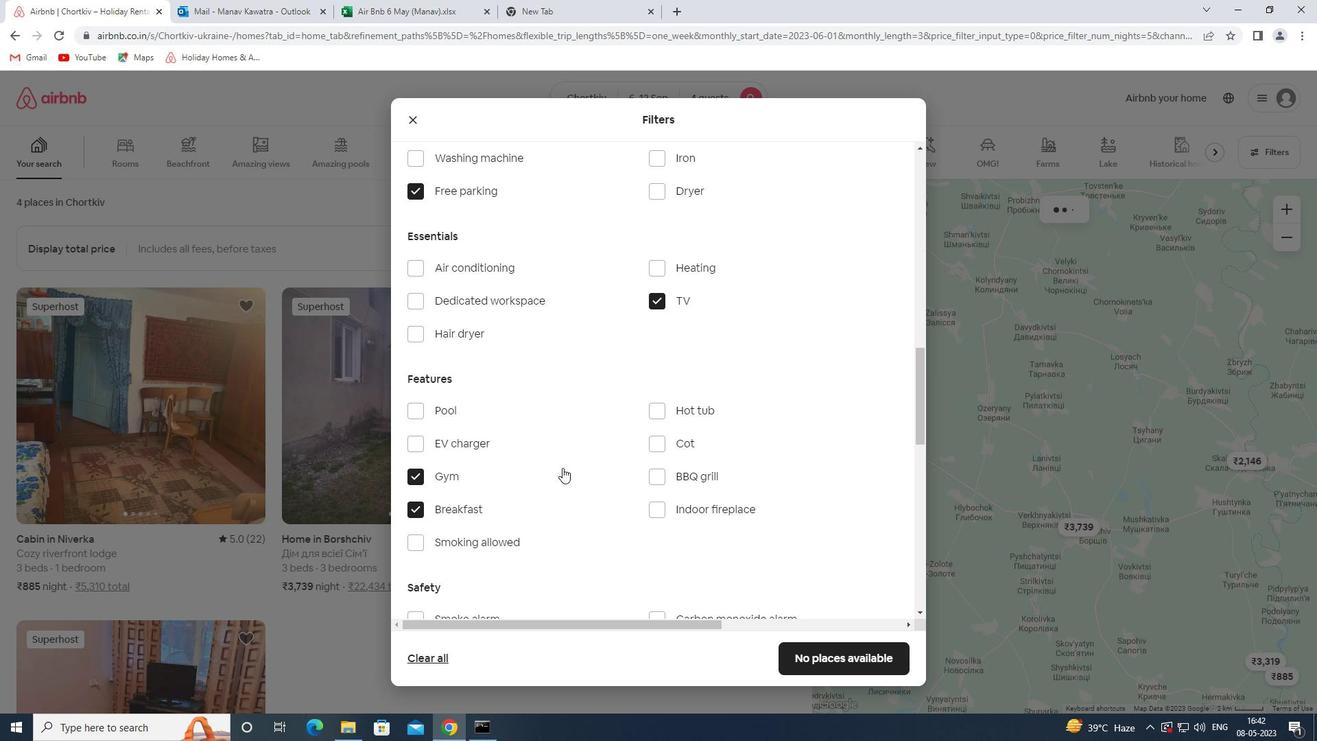 
Action: Mouse scrolled (589, 452) with delta (0, 0)
Screenshot: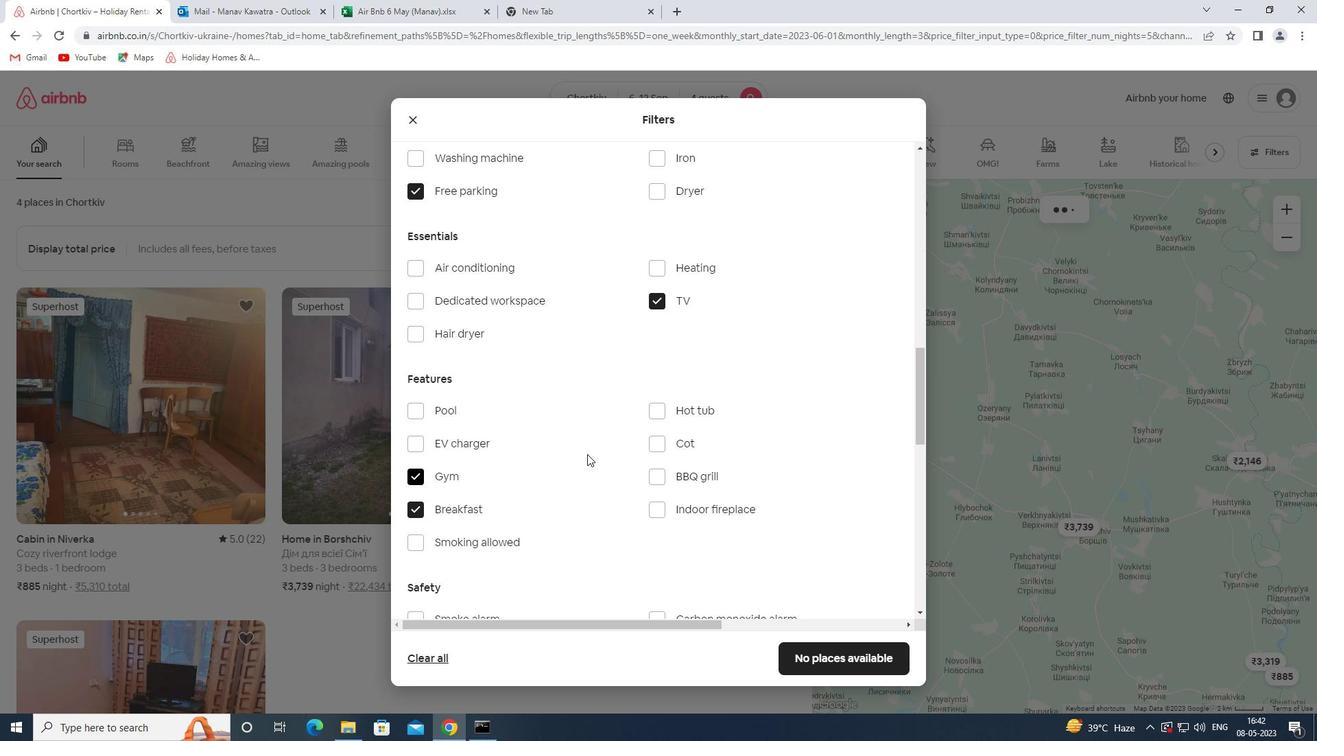 
Action: Mouse scrolled (589, 452) with delta (0, 0)
Screenshot: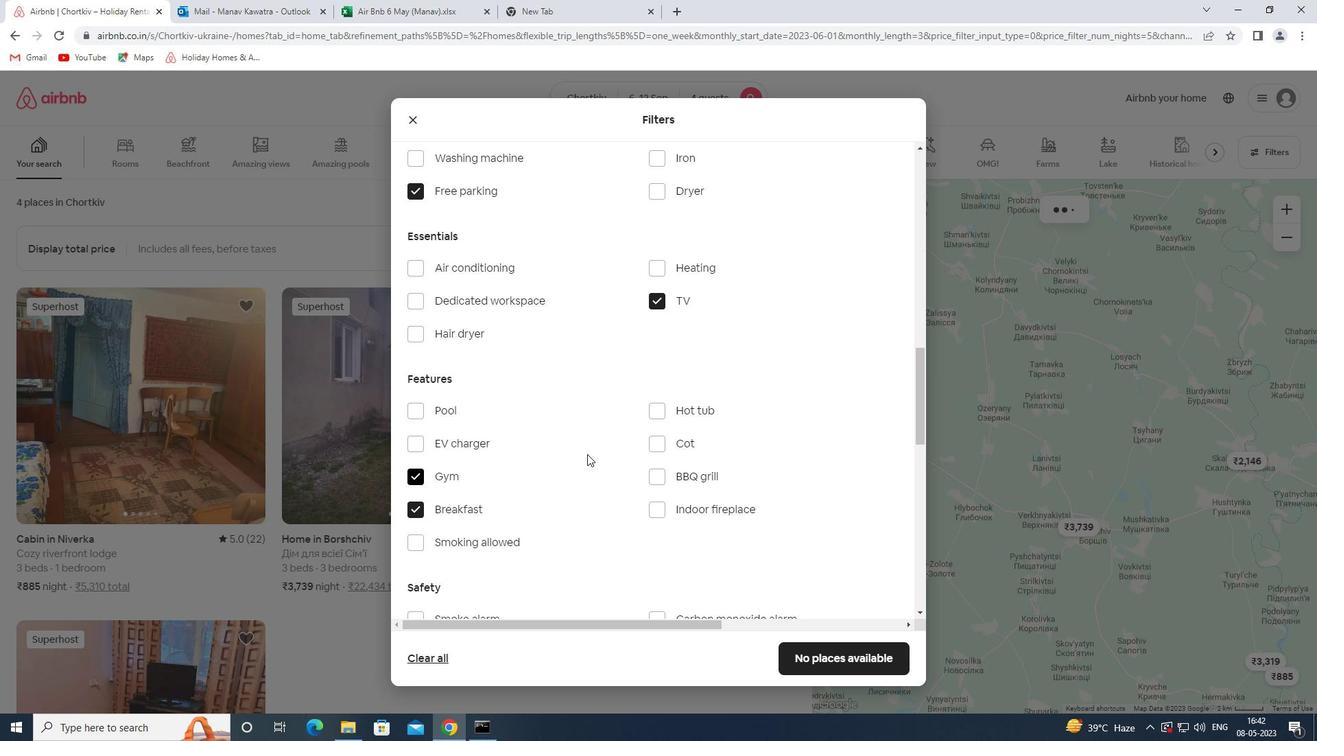 
Action: Mouse scrolled (589, 452) with delta (0, 0)
Screenshot: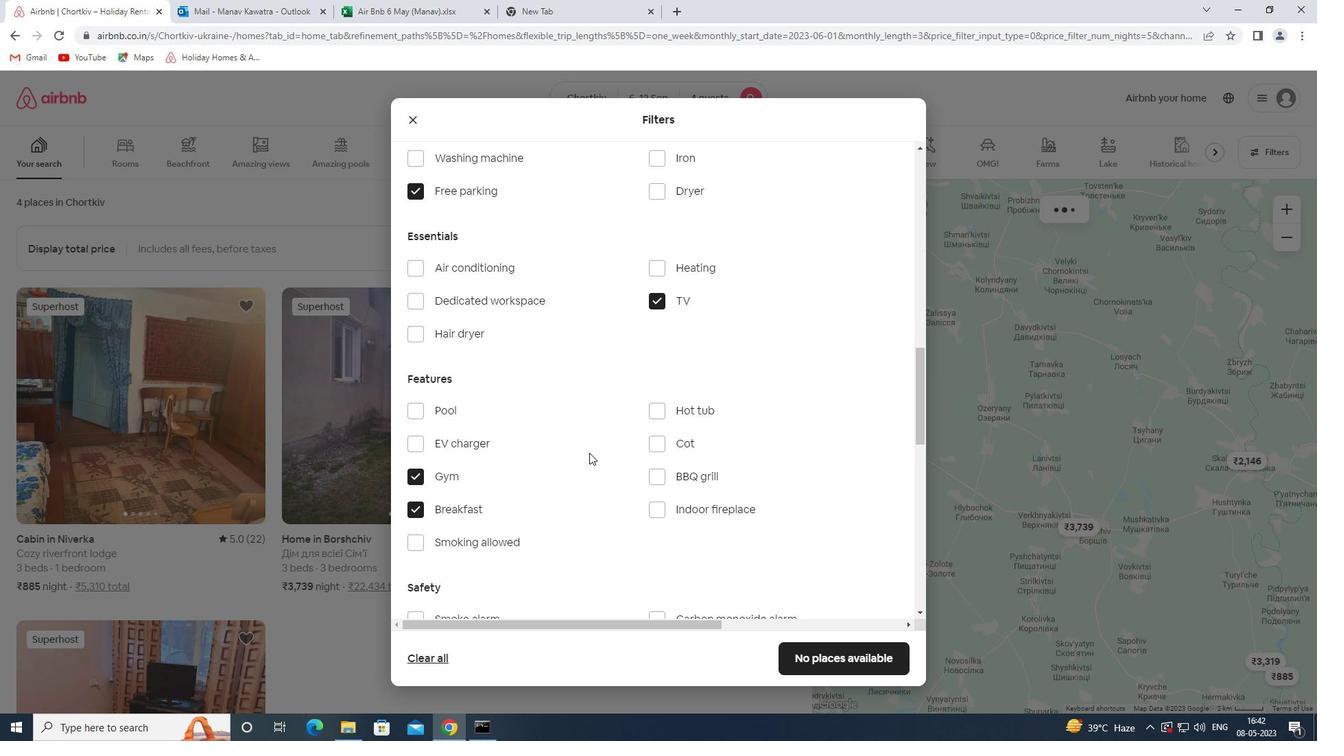 
Action: Mouse scrolled (589, 452) with delta (0, 0)
Screenshot: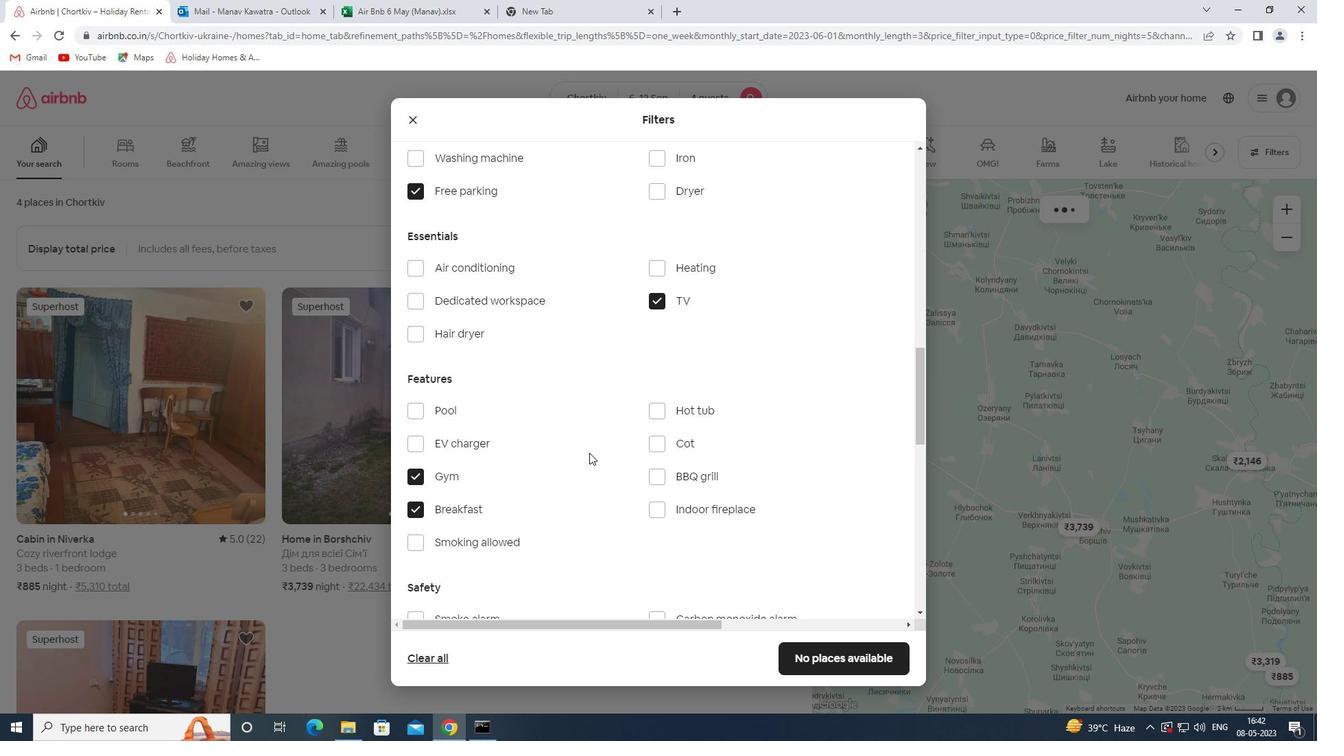 
Action: Mouse moved to (868, 463)
Screenshot: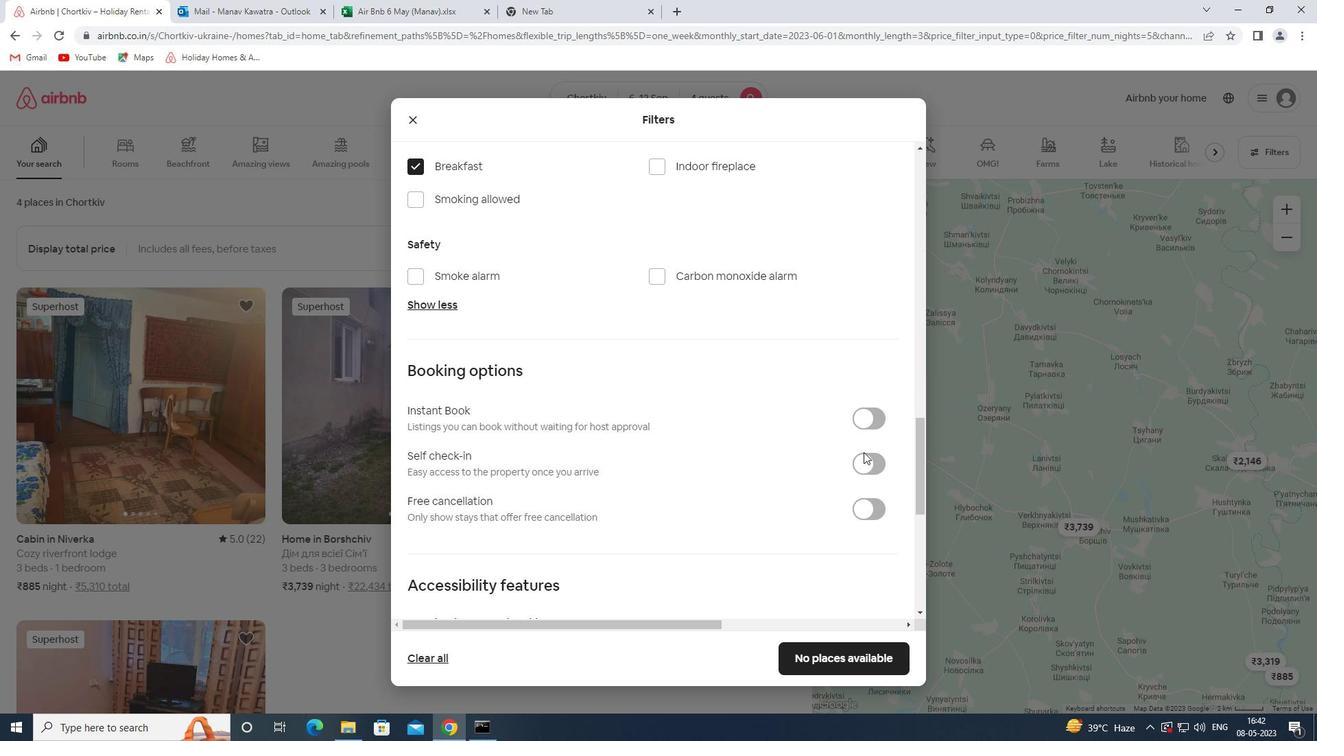 
Action: Mouse pressed left at (868, 463)
Screenshot: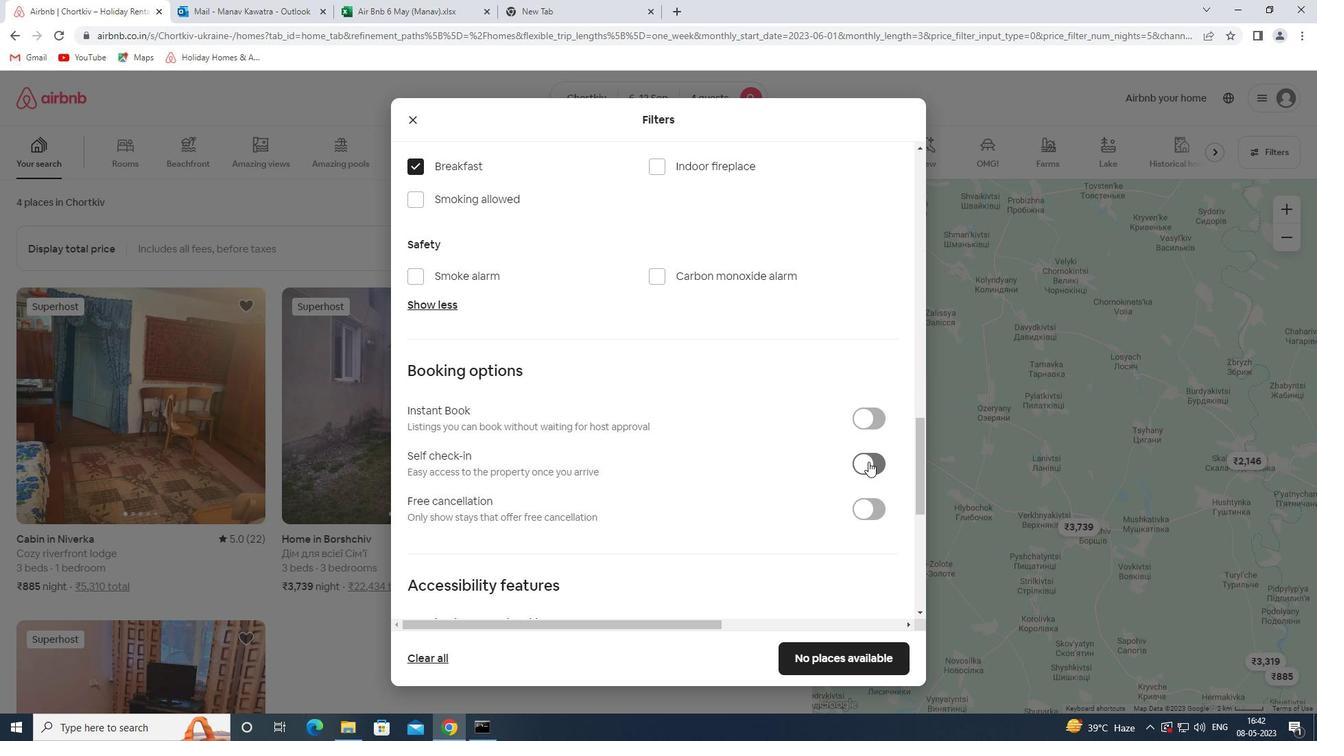 
Action: Mouse moved to (802, 457)
Screenshot: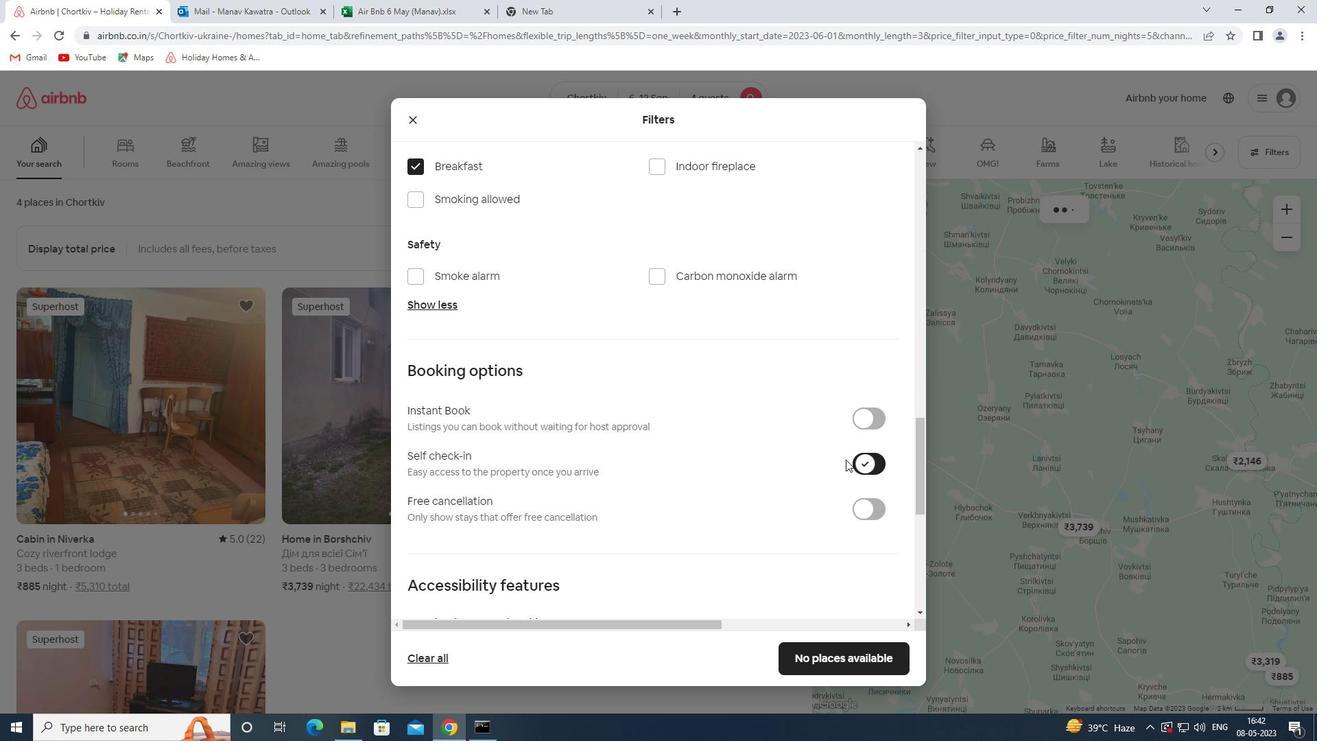 
Action: Mouse scrolled (802, 456) with delta (0, 0)
Screenshot: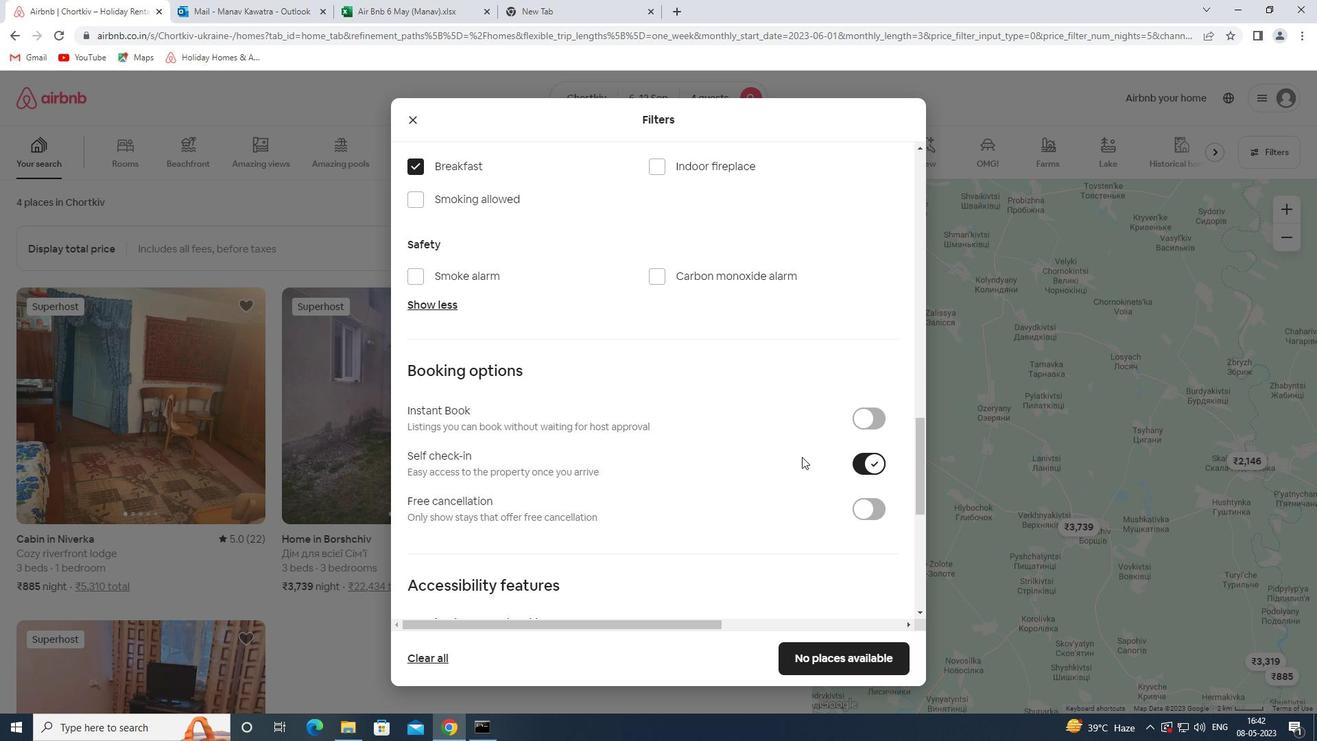 
Action: Mouse scrolled (802, 456) with delta (0, 0)
Screenshot: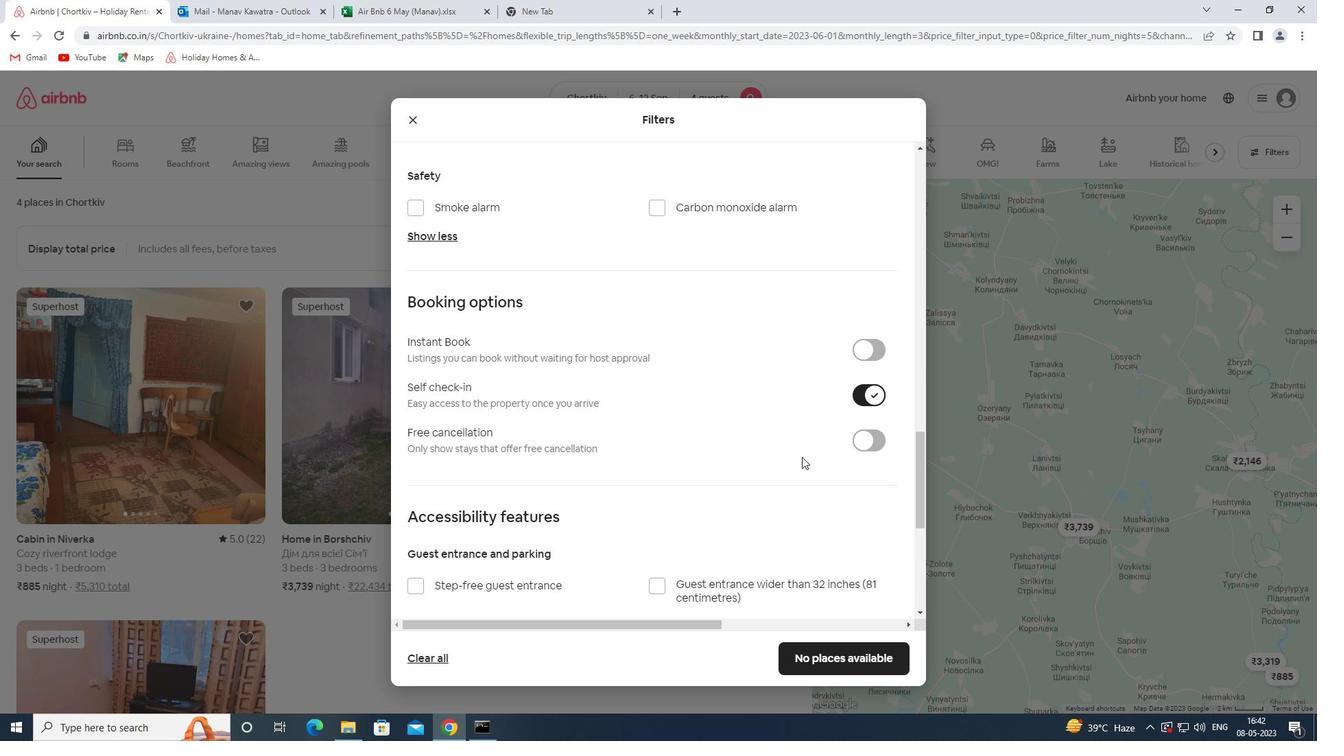 
Action: Mouse scrolled (802, 456) with delta (0, 0)
Screenshot: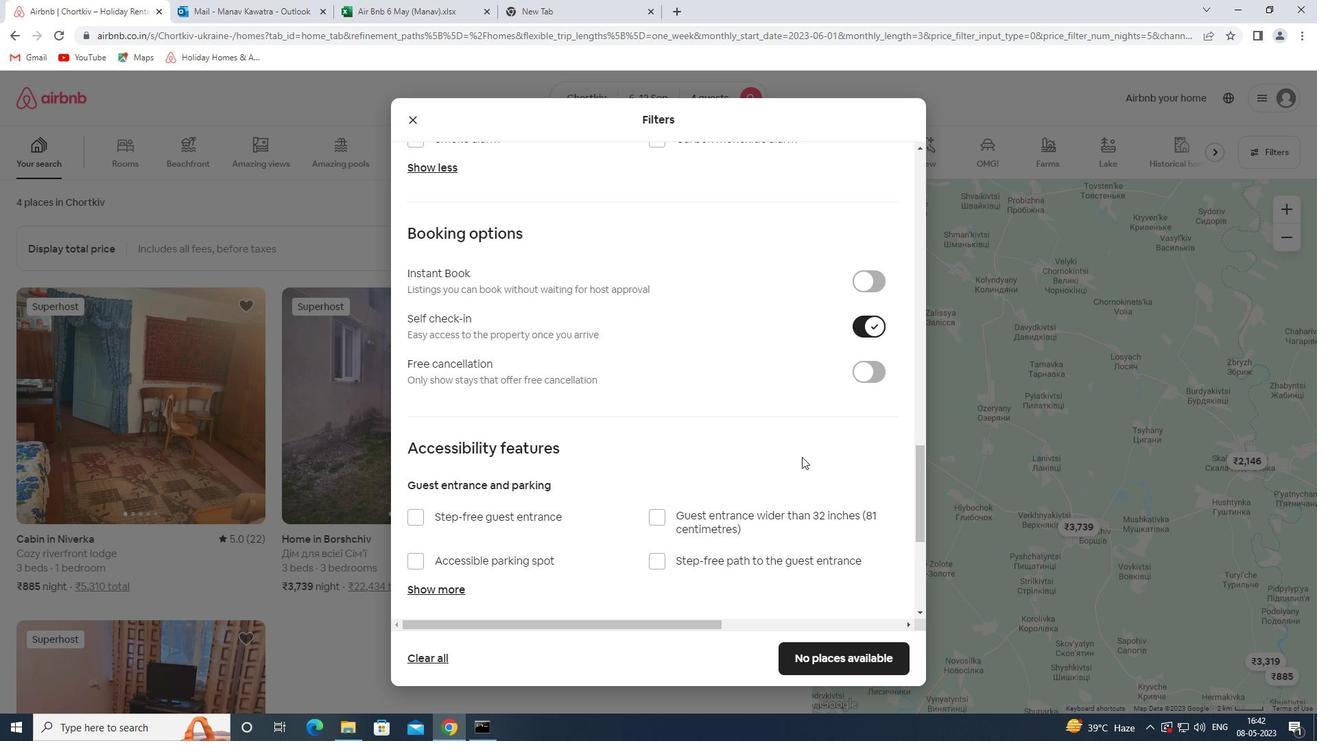 
Action: Mouse scrolled (802, 456) with delta (0, 0)
Screenshot: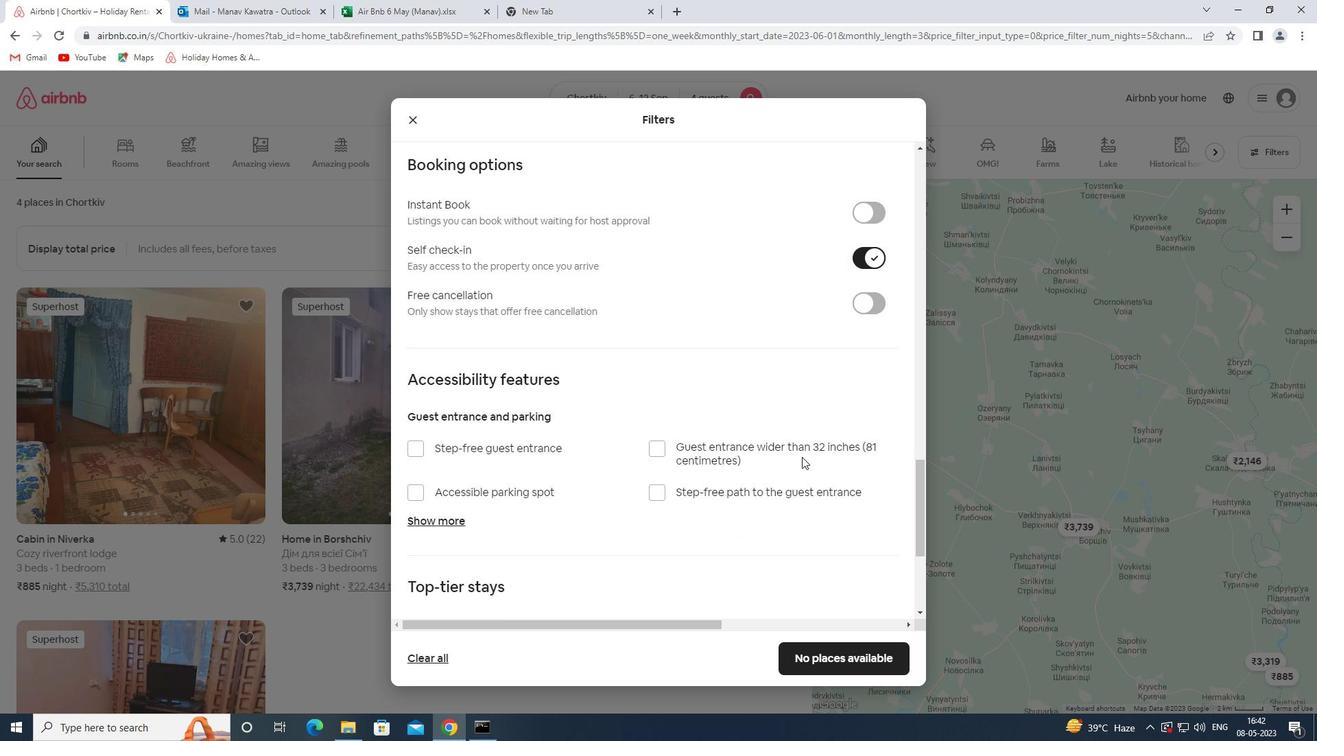 
Action: Mouse pressed middle at (802, 457)
Screenshot: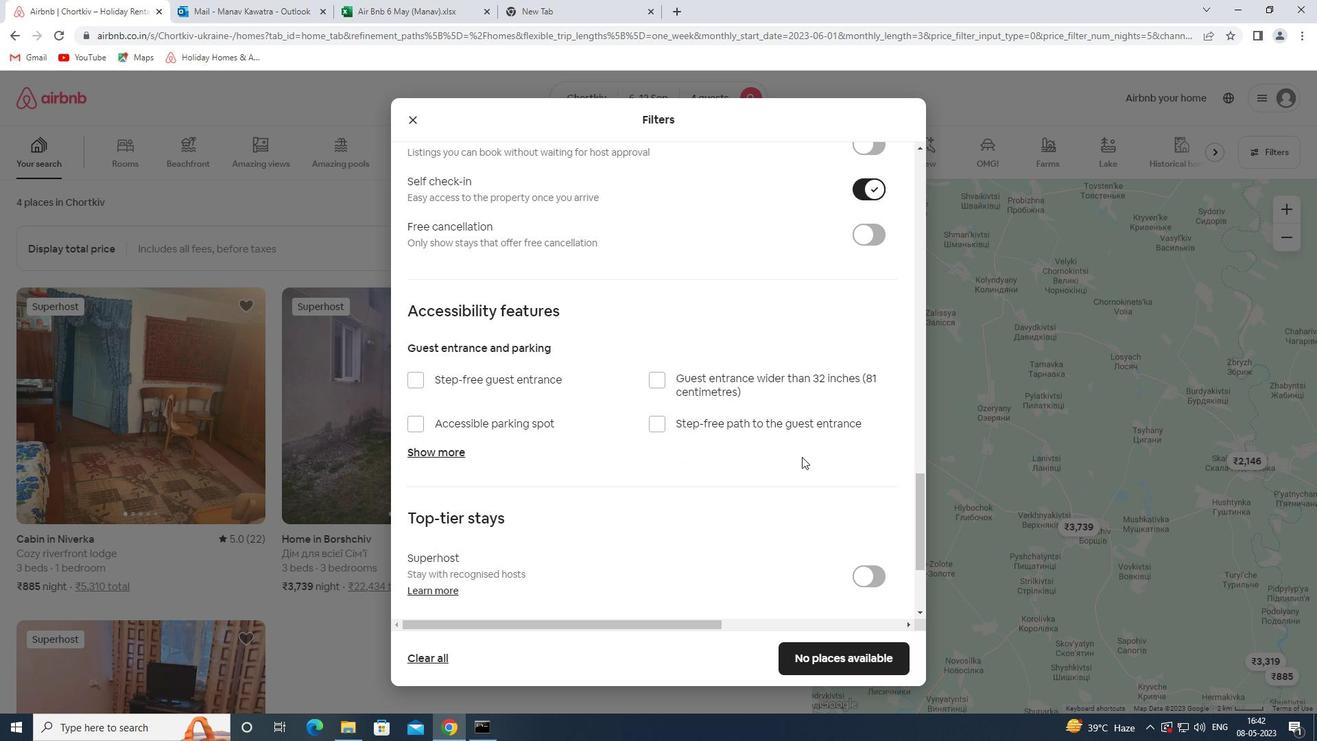 
Action: Mouse scrolled (802, 456) with delta (0, 0)
Screenshot: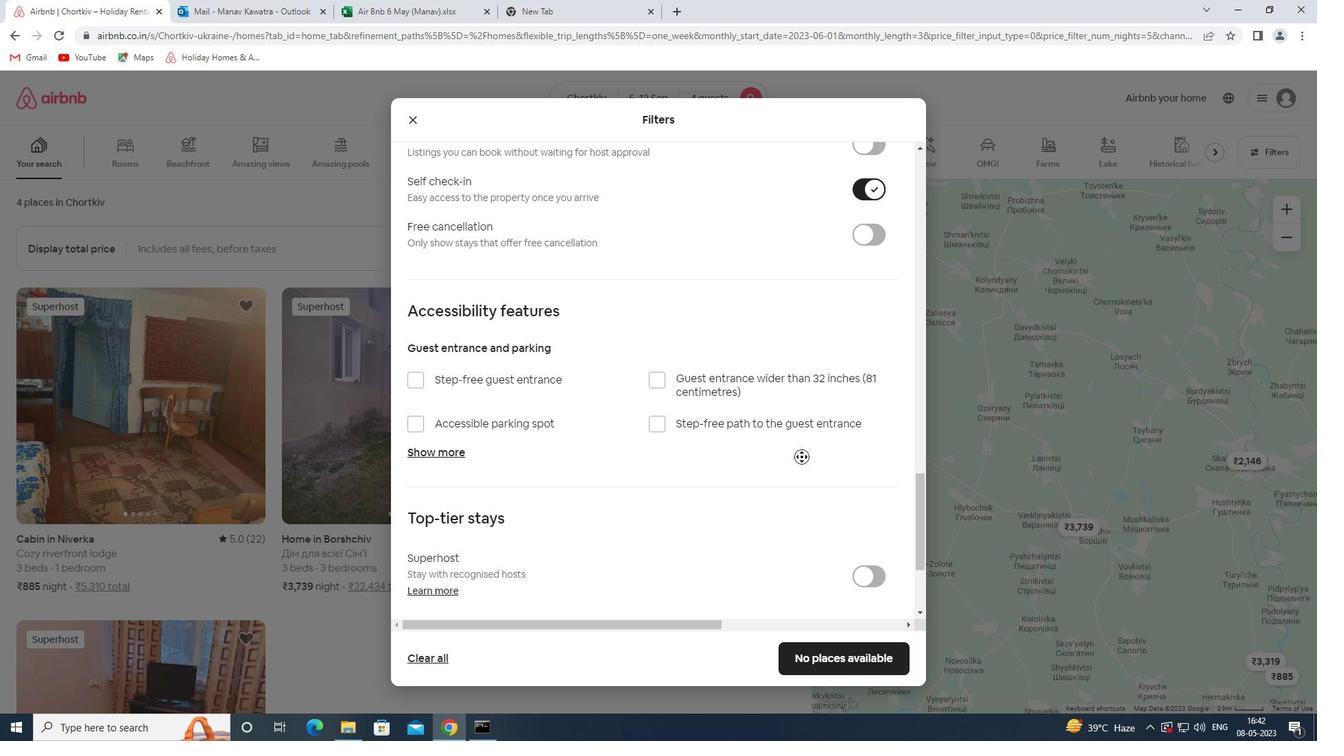 
Action: Mouse scrolled (802, 456) with delta (0, 0)
Screenshot: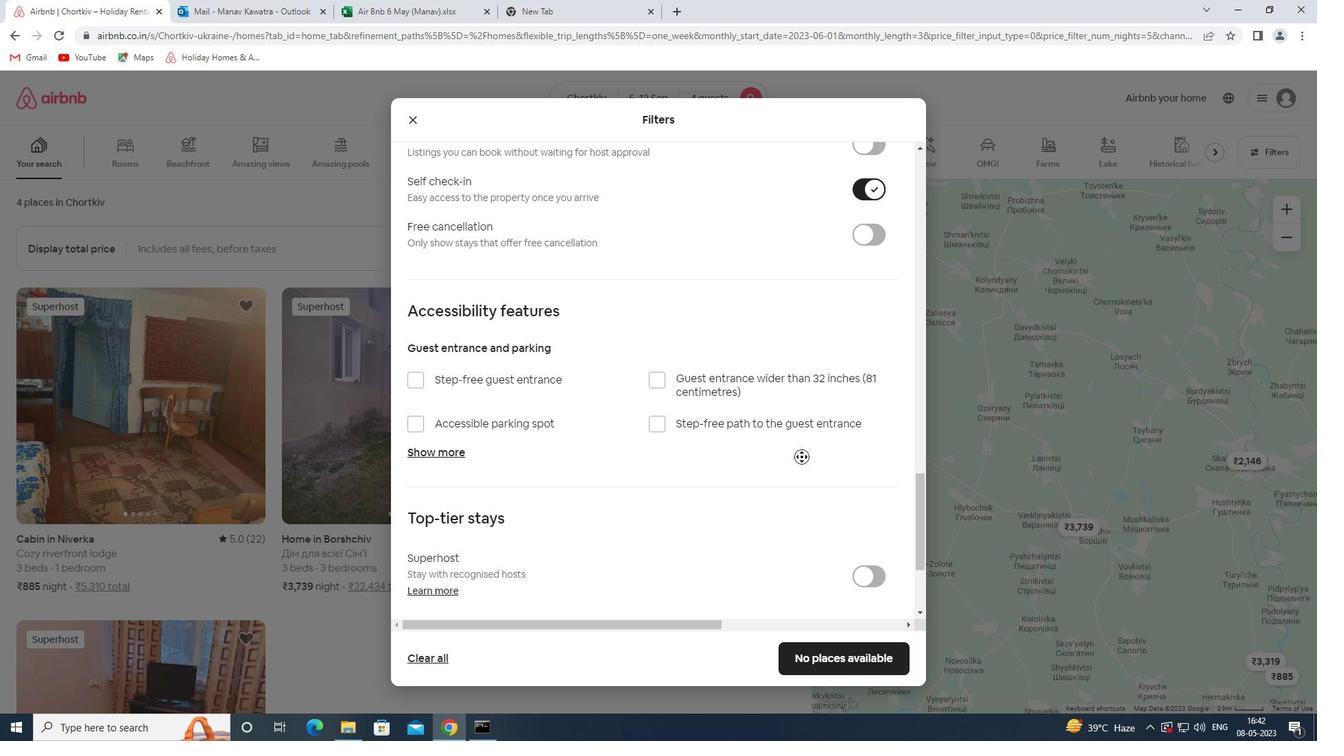 
Action: Mouse scrolled (802, 456) with delta (0, 0)
Screenshot: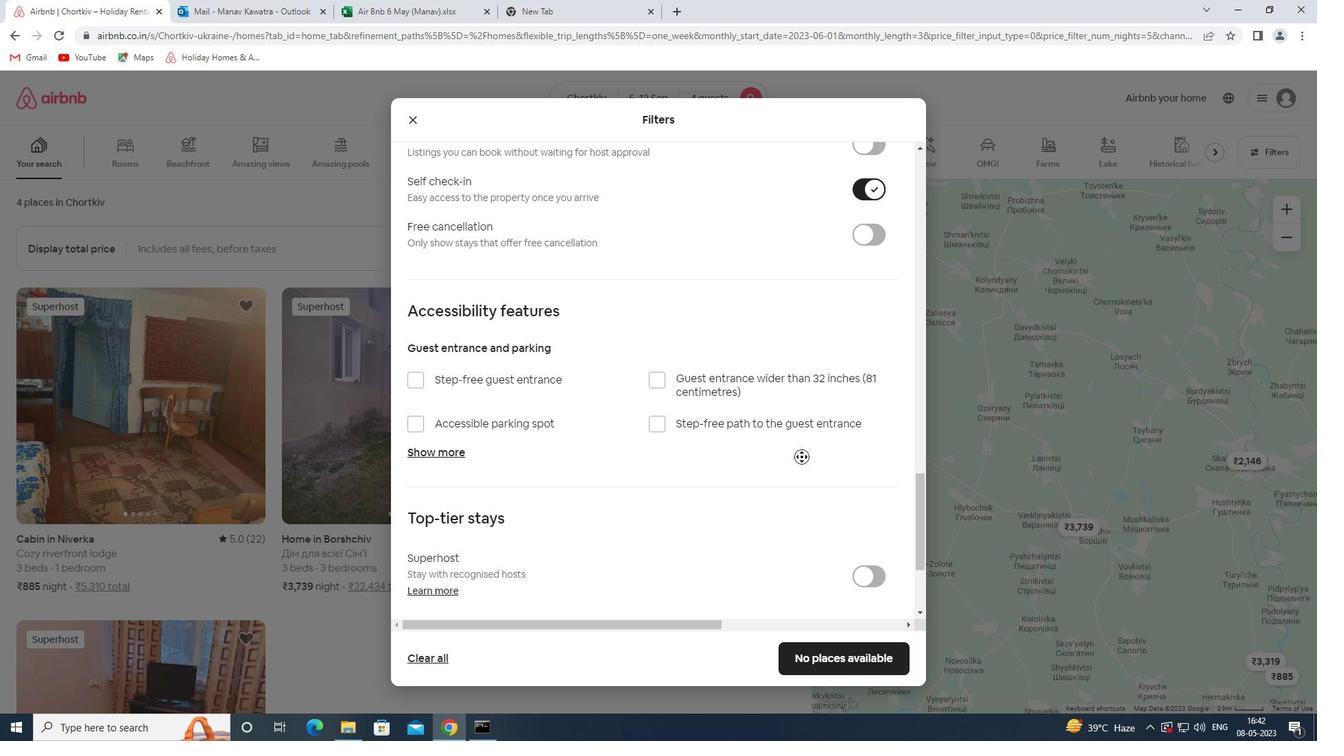
Action: Mouse scrolled (802, 456) with delta (0, 0)
Screenshot: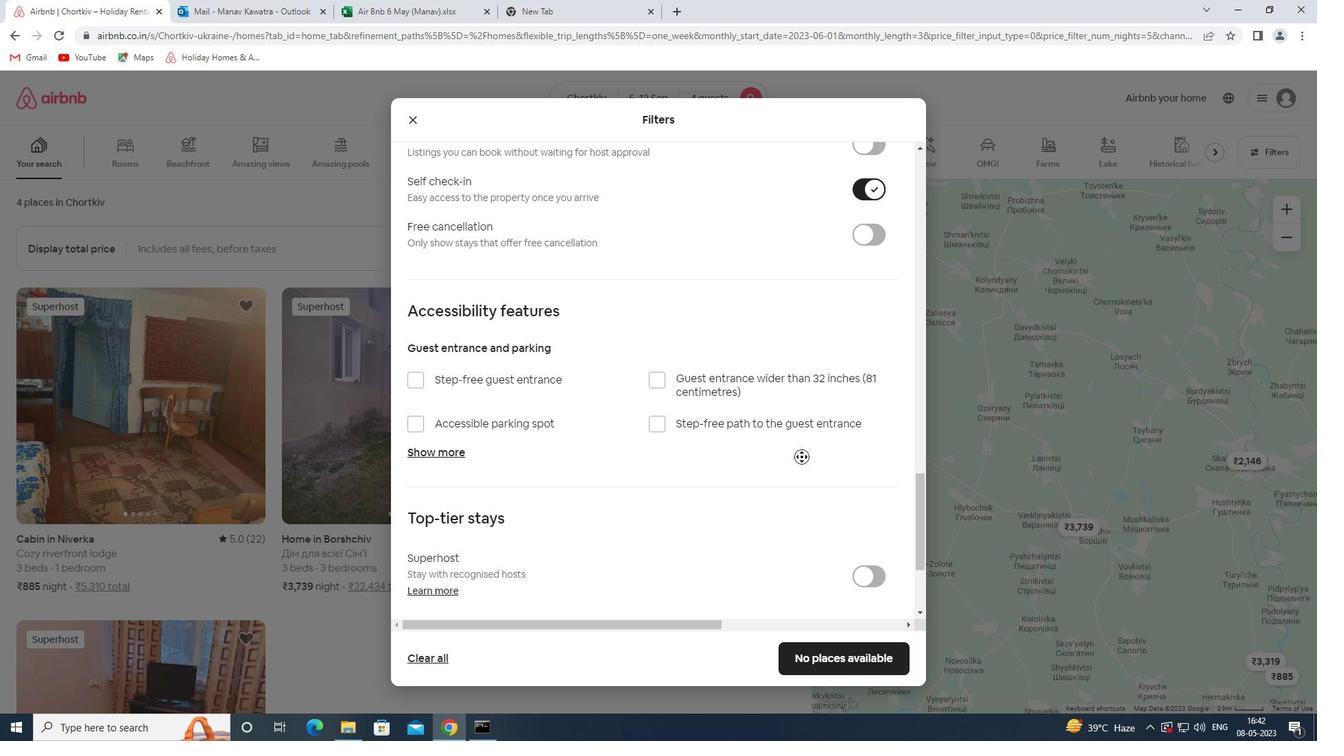 
Action: Mouse scrolled (802, 456) with delta (0, 0)
Screenshot: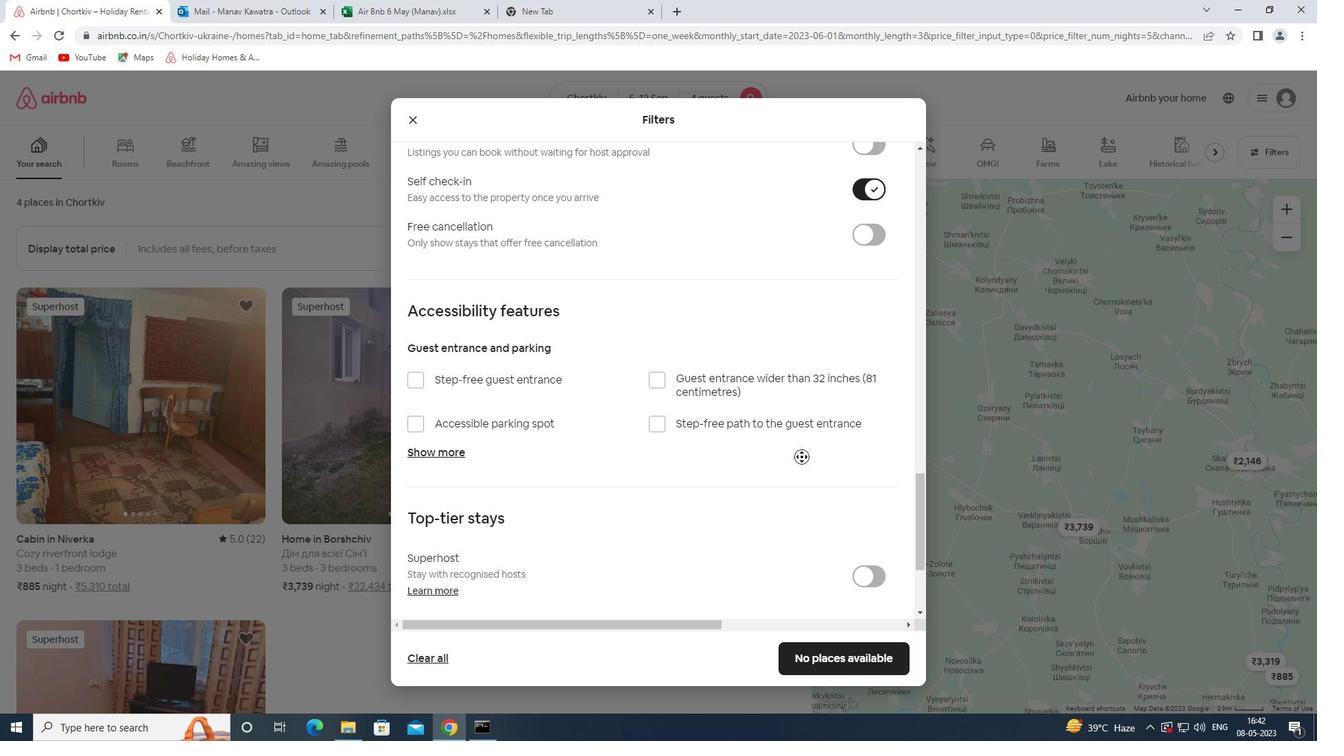 
Action: Mouse scrolled (802, 456) with delta (0, 0)
Screenshot: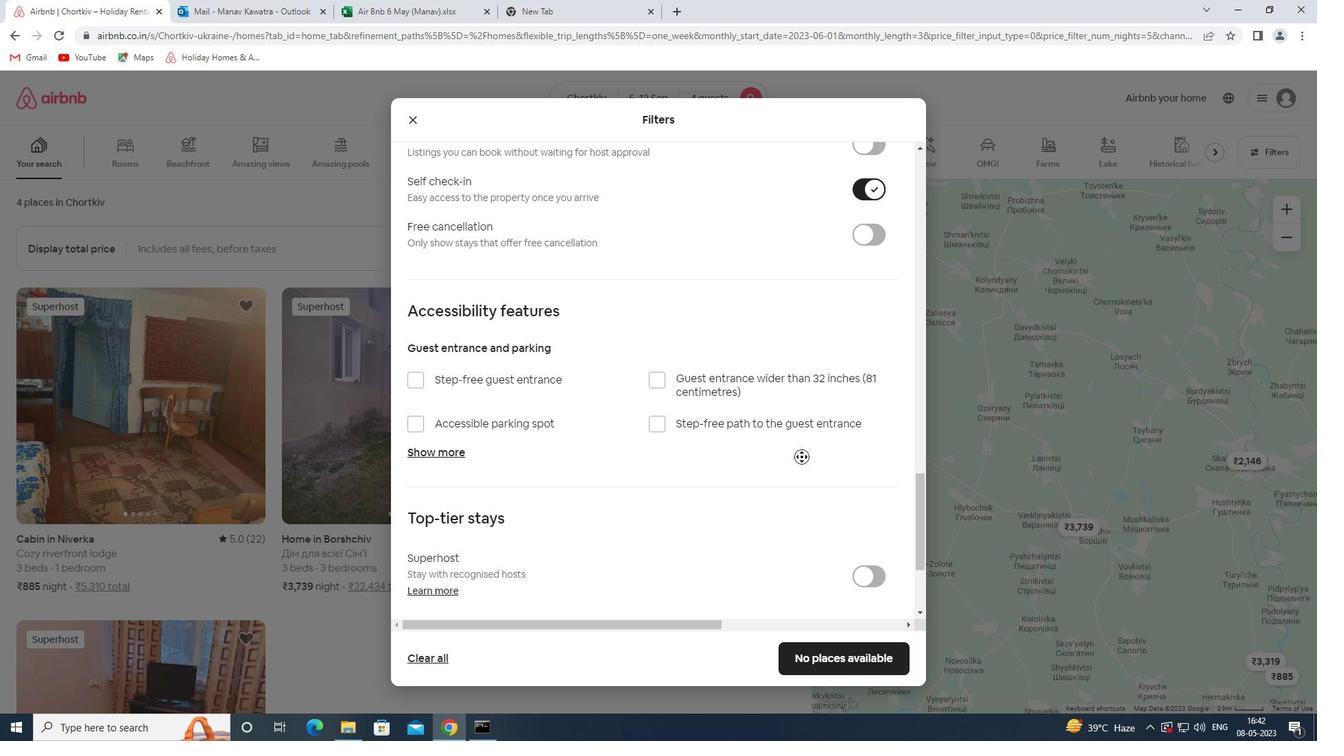 
Action: Mouse scrolled (802, 456) with delta (0, 0)
Screenshot: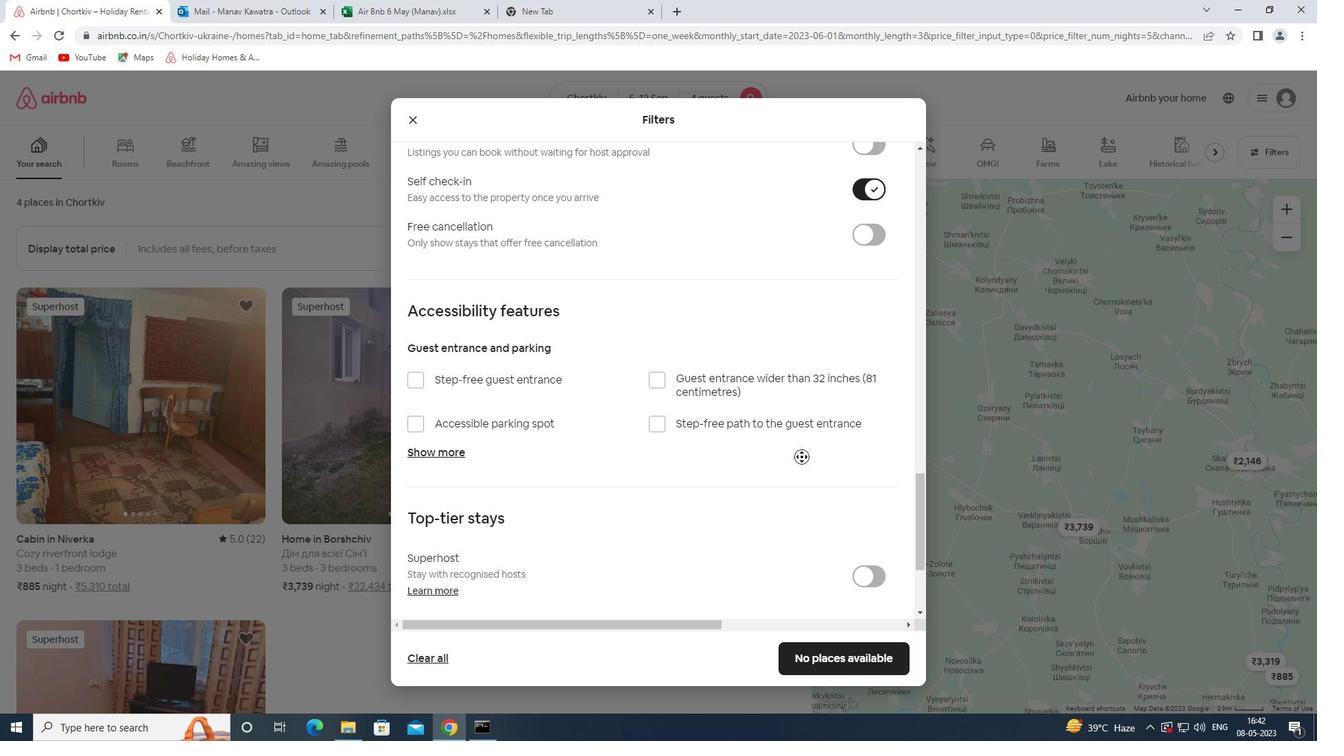 
Action: Mouse moved to (758, 459)
Screenshot: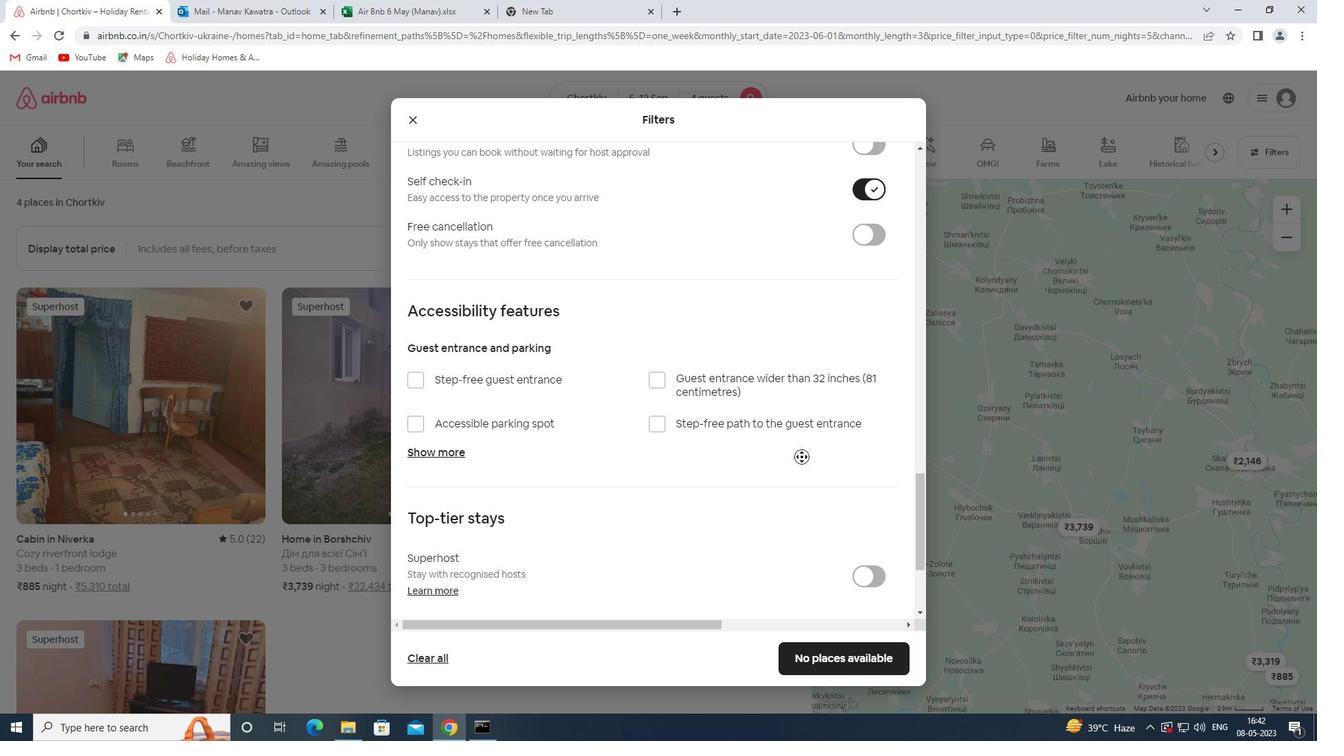 
Action: Mouse pressed left at (758, 459)
Screenshot: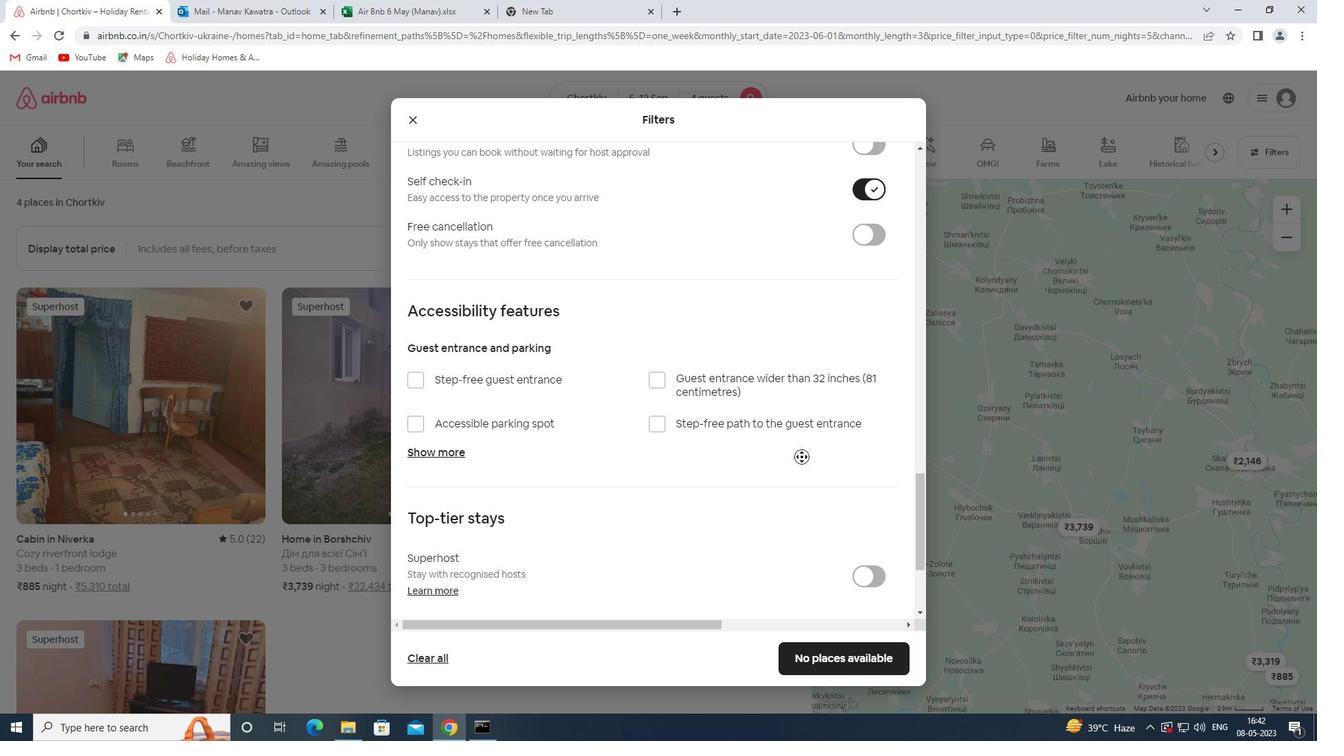 
Action: Mouse moved to (758, 459)
Screenshot: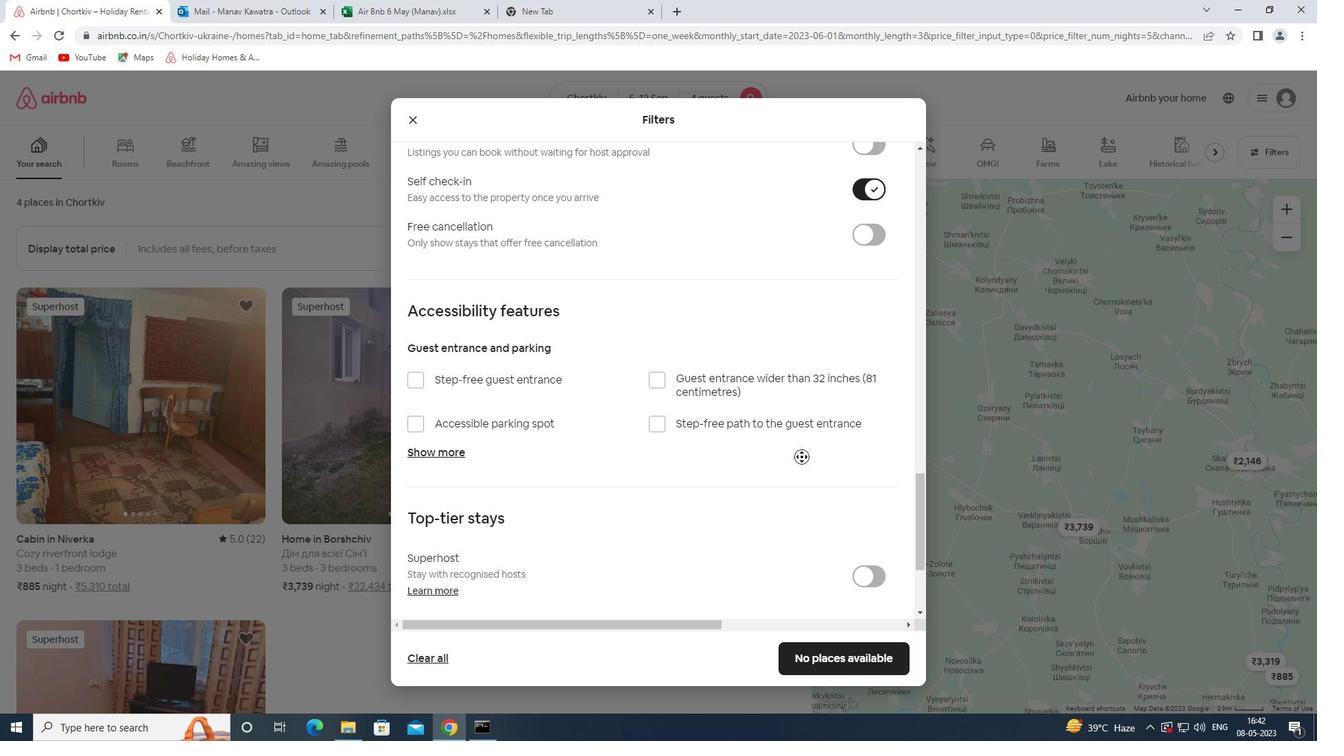 
Action: Mouse scrolled (758, 459) with delta (0, 0)
Screenshot: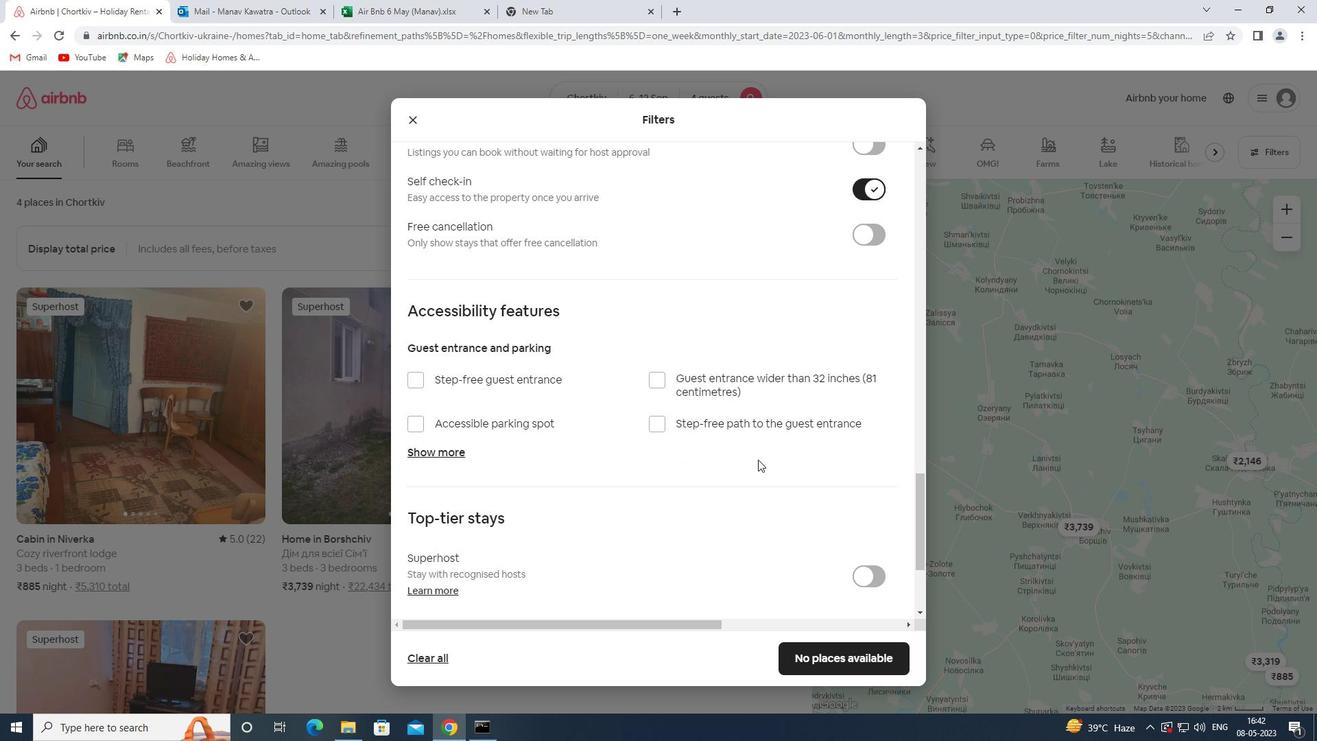 
Action: Mouse scrolled (758, 459) with delta (0, 0)
Screenshot: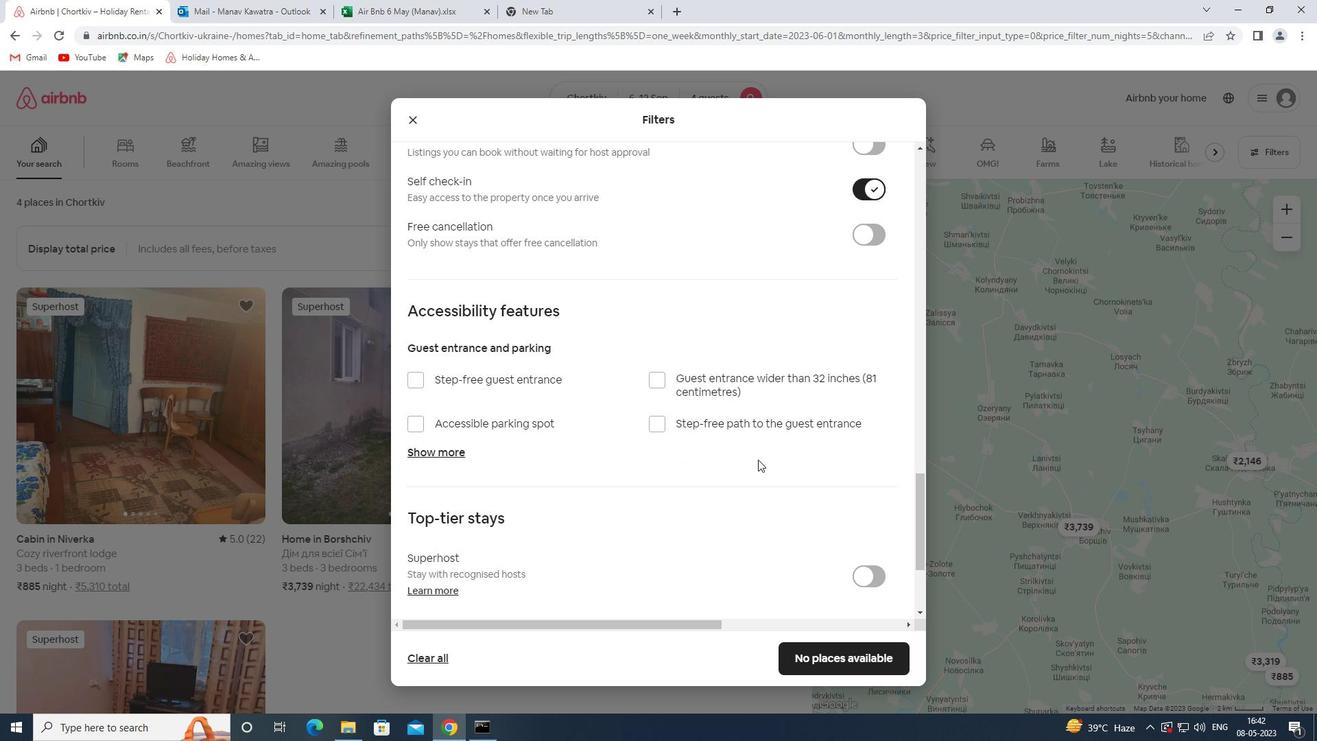 
Action: Mouse scrolled (758, 459) with delta (0, 0)
Screenshot: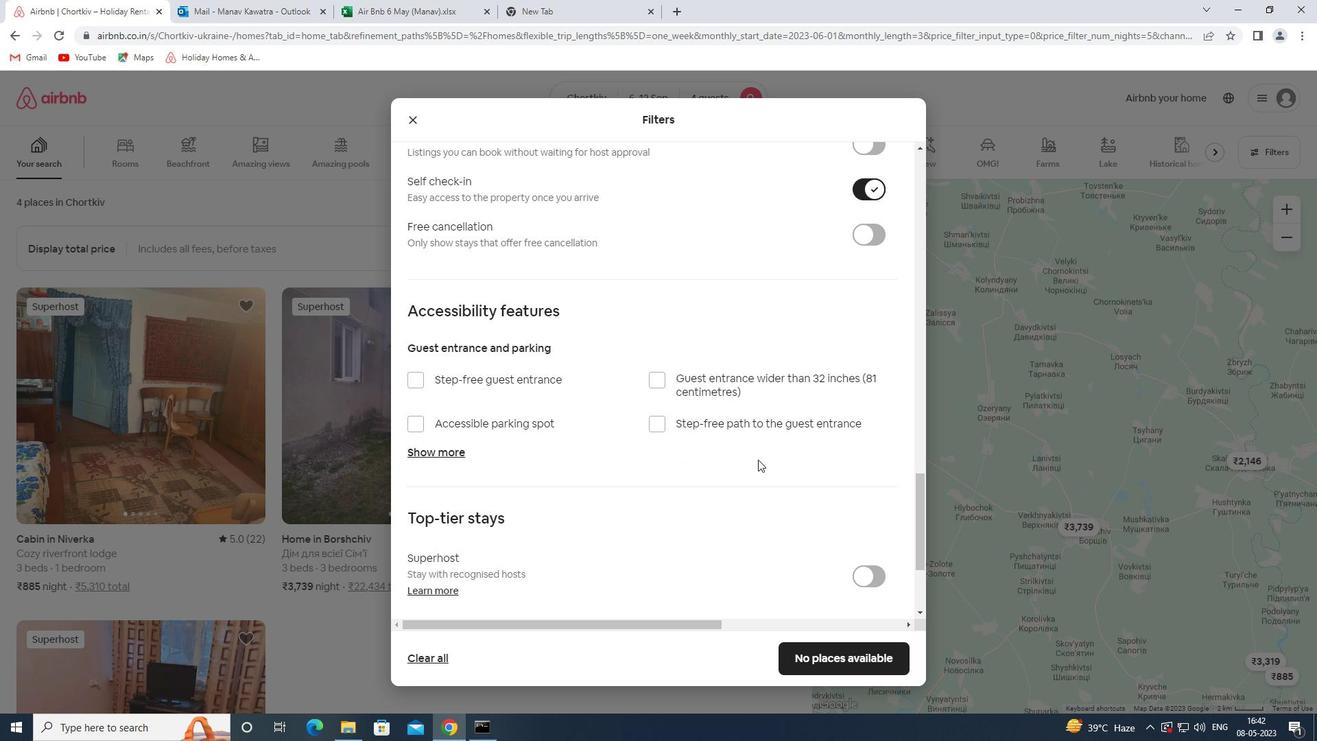 
Action: Mouse scrolled (758, 459) with delta (0, 0)
Screenshot: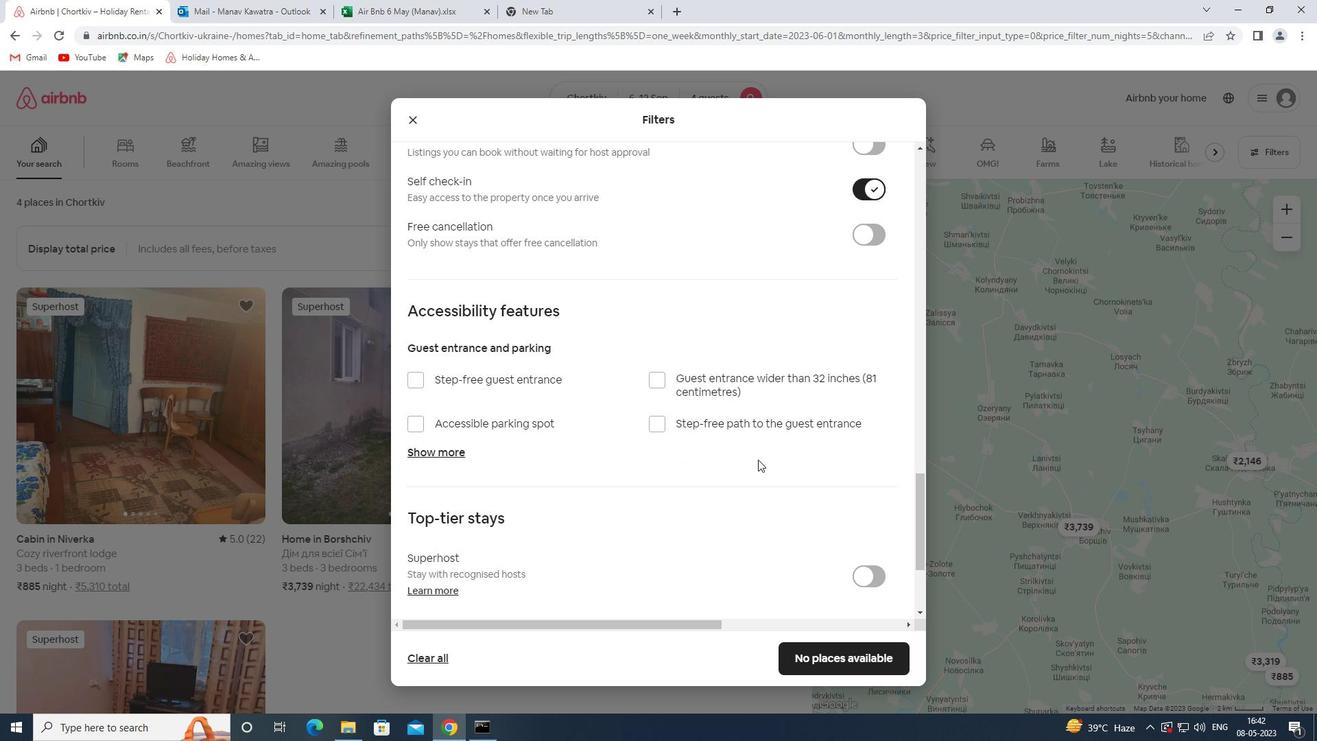 
Action: Mouse scrolled (758, 459) with delta (0, 0)
Screenshot: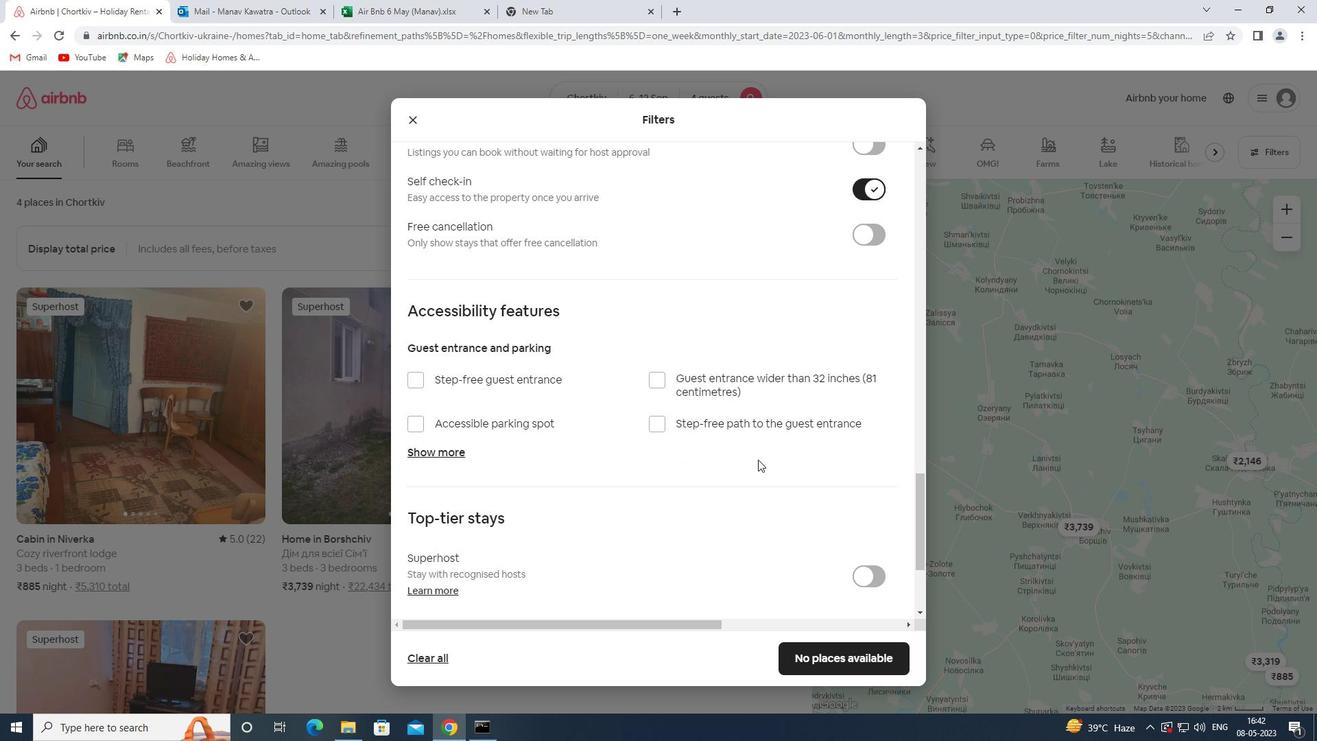 
Action: Mouse moved to (459, 519)
Screenshot: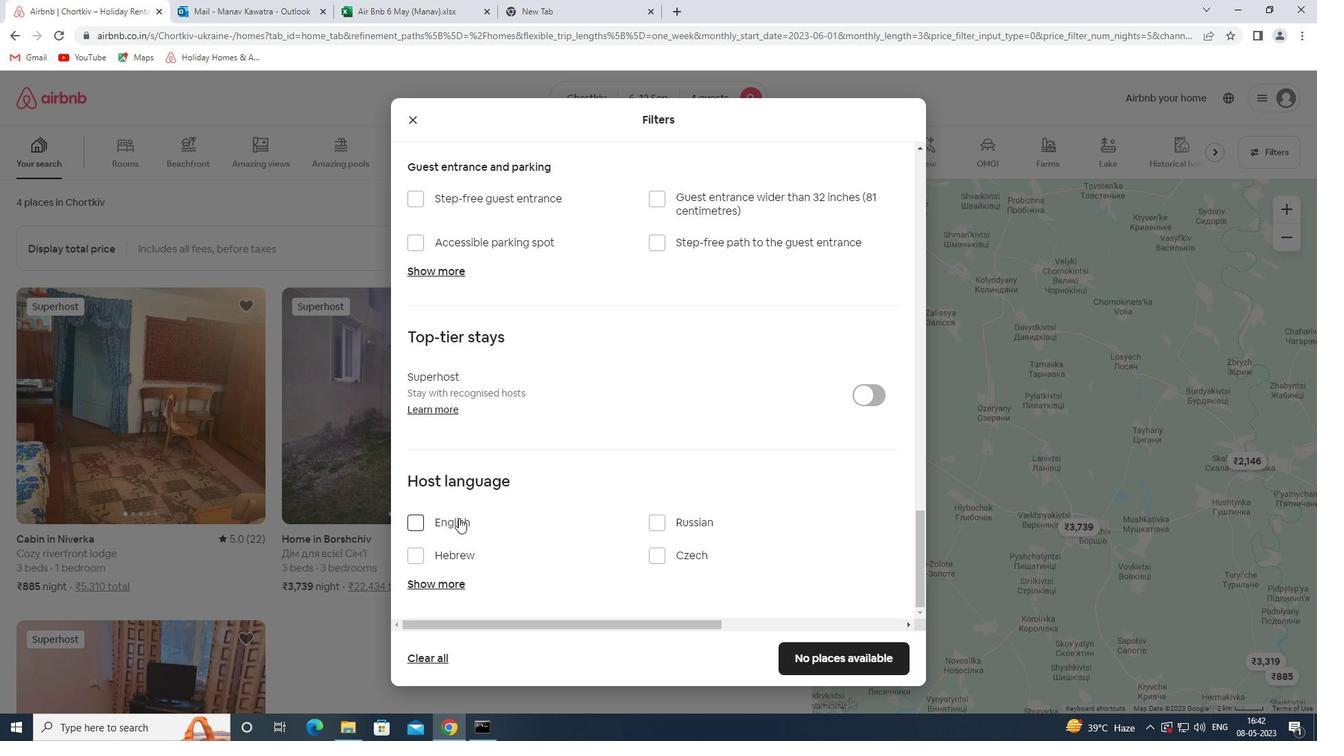 
Action: Mouse pressed left at (459, 519)
Screenshot: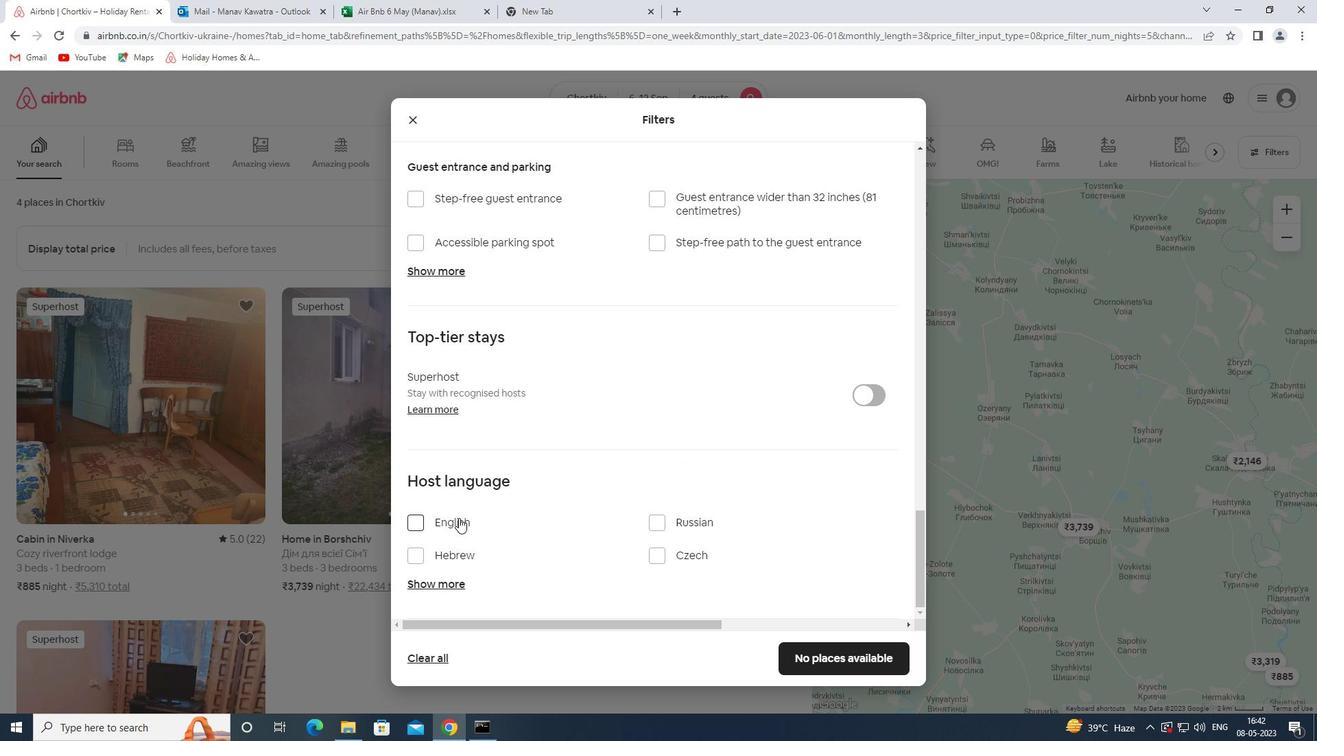 
Action: Mouse moved to (857, 662)
Screenshot: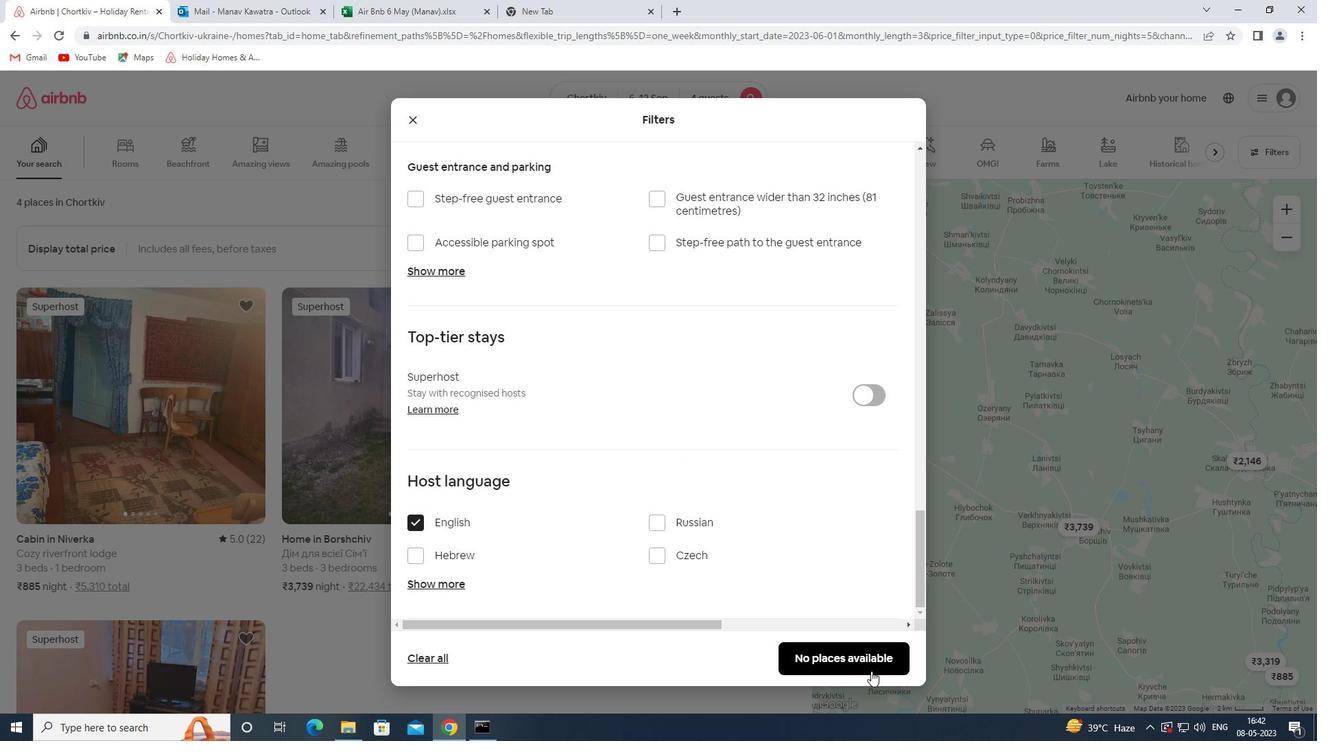 
Action: Mouse pressed left at (857, 662)
Screenshot: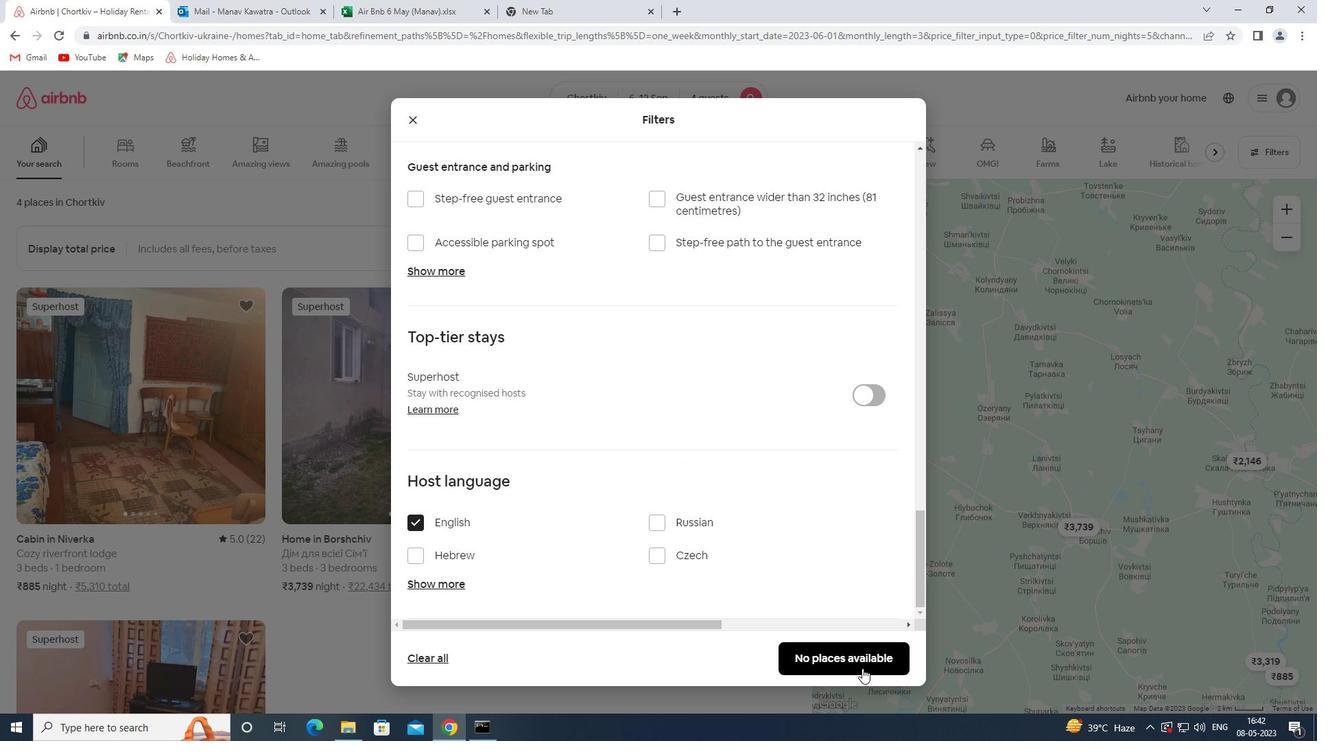 
